 Task: Add a signature Isabelle Ramirez containing With heartfelt thanks and warm wishes, Isabelle Ramirez to email address softage.8@softage.net and add a label Holiday cards
Action: Mouse moved to (1337, 70)
Screenshot: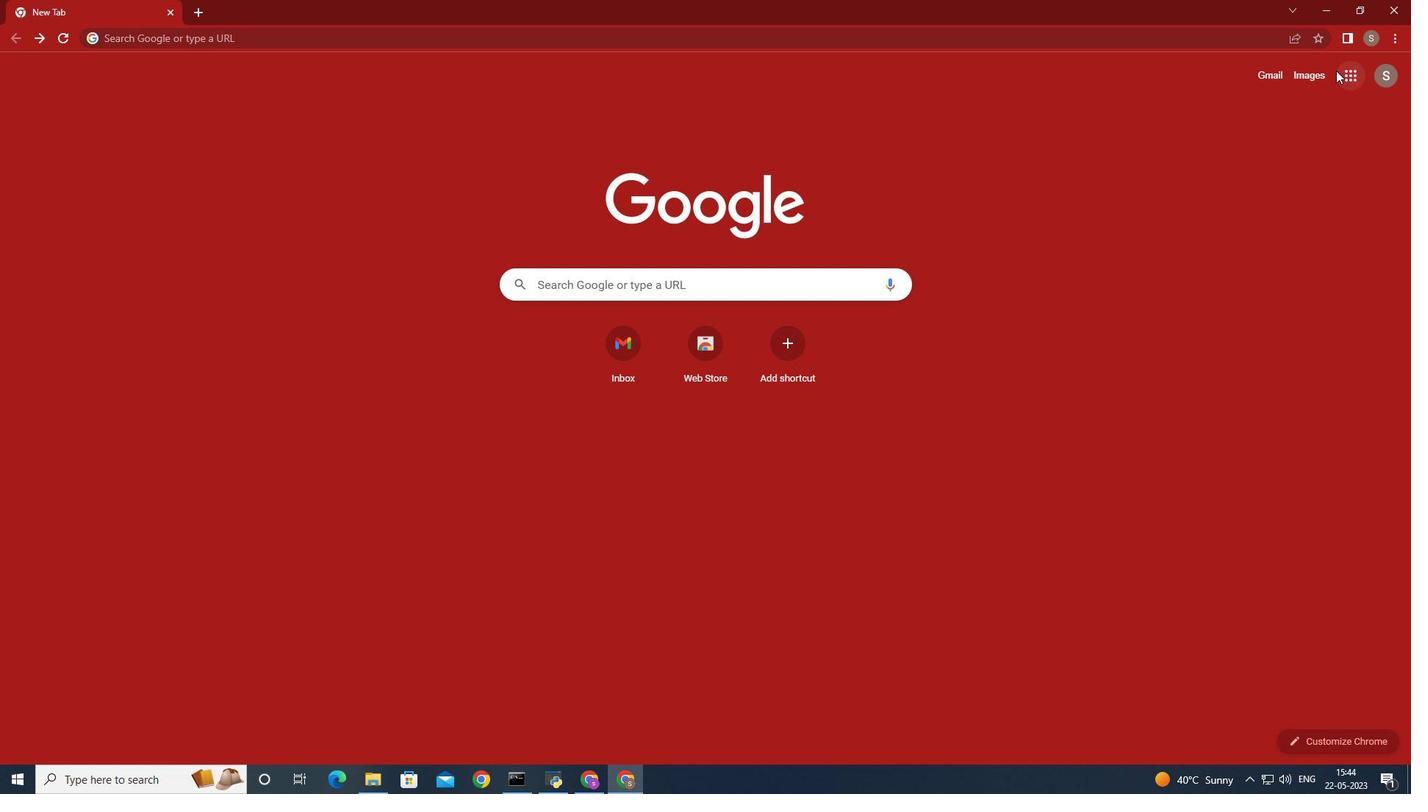 
Action: Mouse pressed left at (1337, 70)
Screenshot: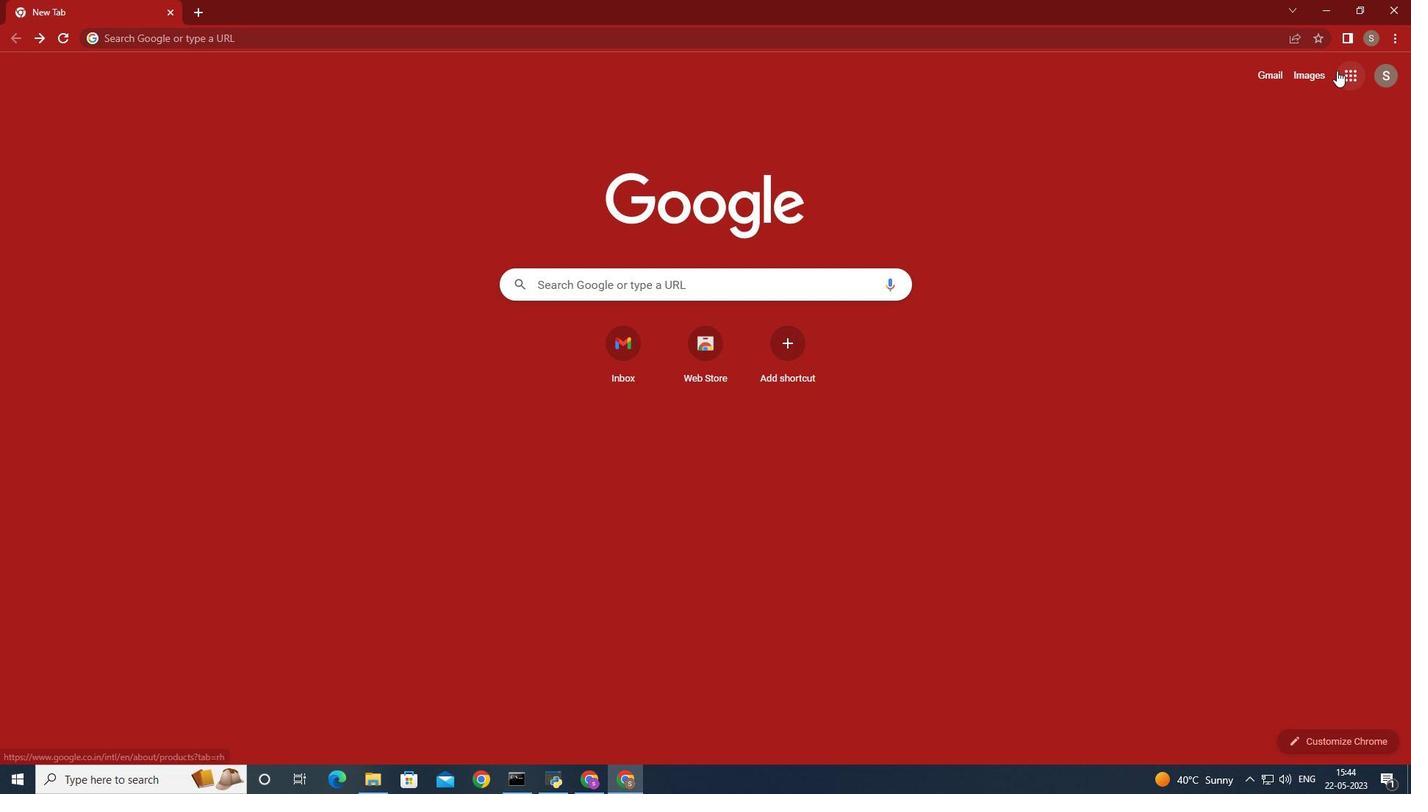 
Action: Mouse moved to (1302, 133)
Screenshot: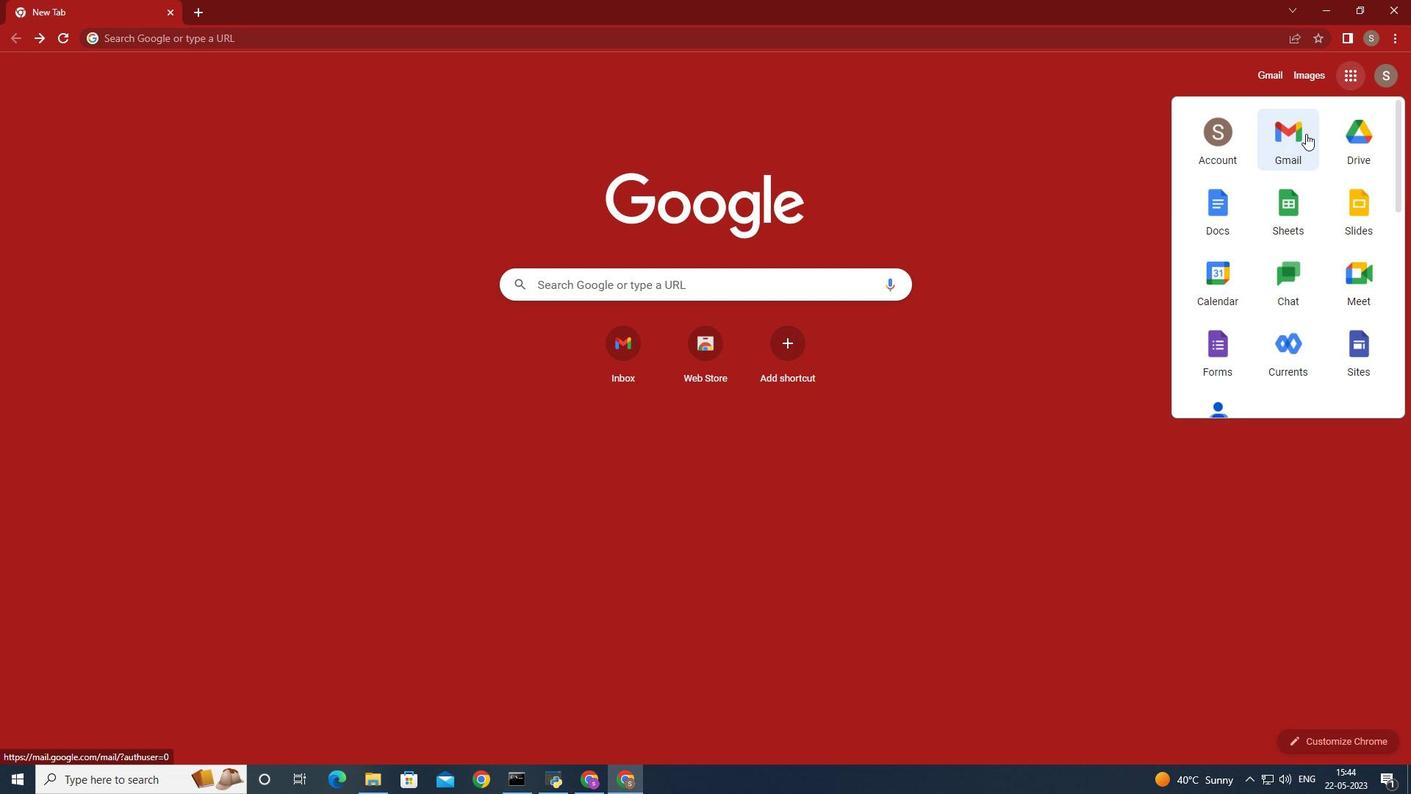 
Action: Mouse pressed left at (1302, 133)
Screenshot: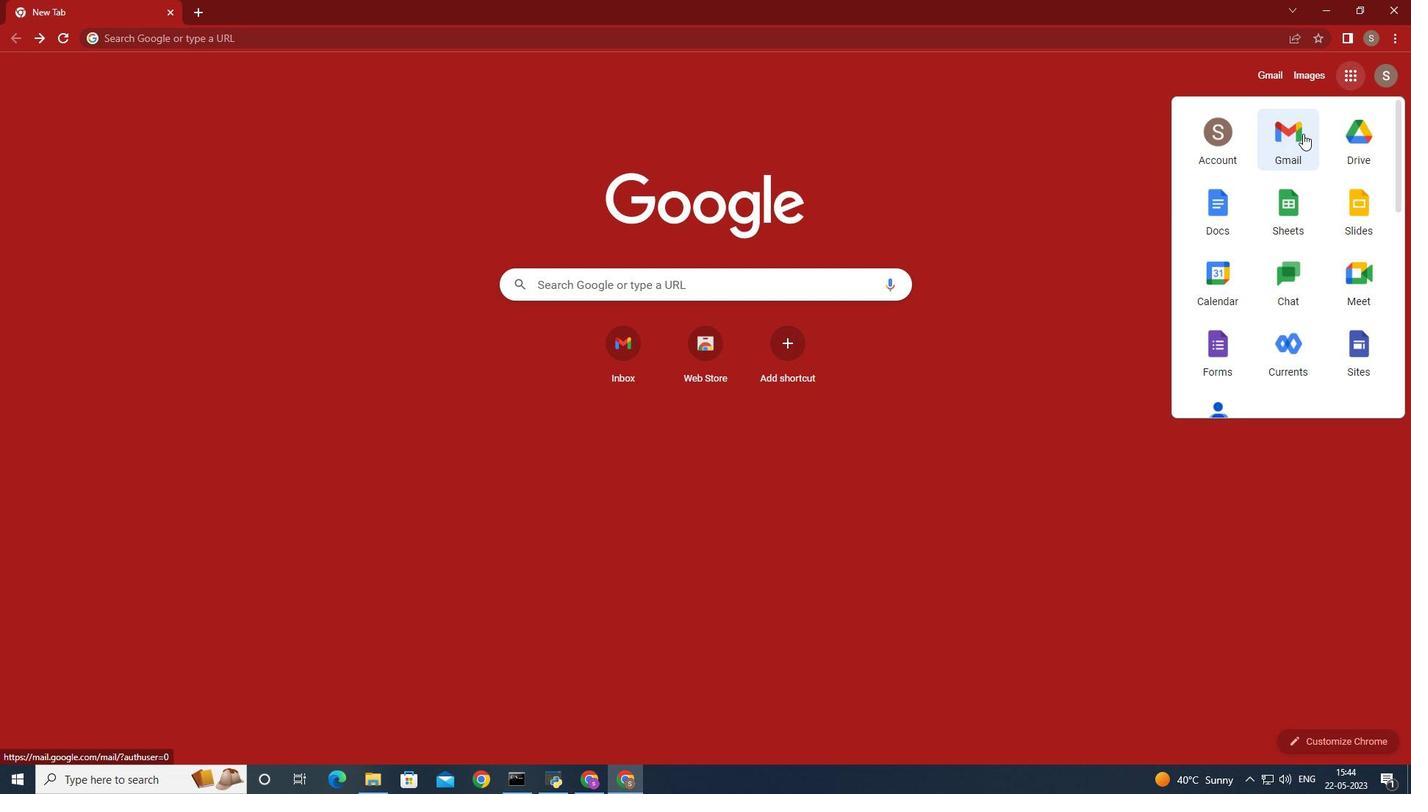 
Action: Mouse moved to (1257, 111)
Screenshot: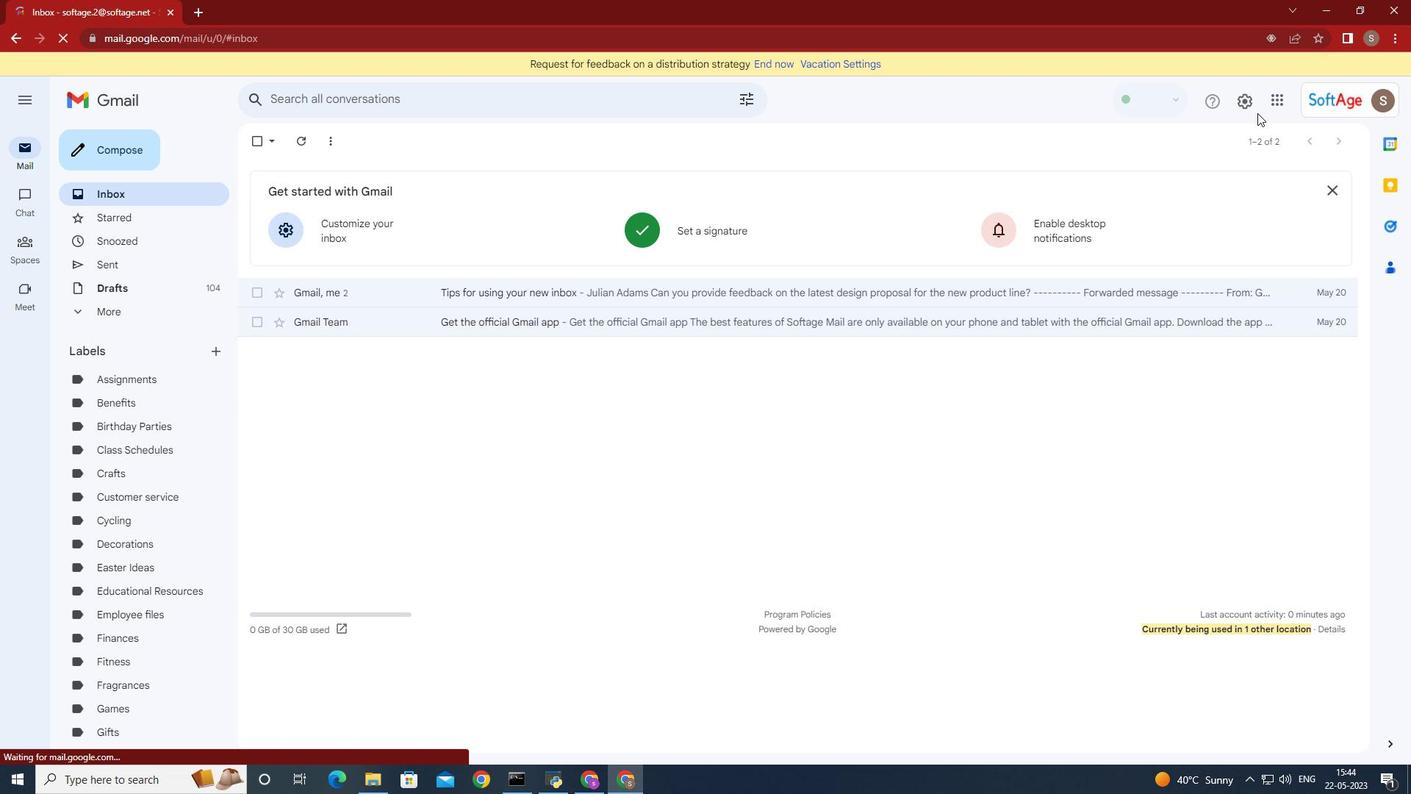 
Action: Mouse pressed left at (1257, 111)
Screenshot: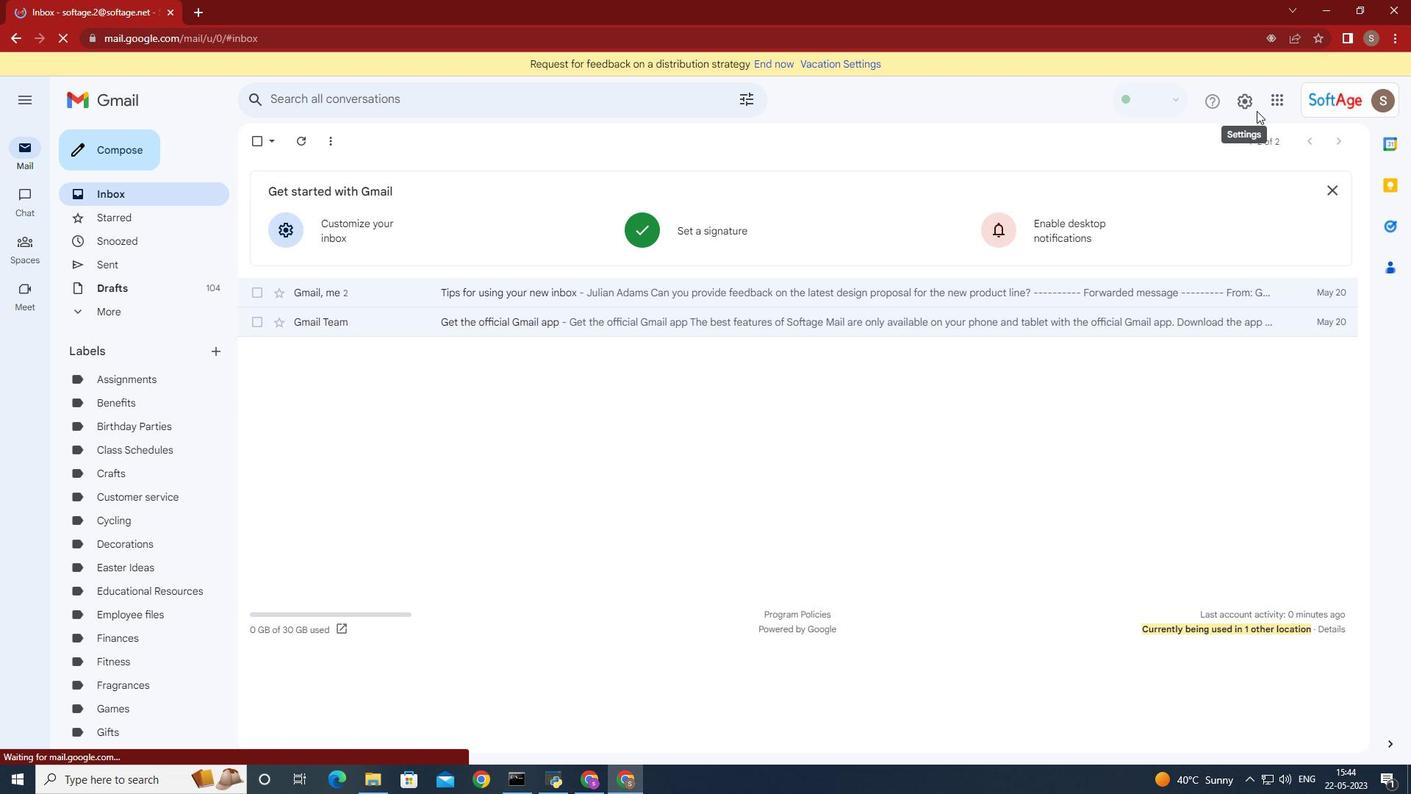 
Action: Mouse moved to (1282, 176)
Screenshot: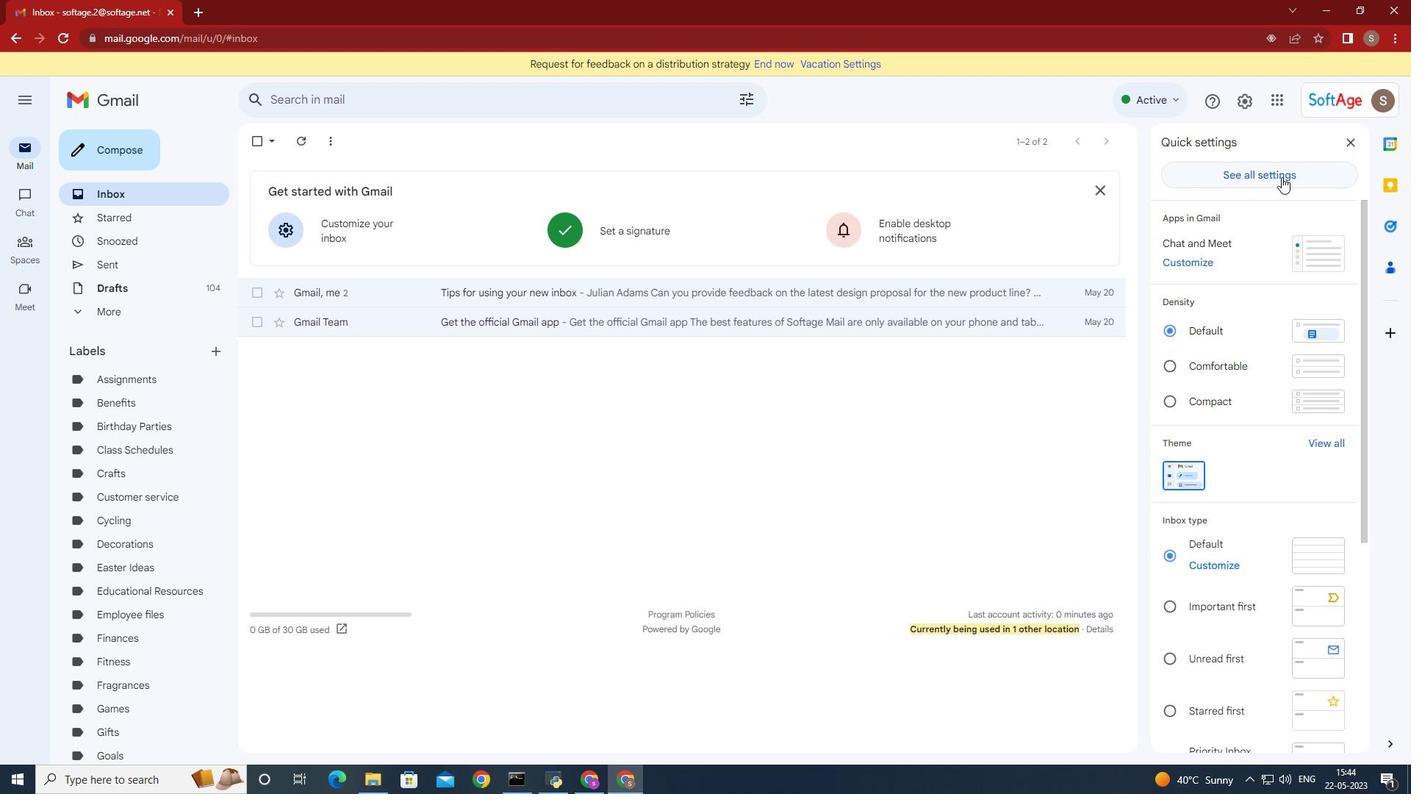 
Action: Mouse pressed left at (1282, 176)
Screenshot: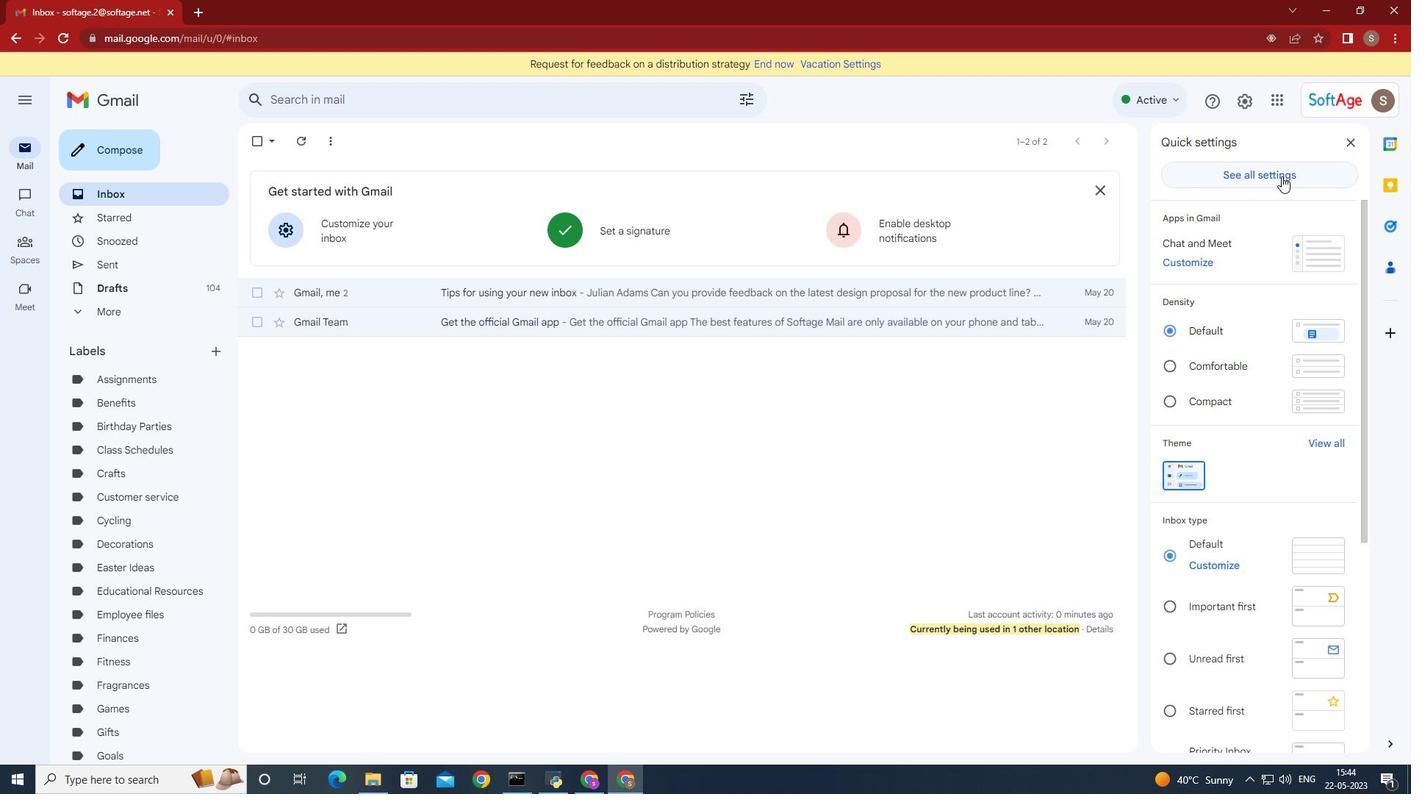
Action: Mouse moved to (989, 302)
Screenshot: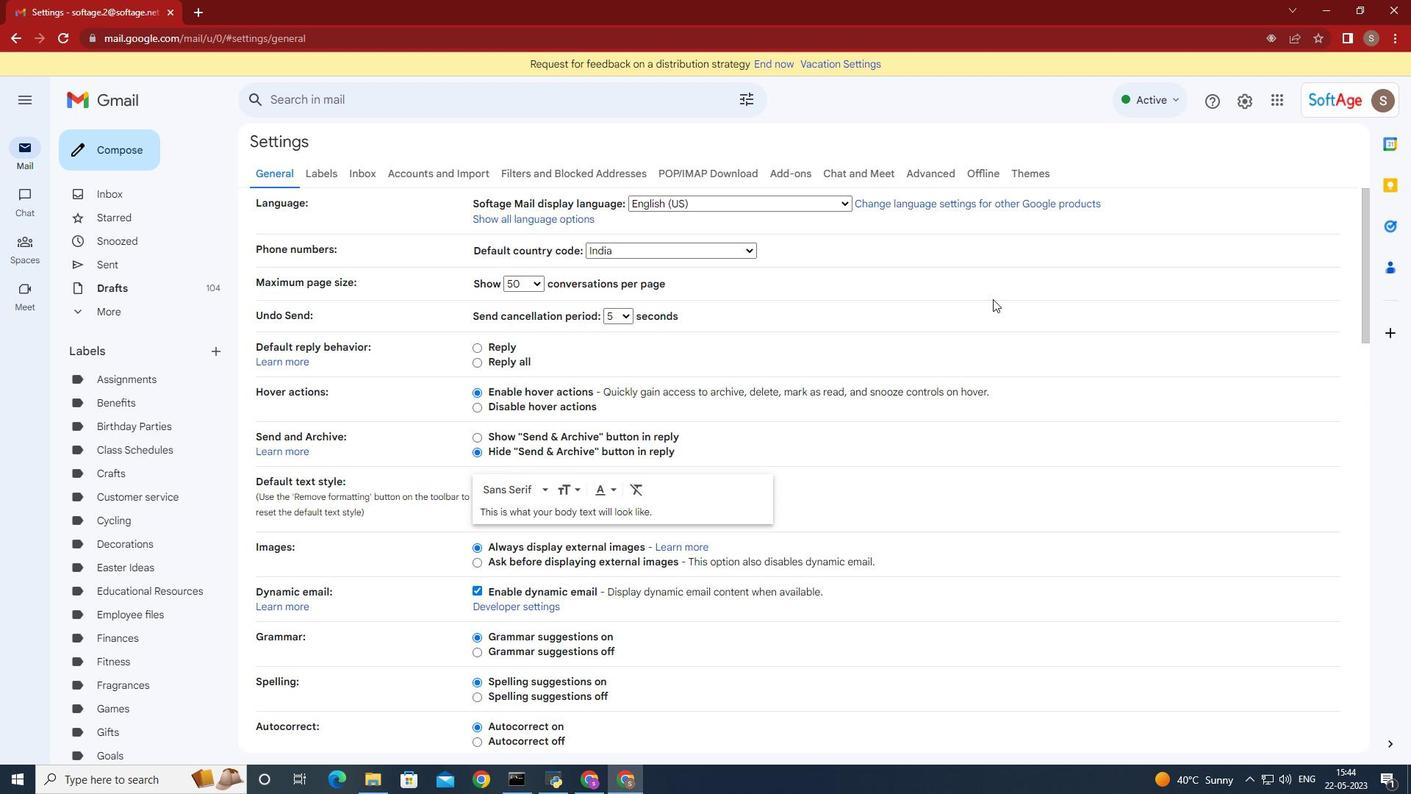 
Action: Mouse scrolled (989, 301) with delta (0, 0)
Screenshot: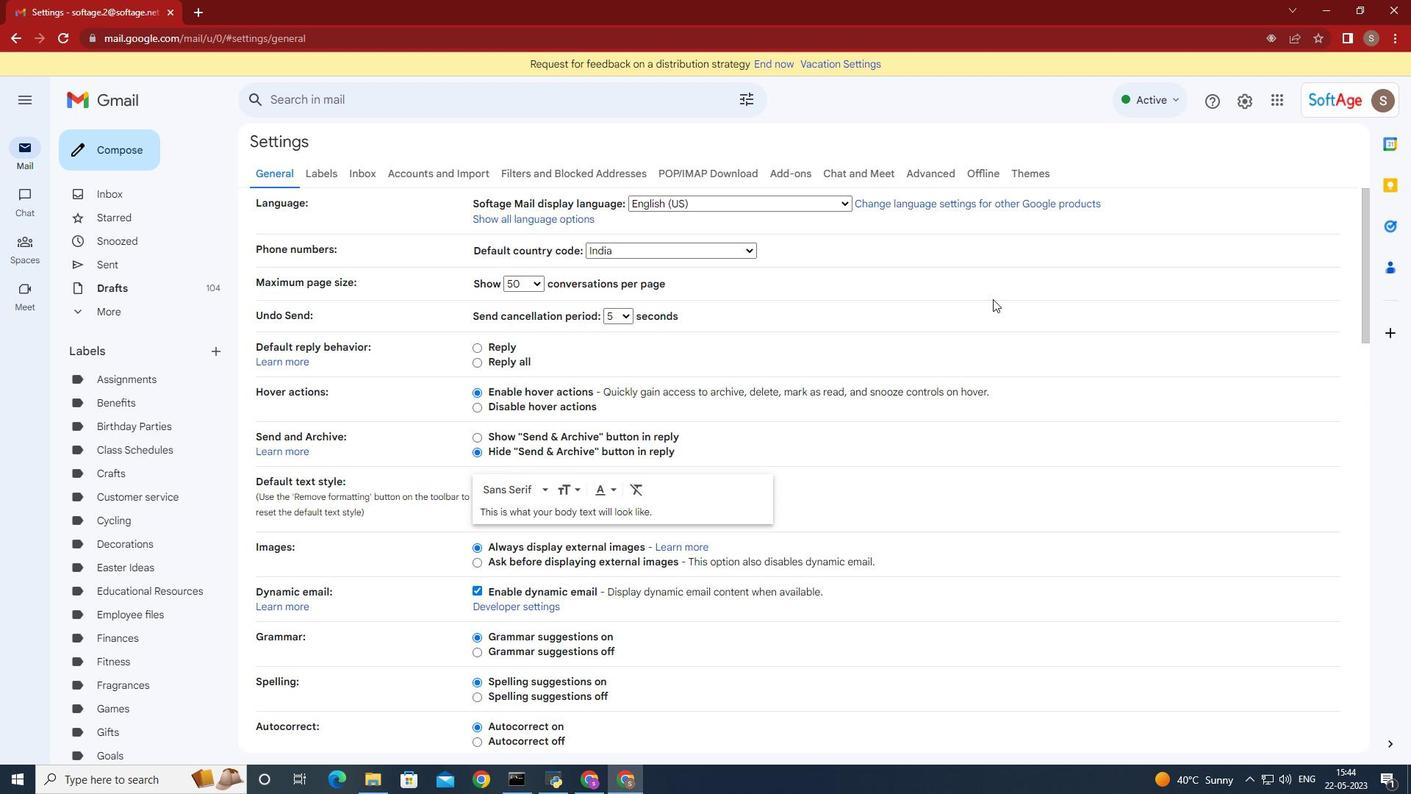 
Action: Mouse moved to (988, 302)
Screenshot: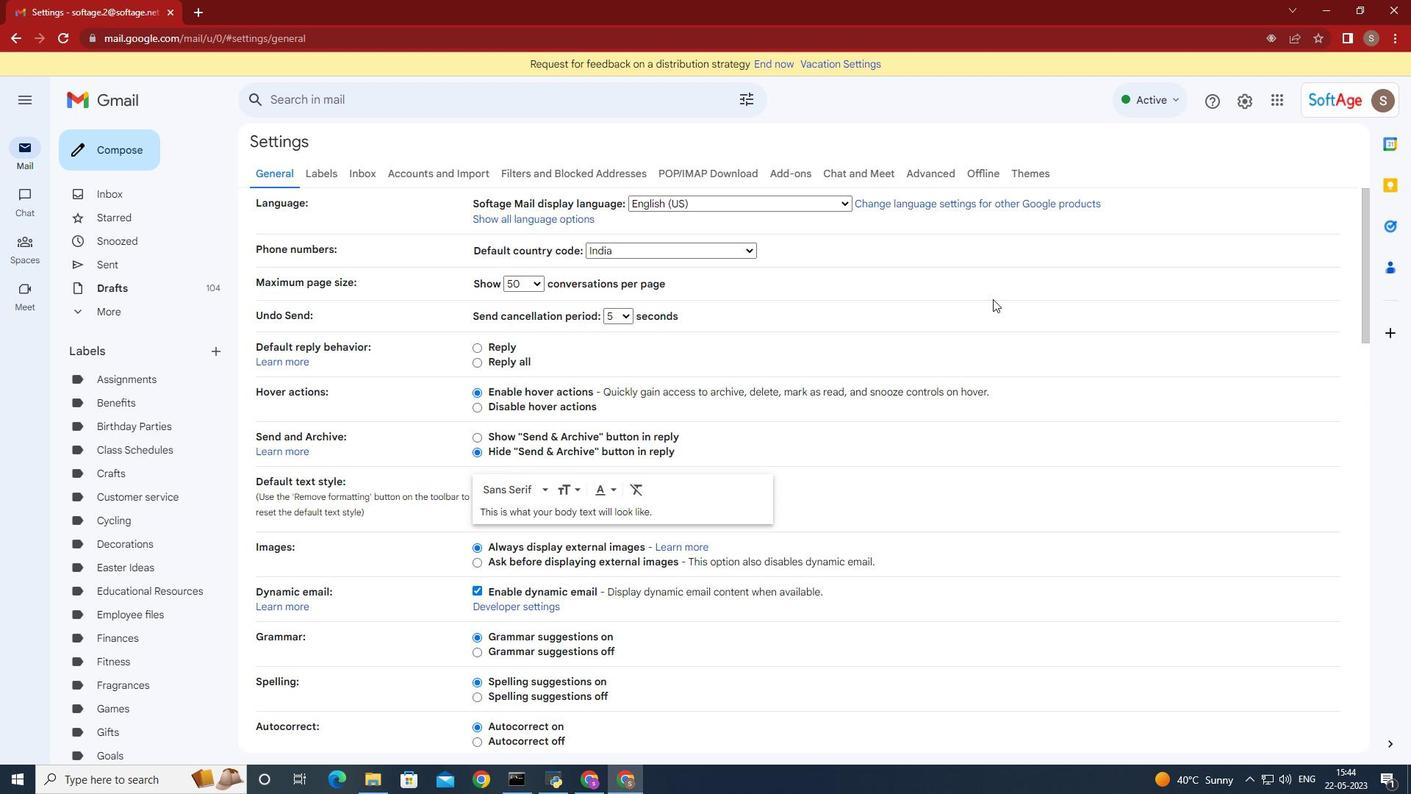 
Action: Mouse scrolled (988, 302) with delta (0, 0)
Screenshot: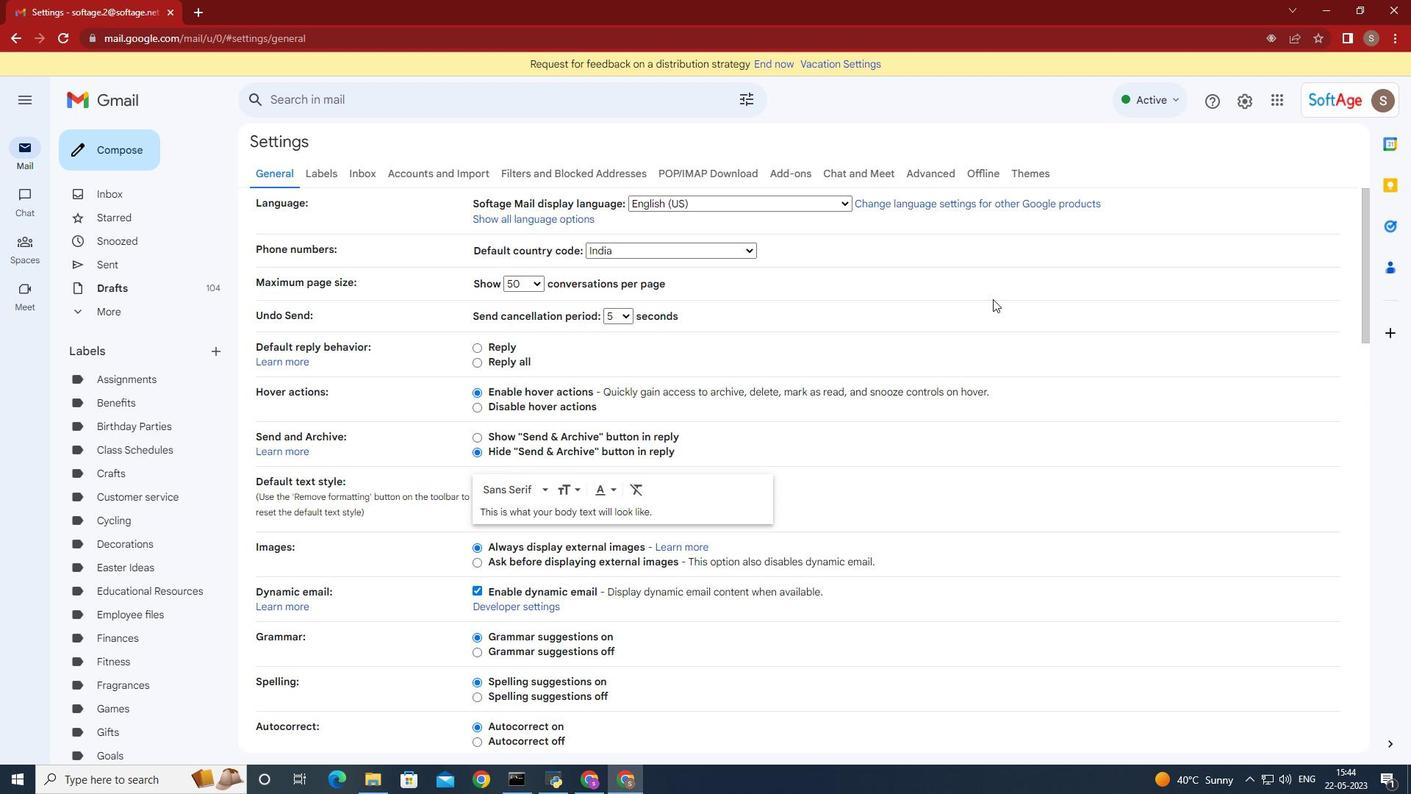 
Action: Mouse moved to (988, 304)
Screenshot: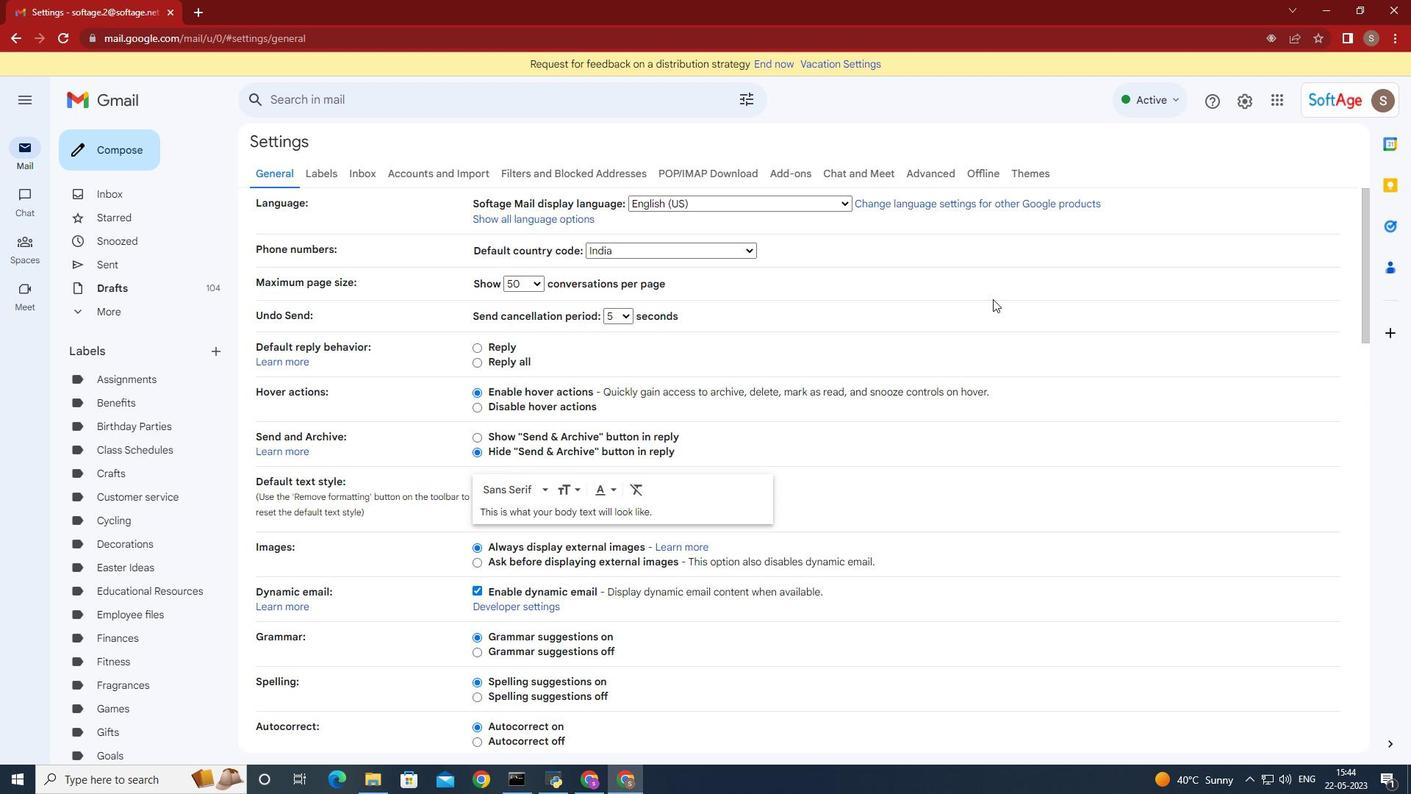 
Action: Mouse scrolled (988, 303) with delta (0, 0)
Screenshot: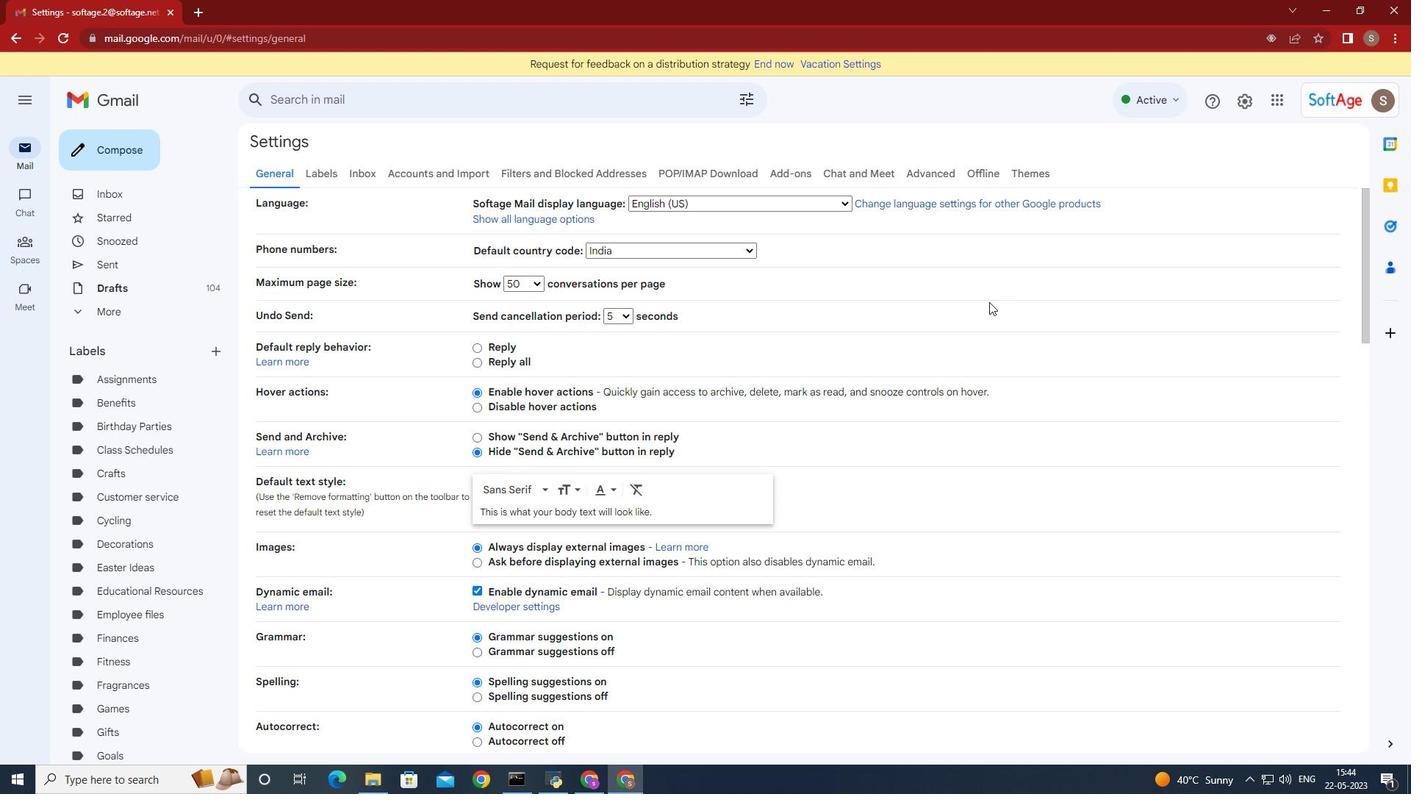 
Action: Mouse moved to (988, 304)
Screenshot: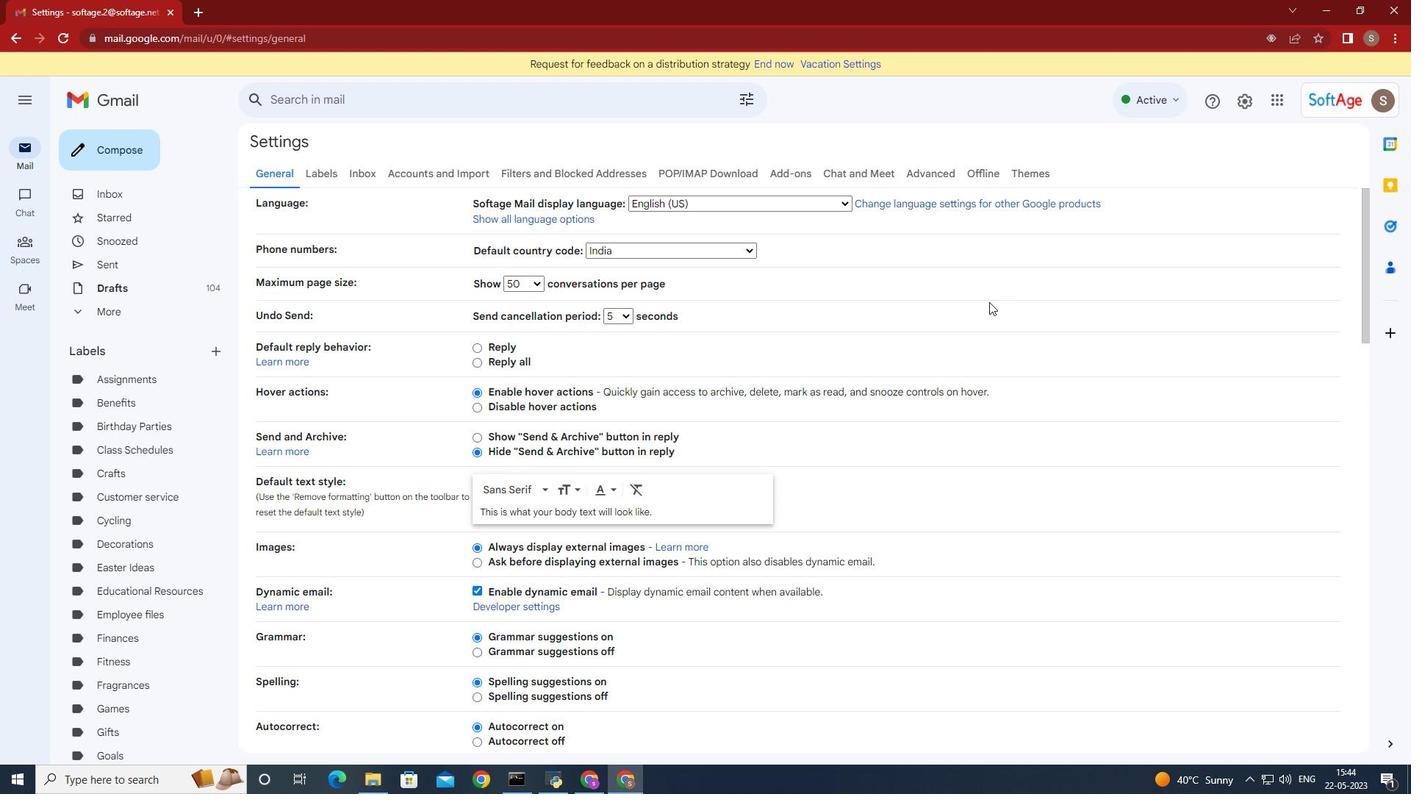 
Action: Mouse scrolled (988, 303) with delta (0, 0)
Screenshot: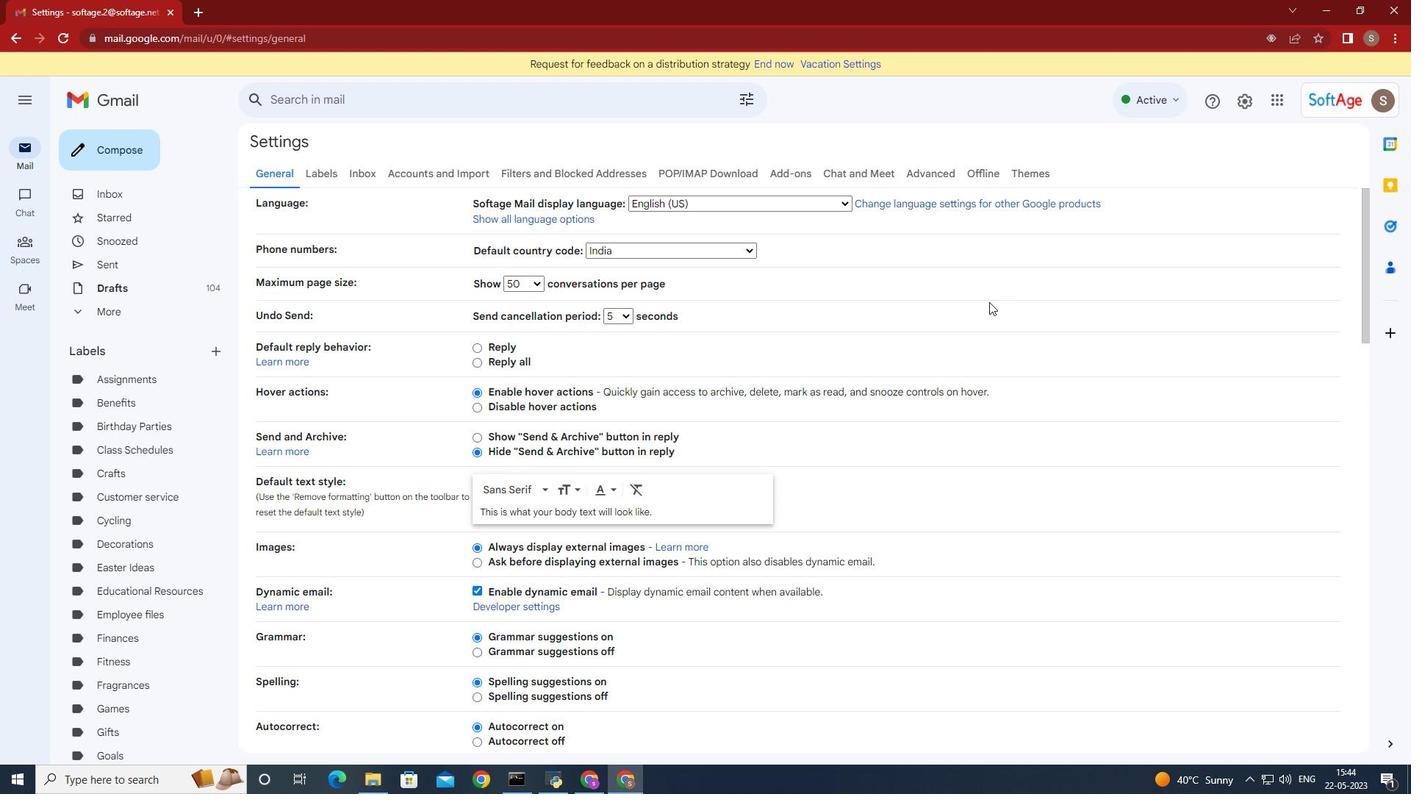 
Action: Mouse scrolled (988, 303) with delta (0, 0)
Screenshot: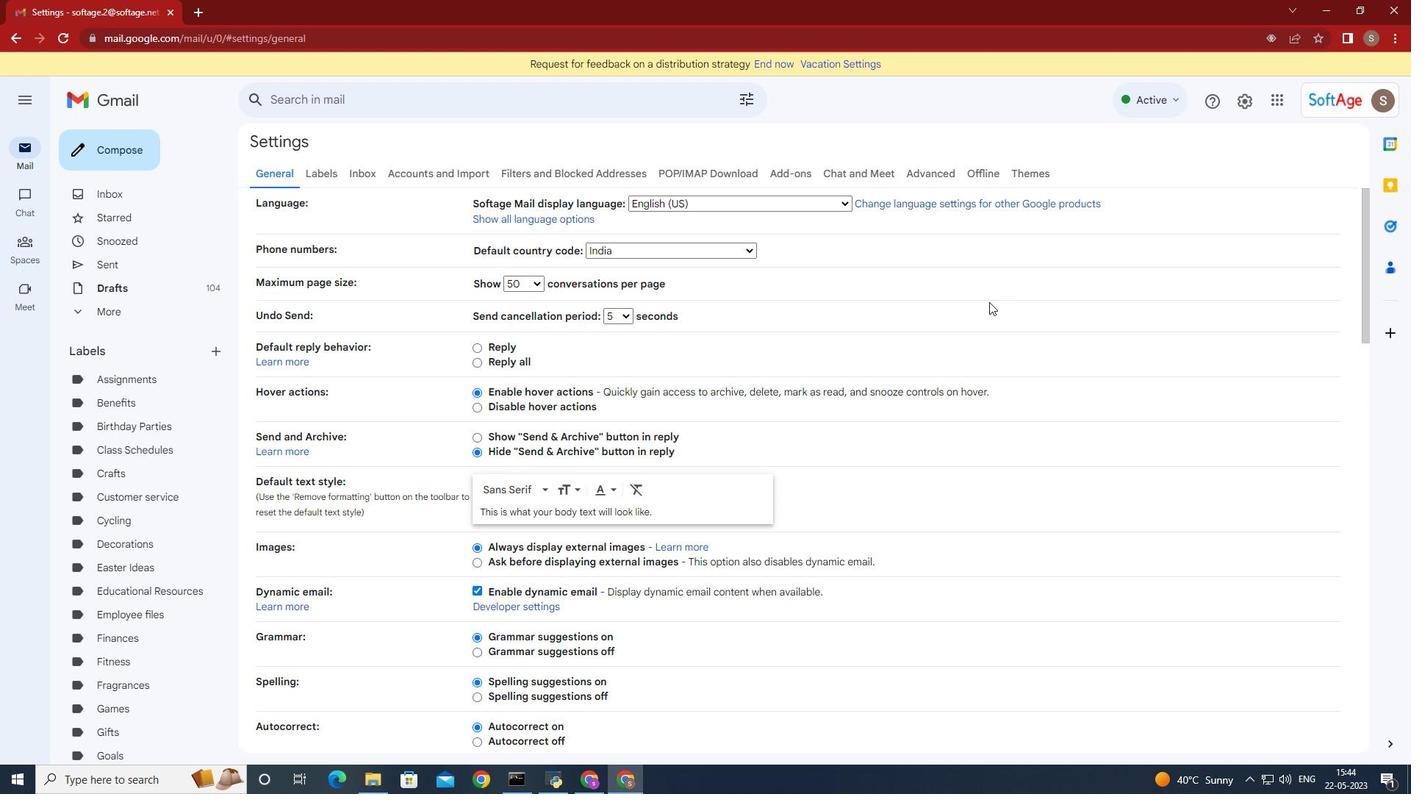 
Action: Mouse scrolled (988, 303) with delta (0, 0)
Screenshot: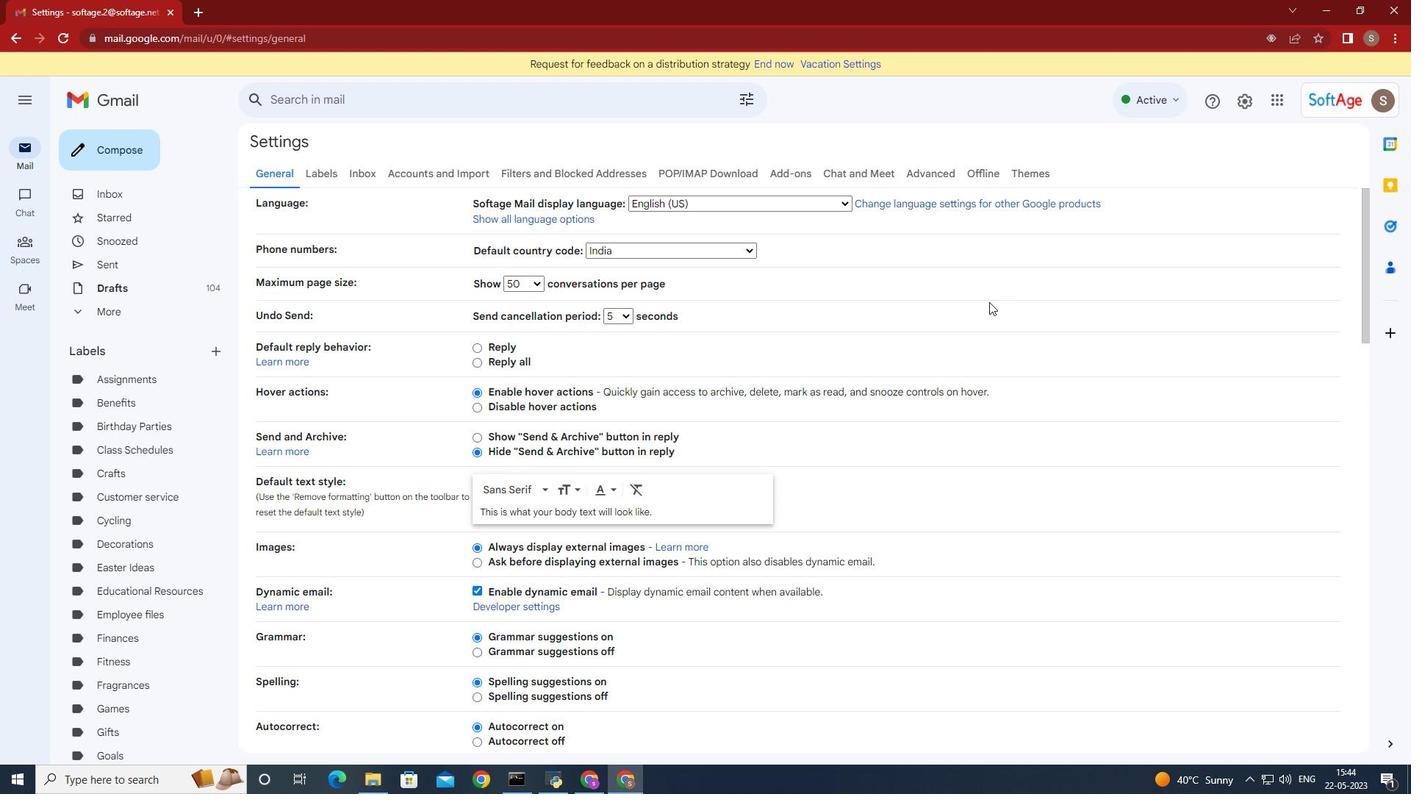 
Action: Mouse moved to (987, 304)
Screenshot: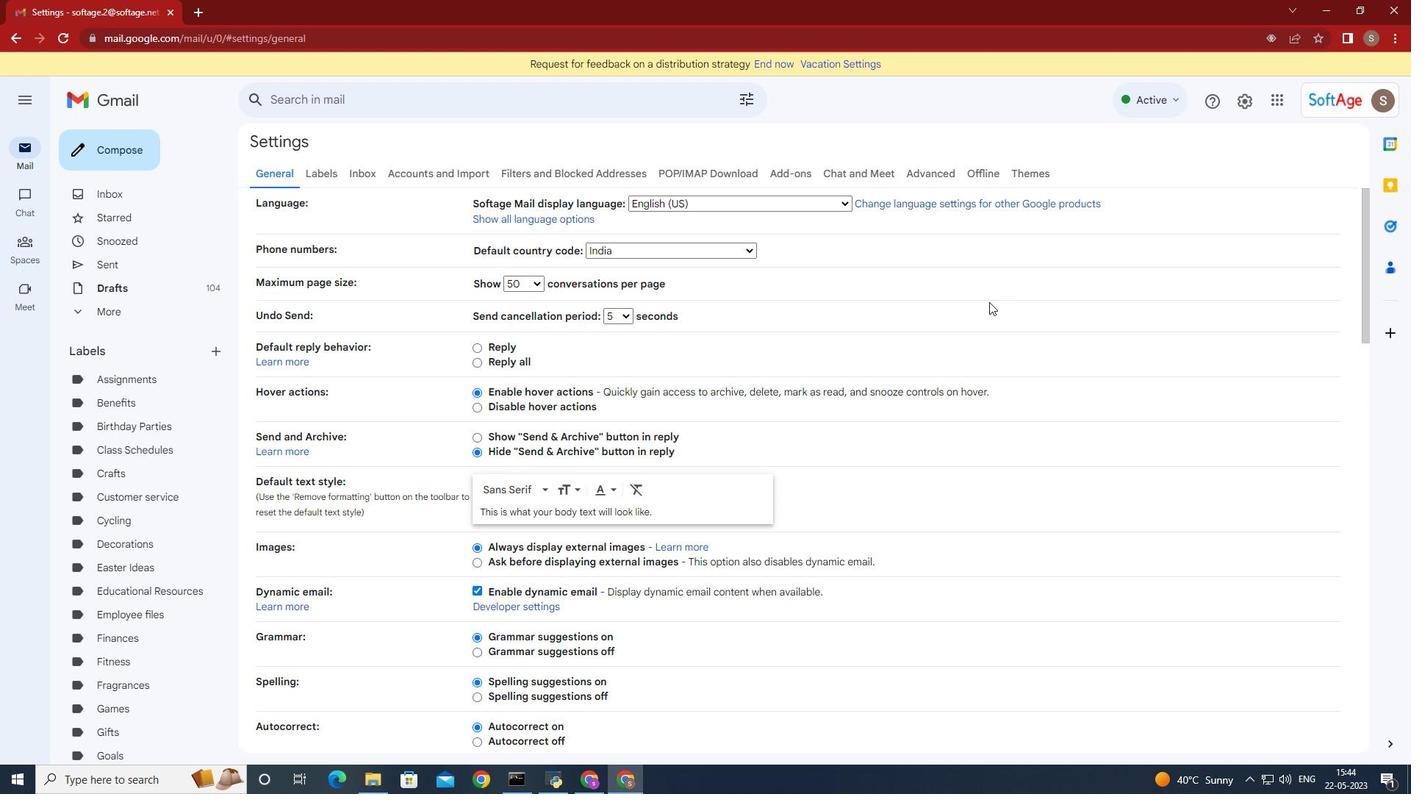 
Action: Mouse scrolled (987, 303) with delta (0, 0)
Screenshot: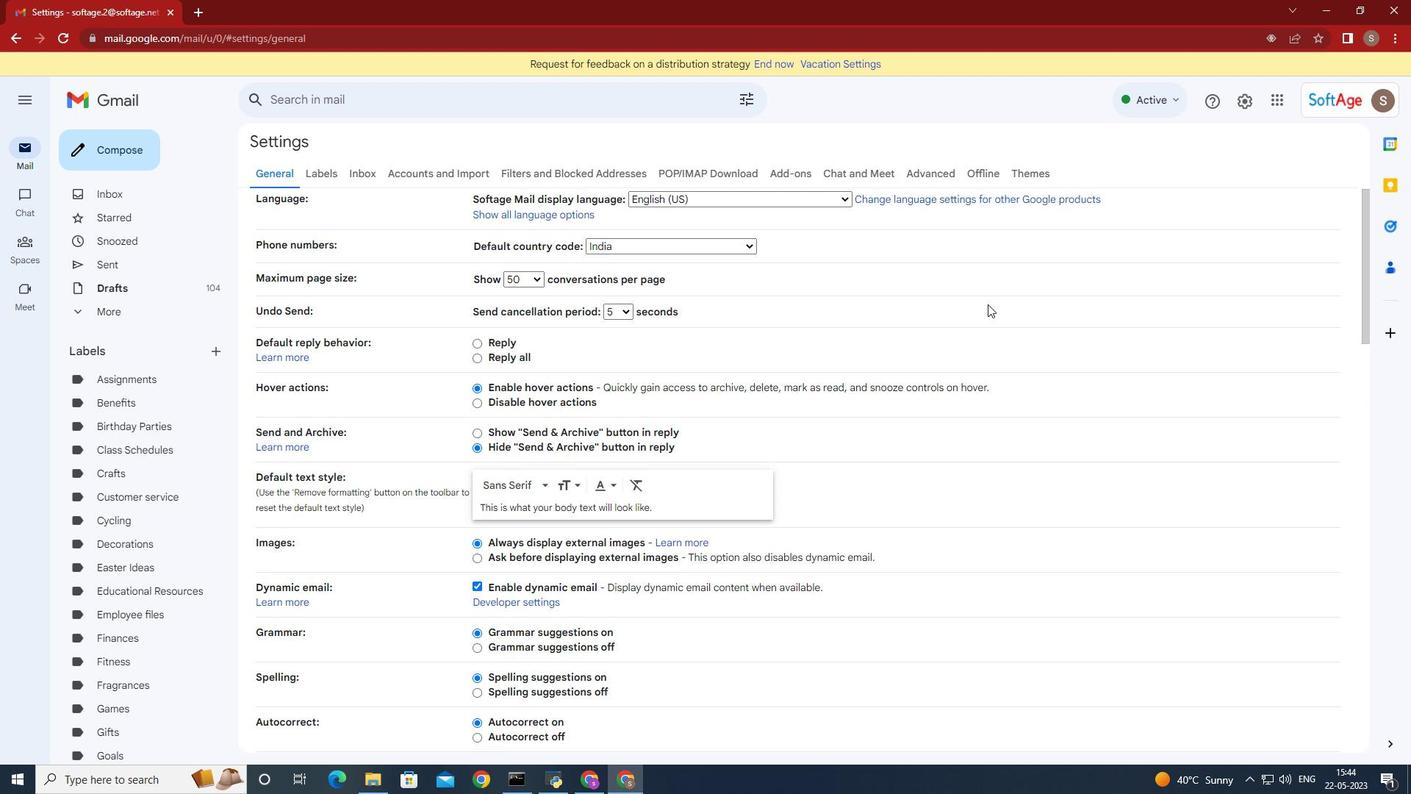 
Action: Mouse moved to (986, 304)
Screenshot: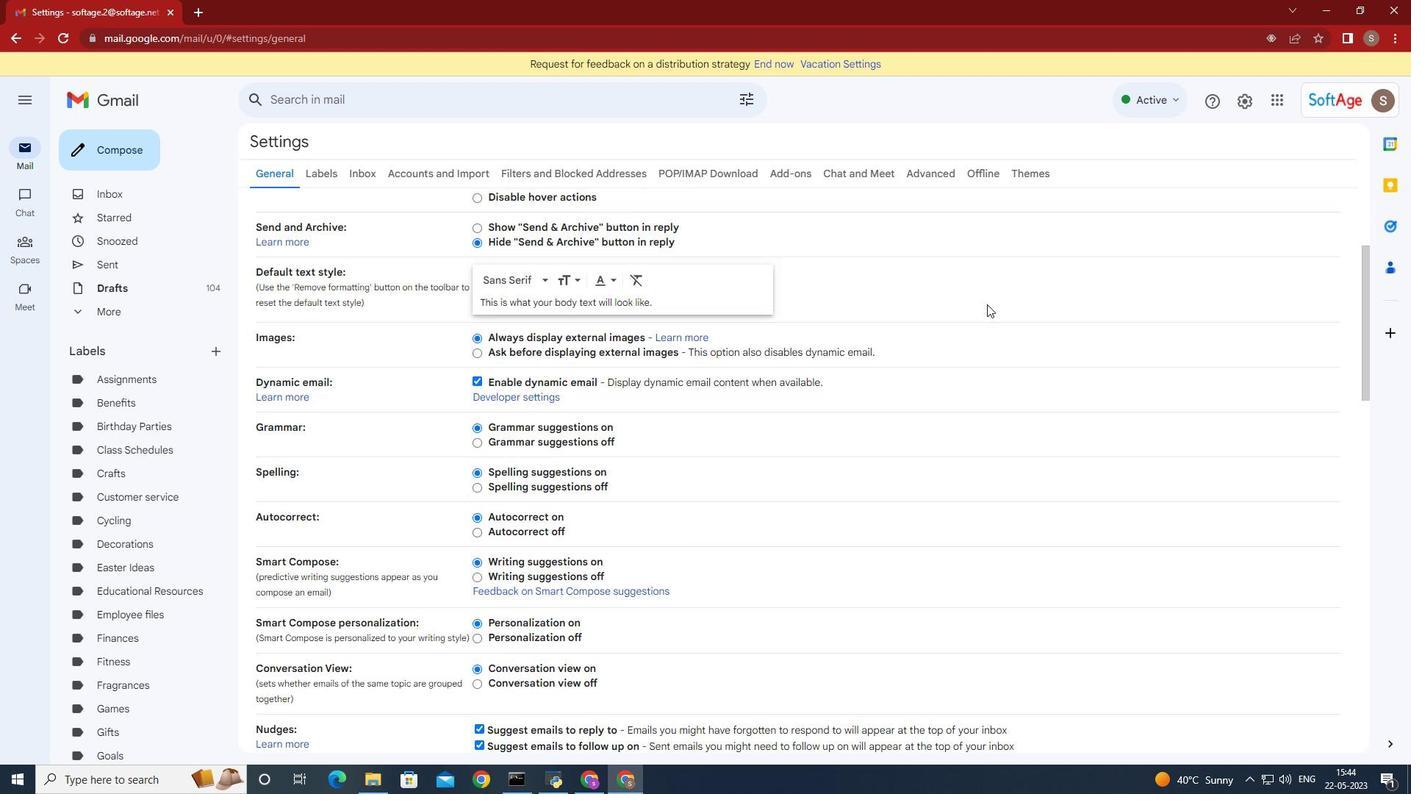 
Action: Mouse scrolled (986, 303) with delta (0, 0)
Screenshot: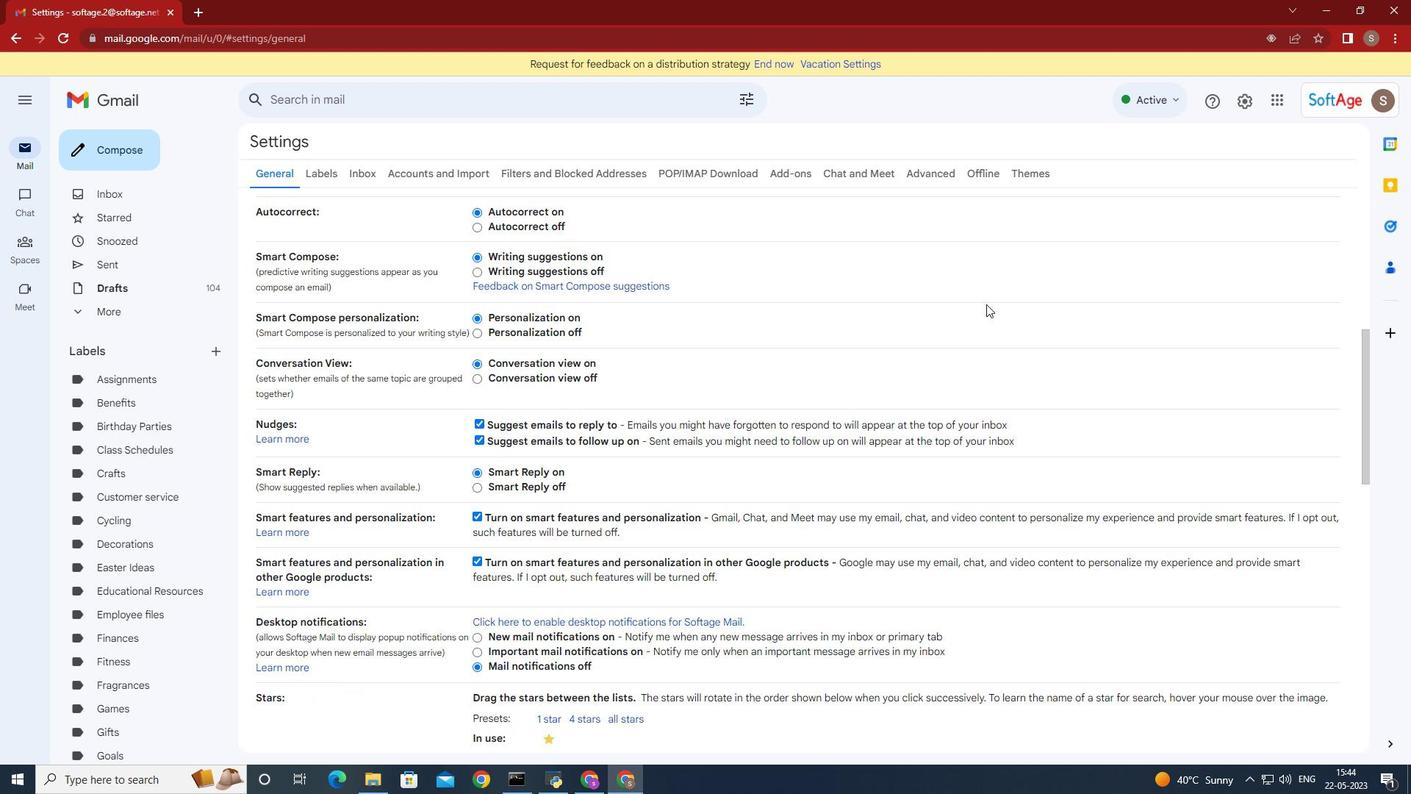 
Action: Mouse moved to (986, 304)
Screenshot: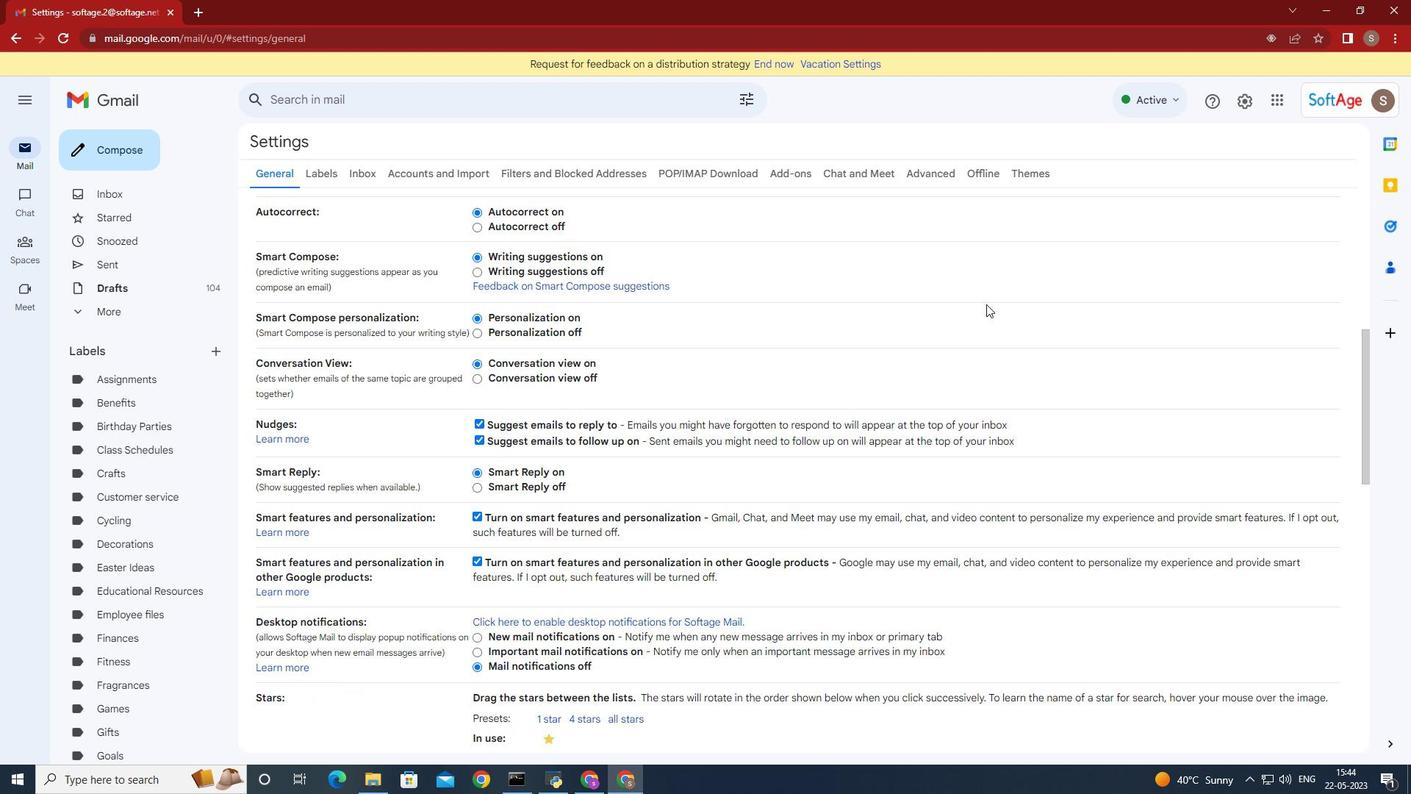 
Action: Mouse scrolled (986, 303) with delta (0, 0)
Screenshot: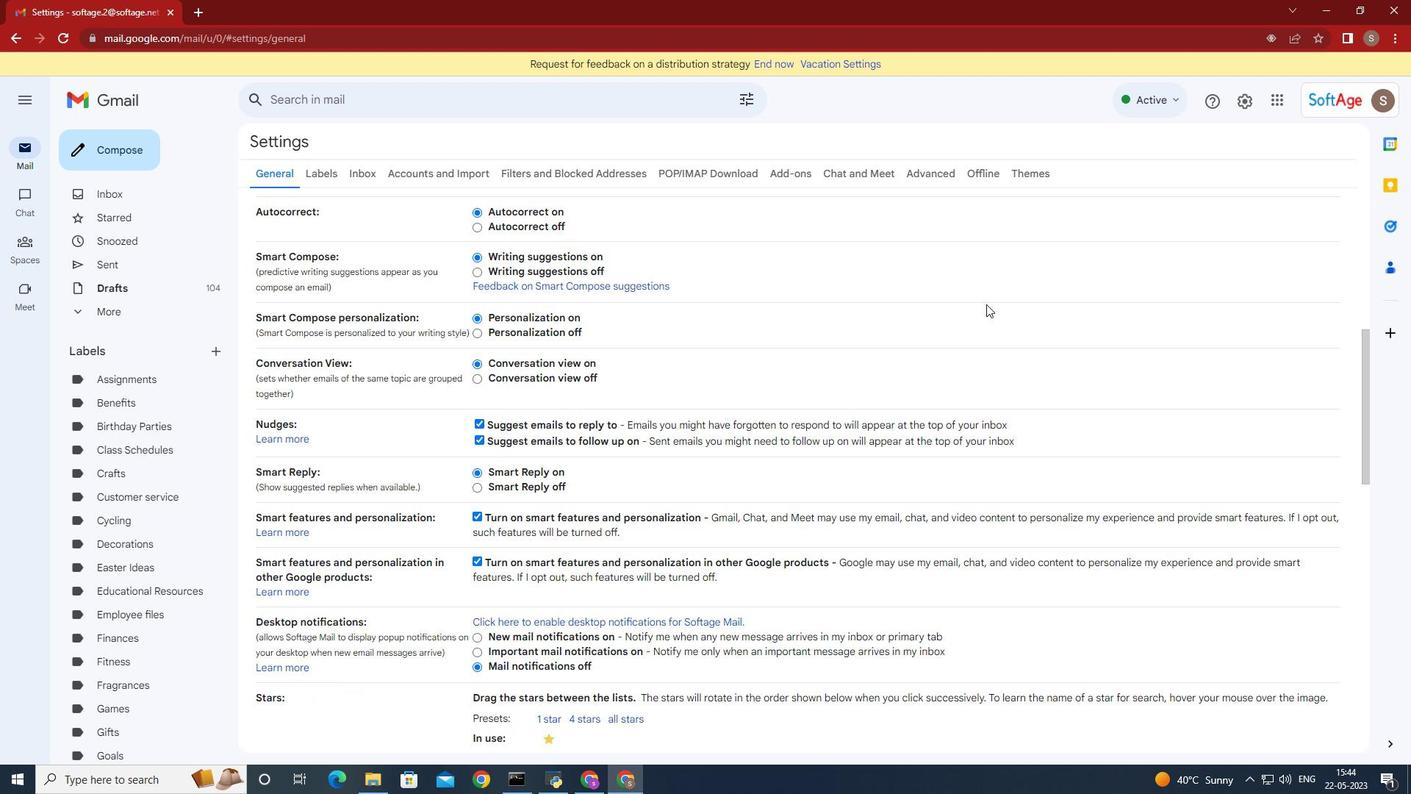 
Action: Mouse moved to (986, 304)
Screenshot: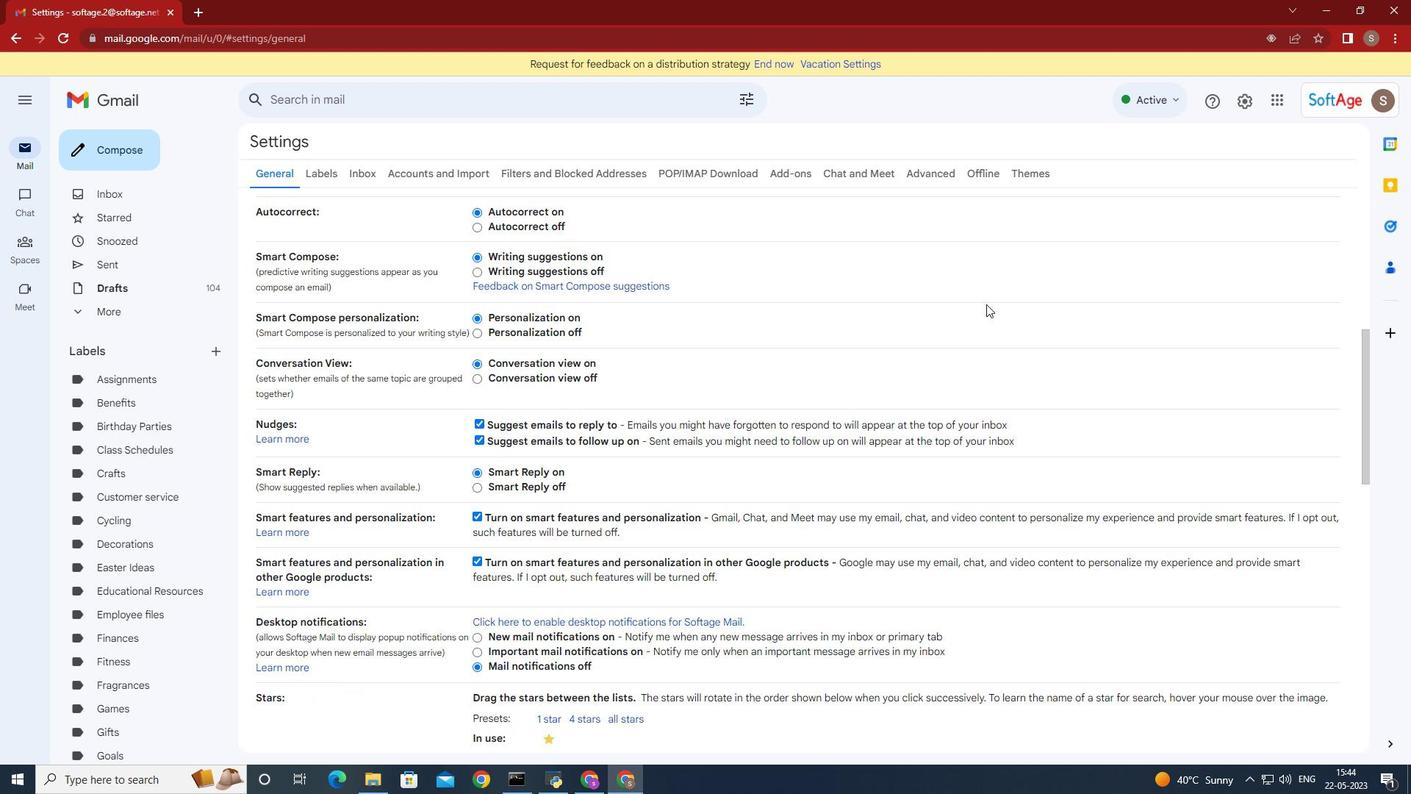 
Action: Mouse scrolled (986, 303) with delta (0, 0)
Screenshot: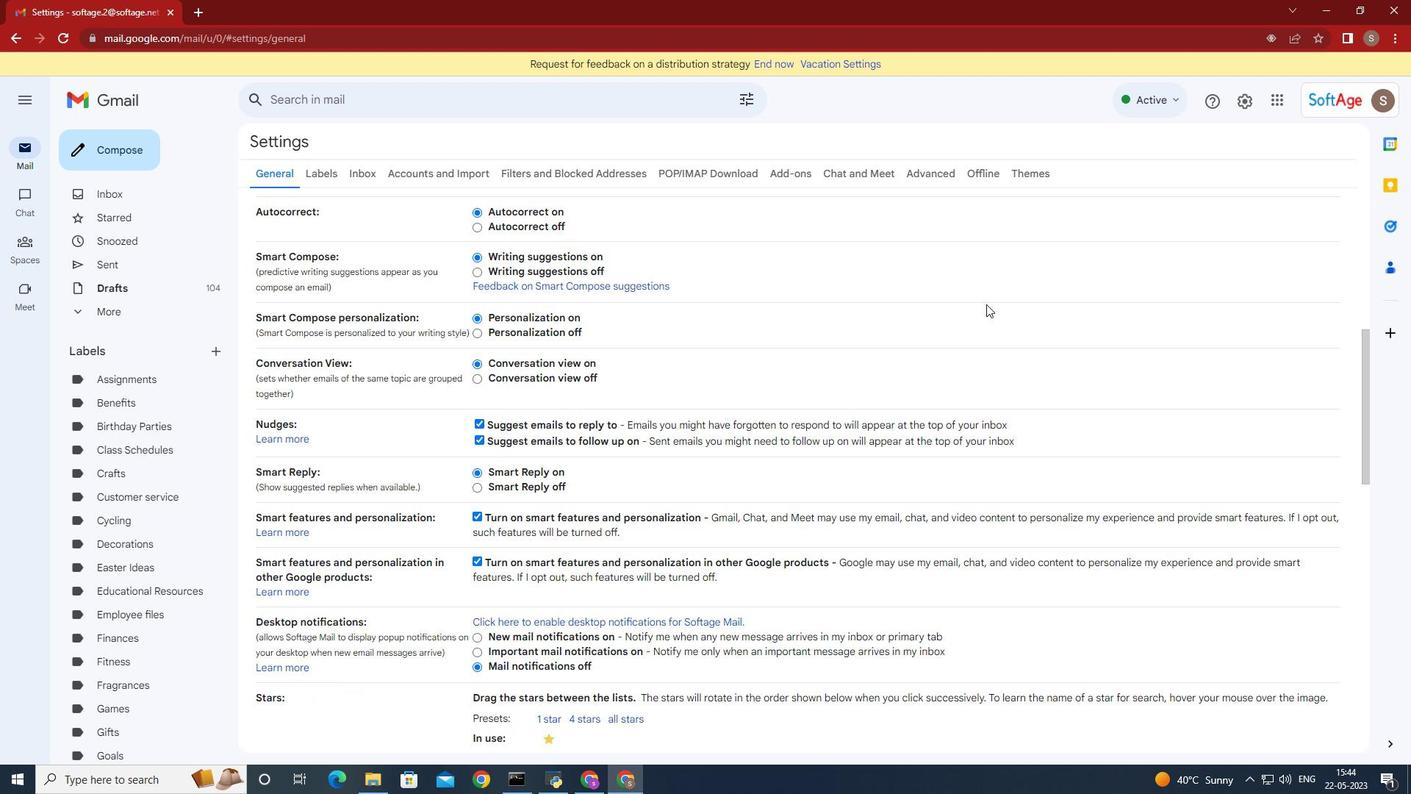 
Action: Mouse moved to (986, 304)
Screenshot: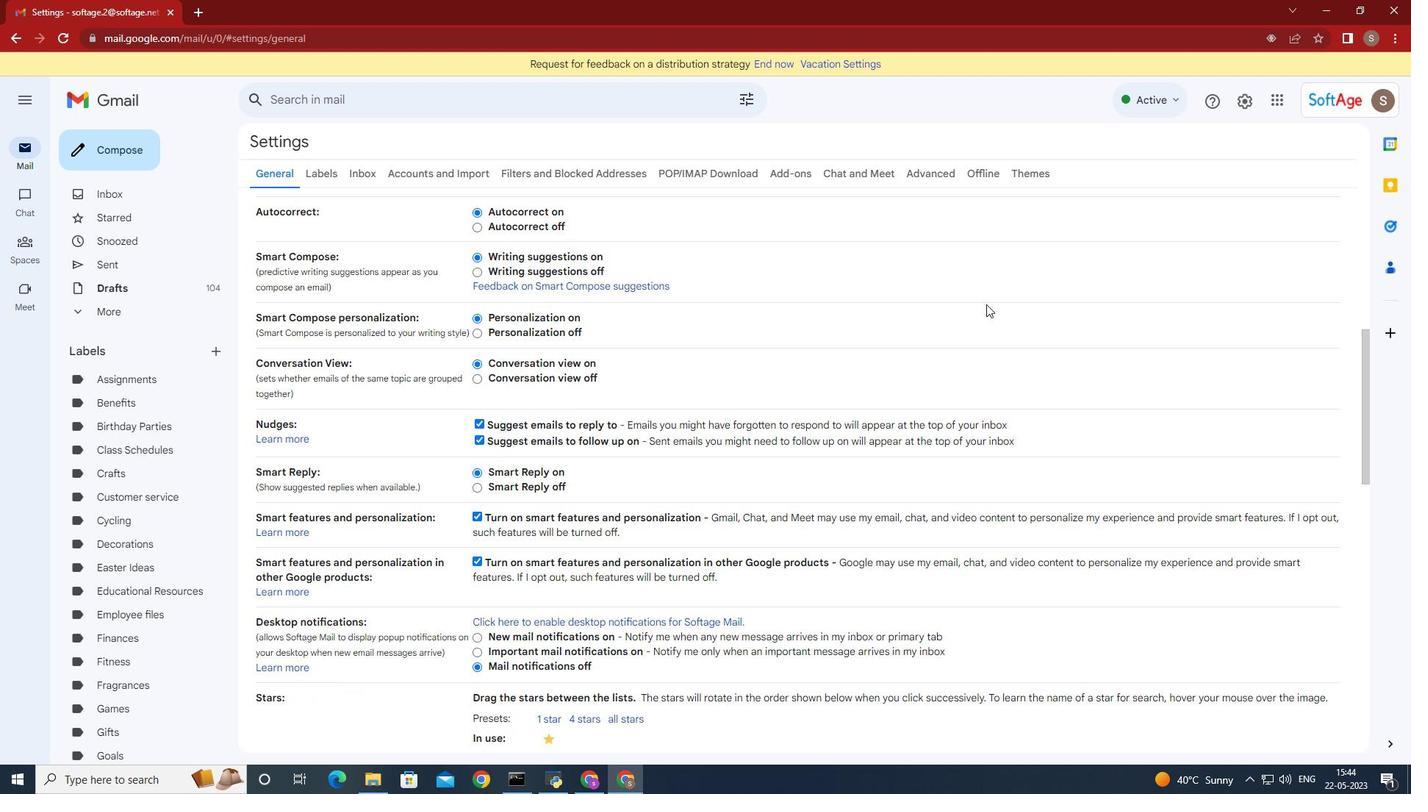 
Action: Mouse scrolled (986, 303) with delta (0, 0)
Screenshot: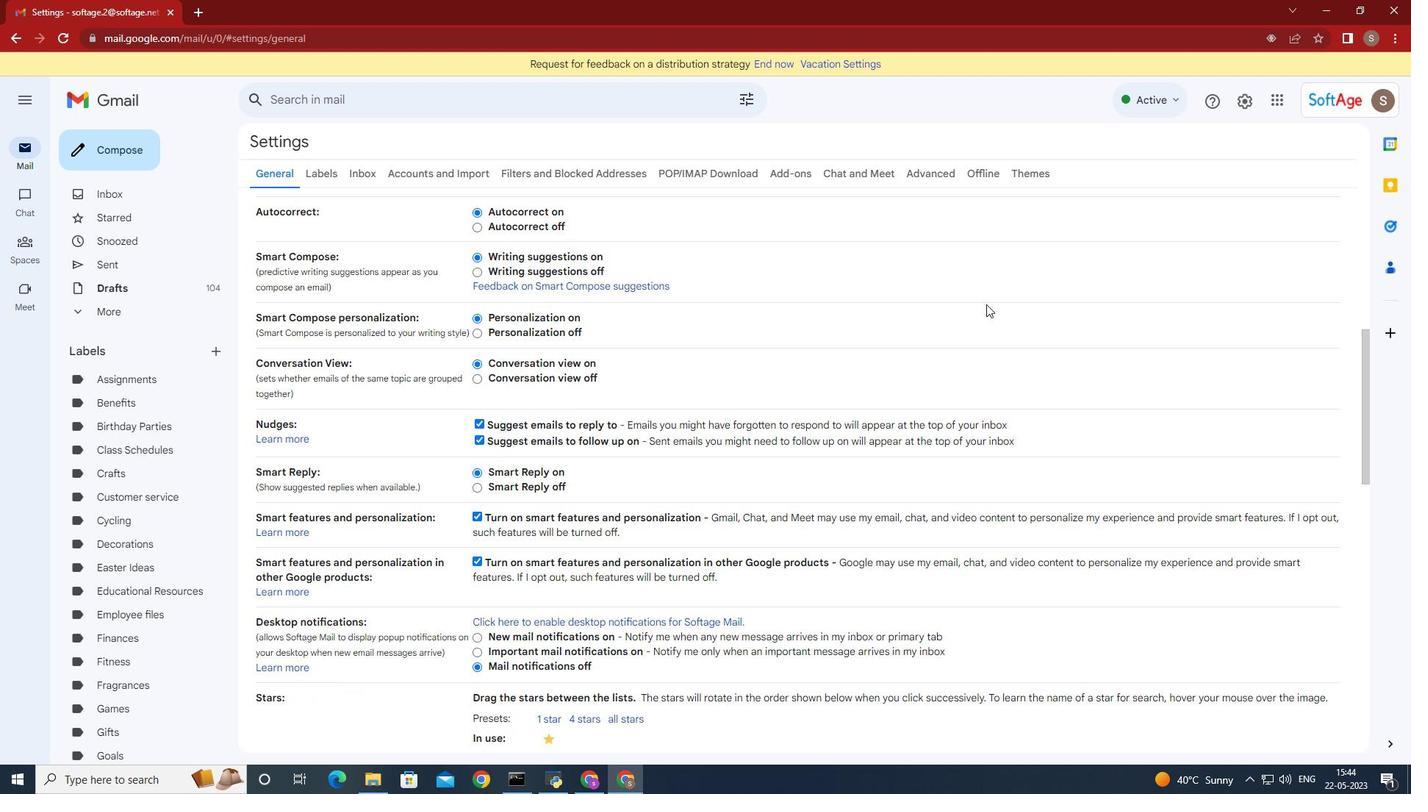 
Action: Mouse moved to (985, 305)
Screenshot: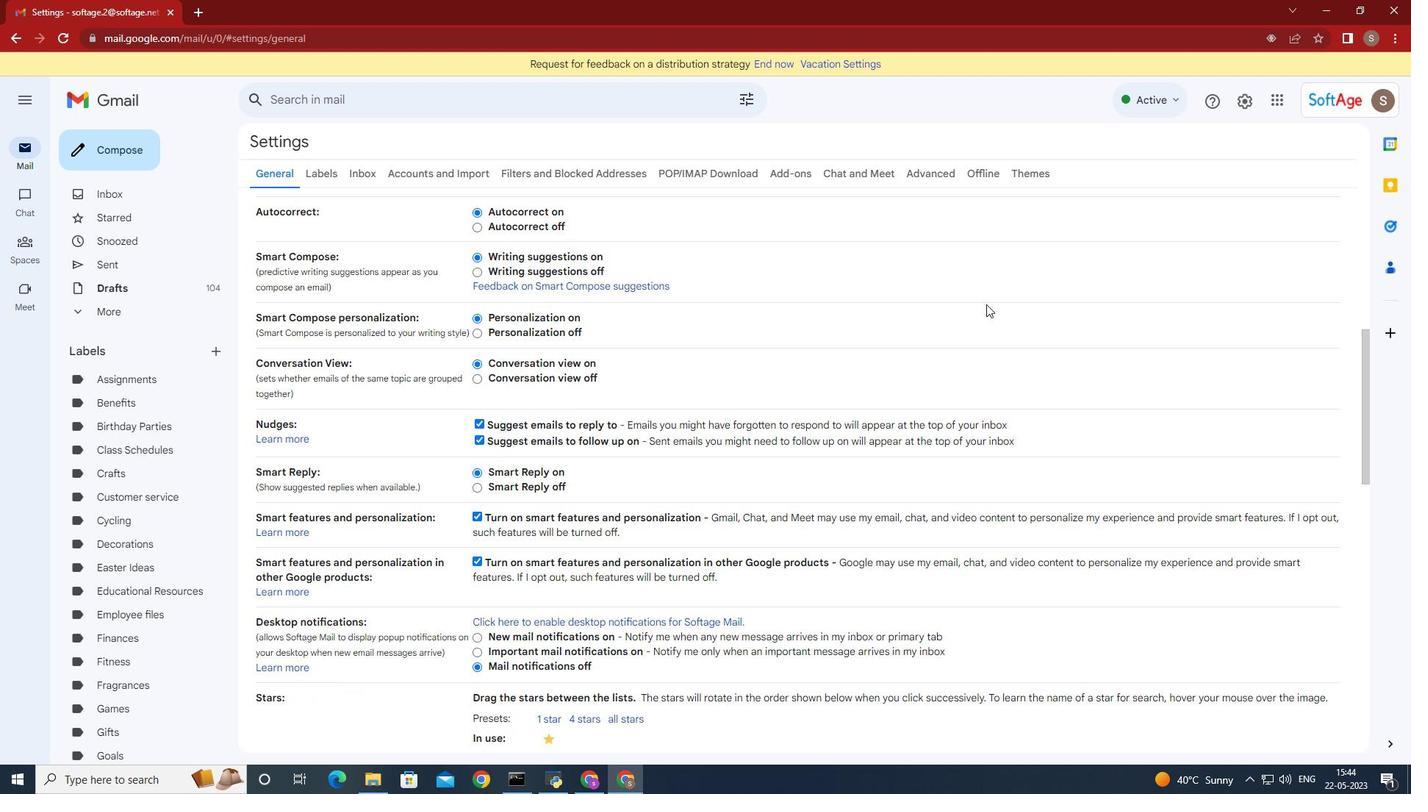 
Action: Mouse scrolled (985, 304) with delta (0, 0)
Screenshot: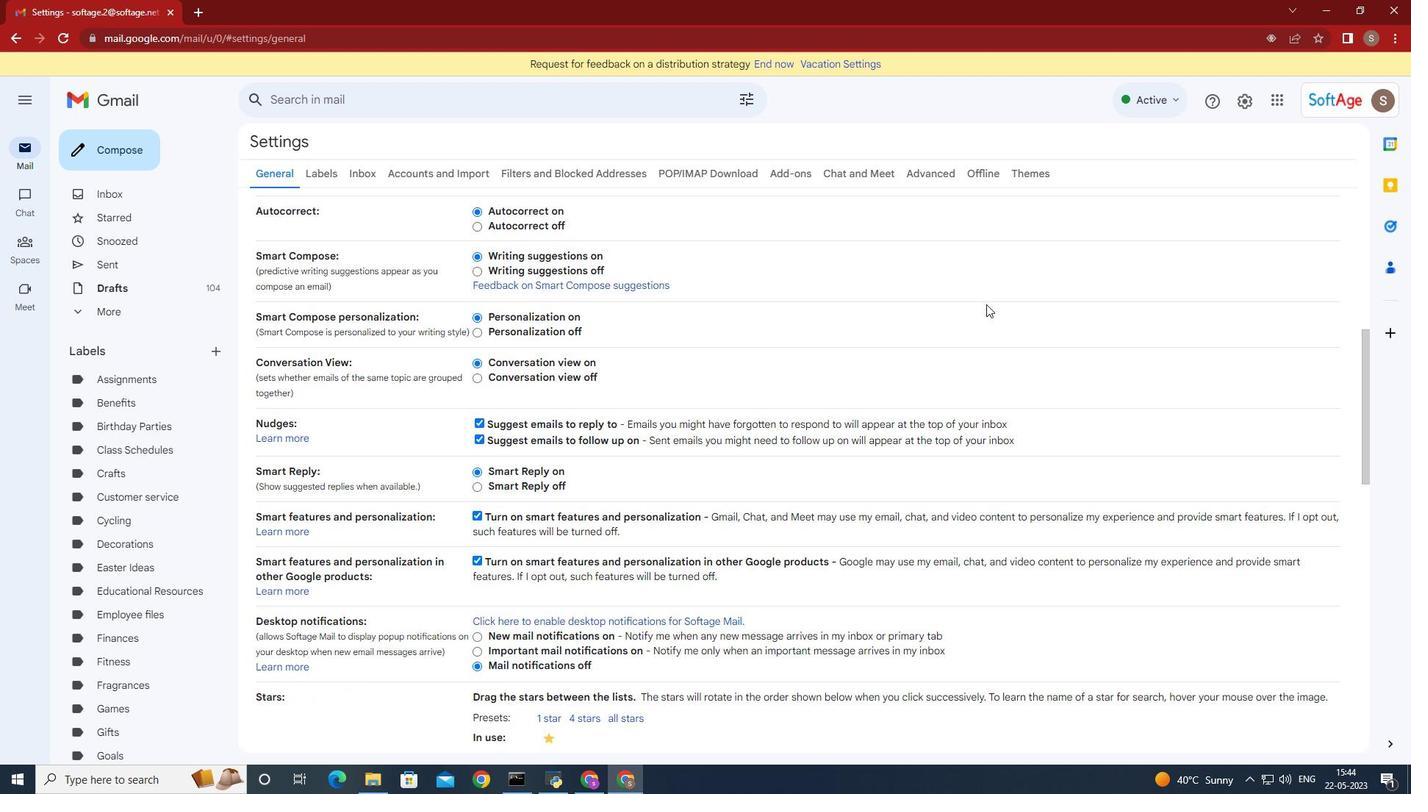 
Action: Mouse moved to (985, 305)
Screenshot: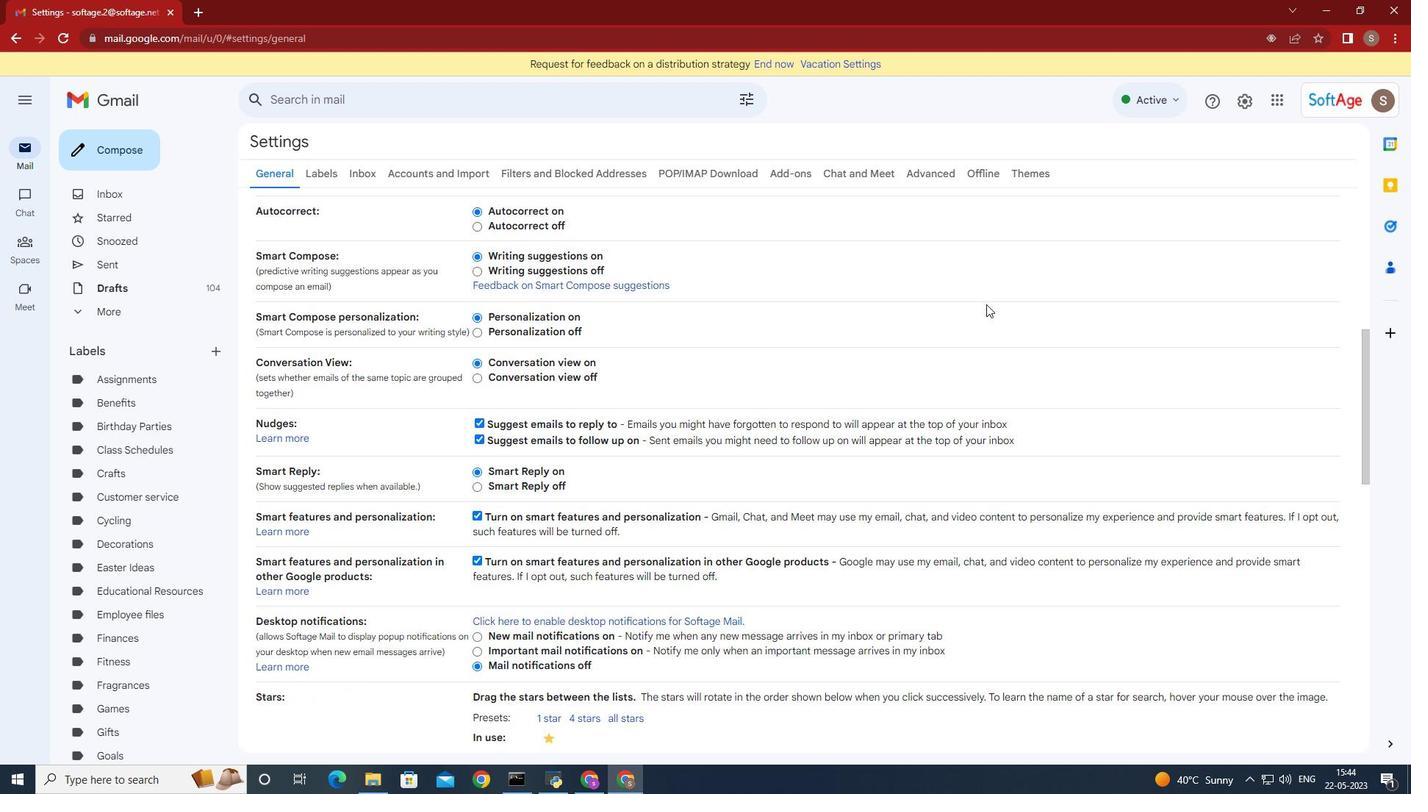 
Action: Mouse scrolled (985, 304) with delta (0, 0)
Screenshot: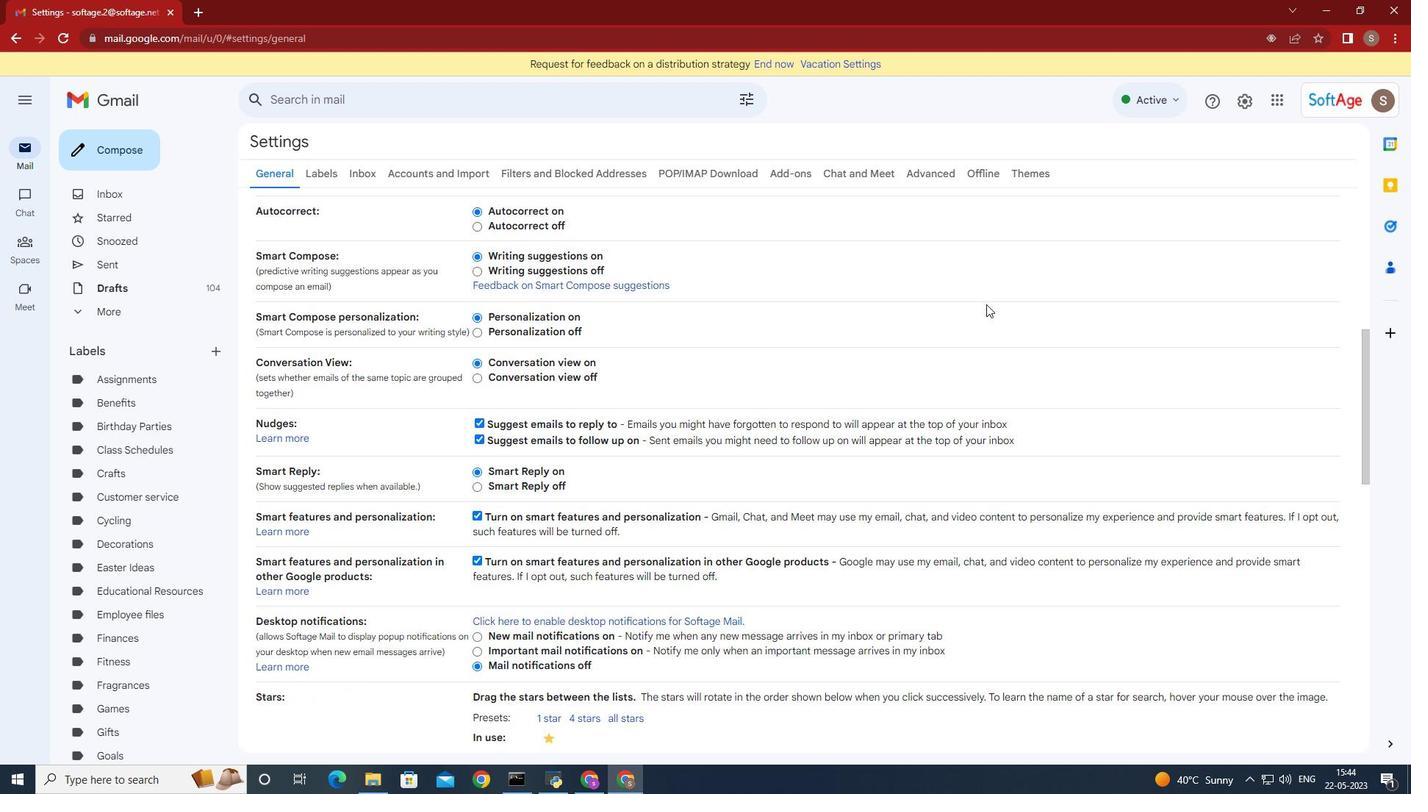 
Action: Mouse moved to (944, 319)
Screenshot: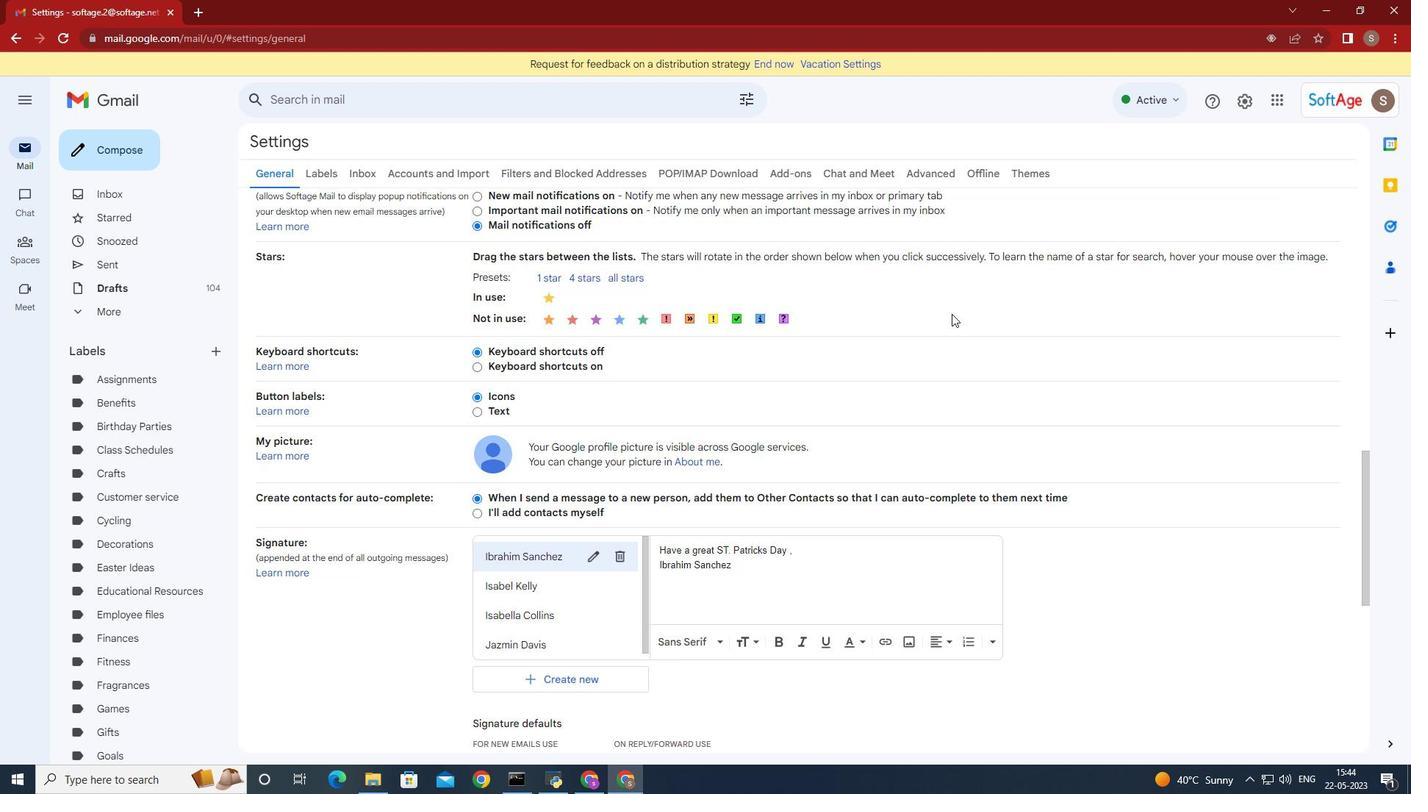 
Action: Mouse scrolled (946, 318) with delta (0, 0)
Screenshot: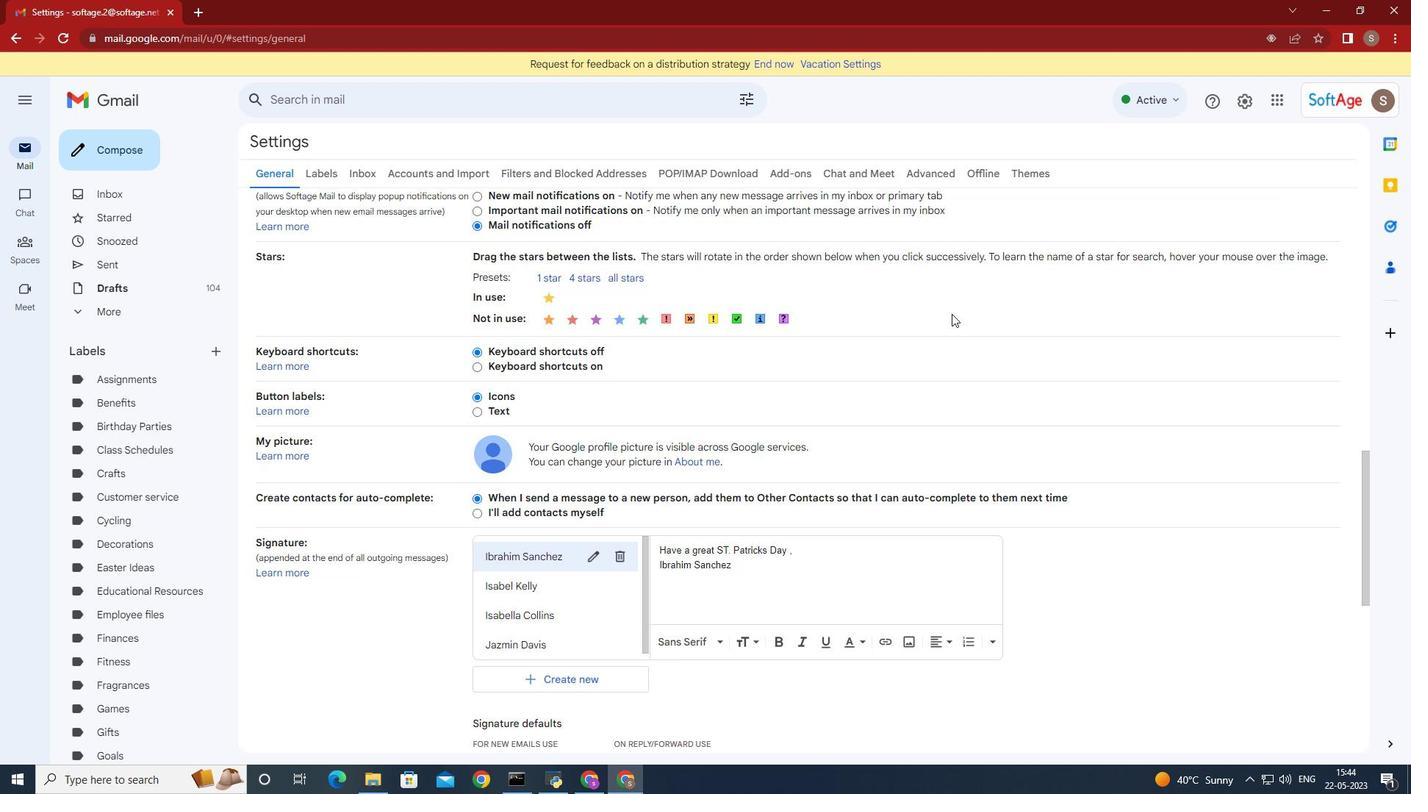 
Action: Mouse scrolled (945, 318) with delta (0, 0)
Screenshot: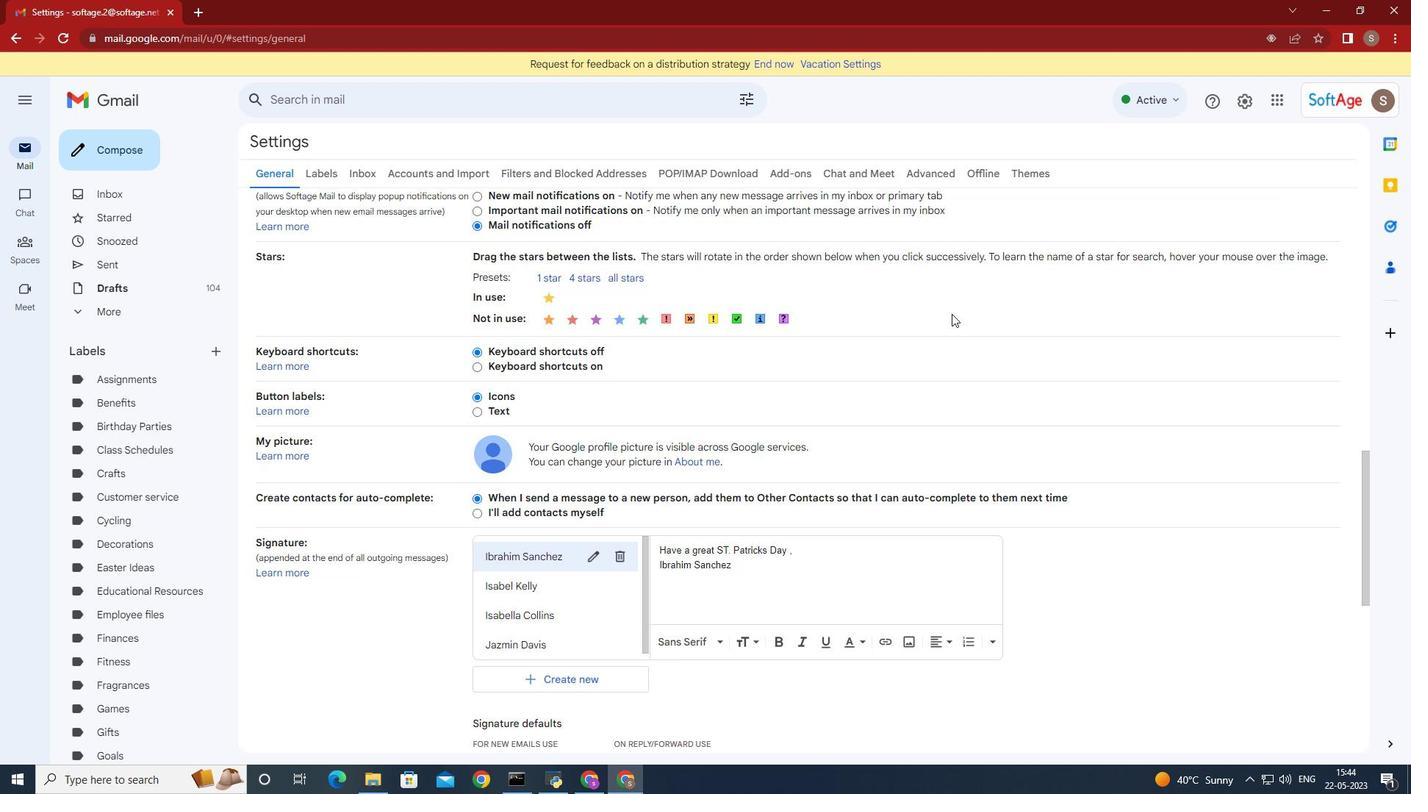 
Action: Mouse moved to (944, 319)
Screenshot: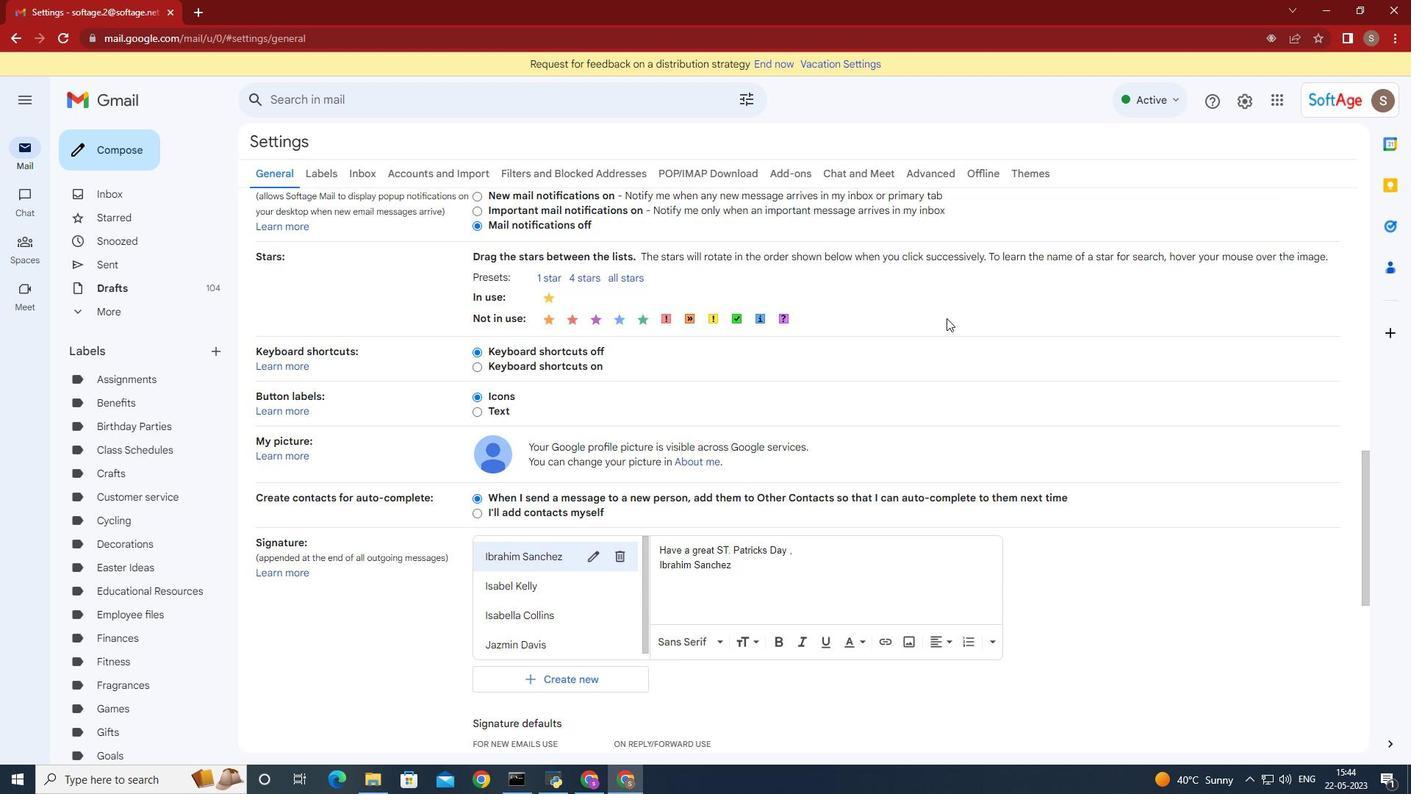 
Action: Mouse scrolled (944, 319) with delta (0, 0)
Screenshot: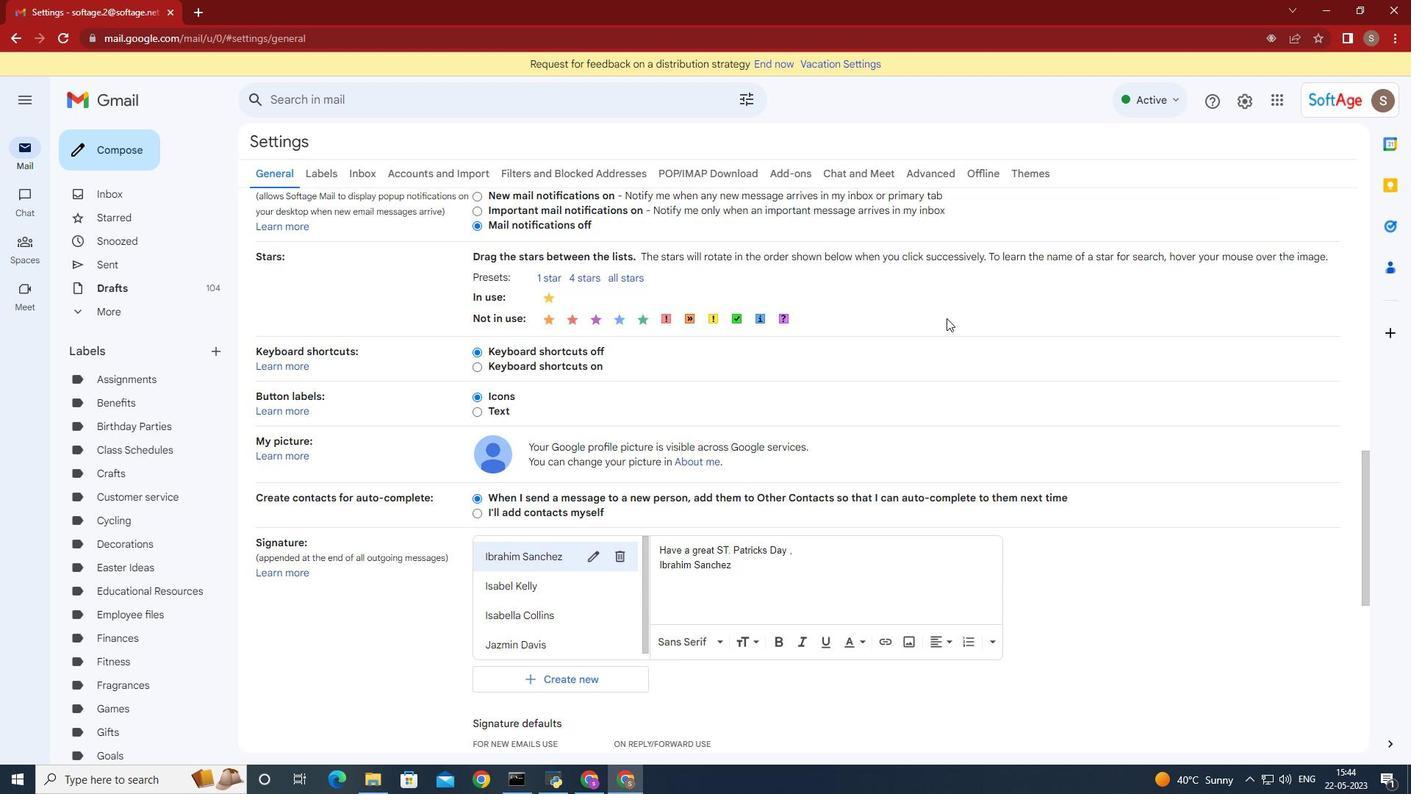 
Action: Mouse moved to (943, 319)
Screenshot: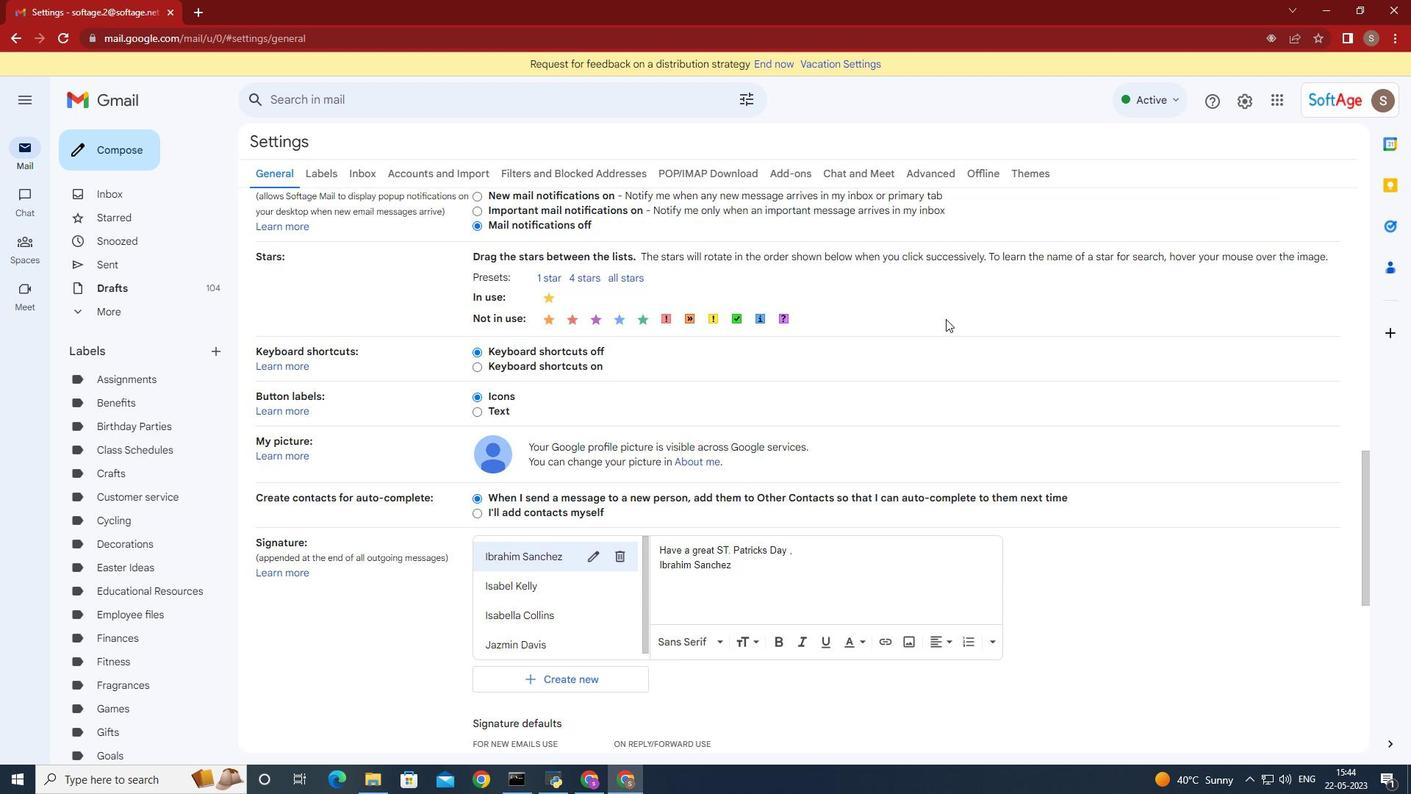 
Action: Mouse scrolled (943, 319) with delta (0, 0)
Screenshot: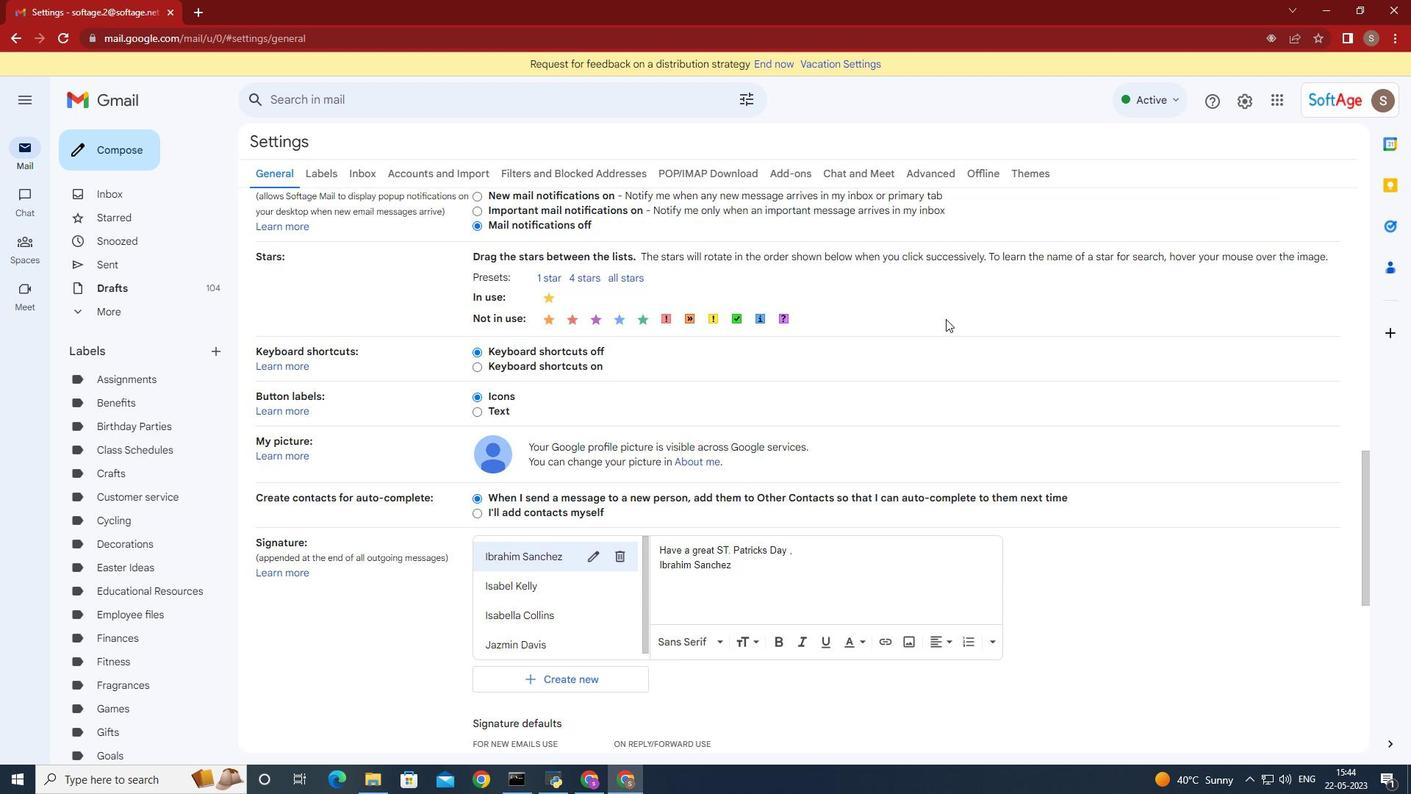 
Action: Mouse moved to (599, 383)
Screenshot: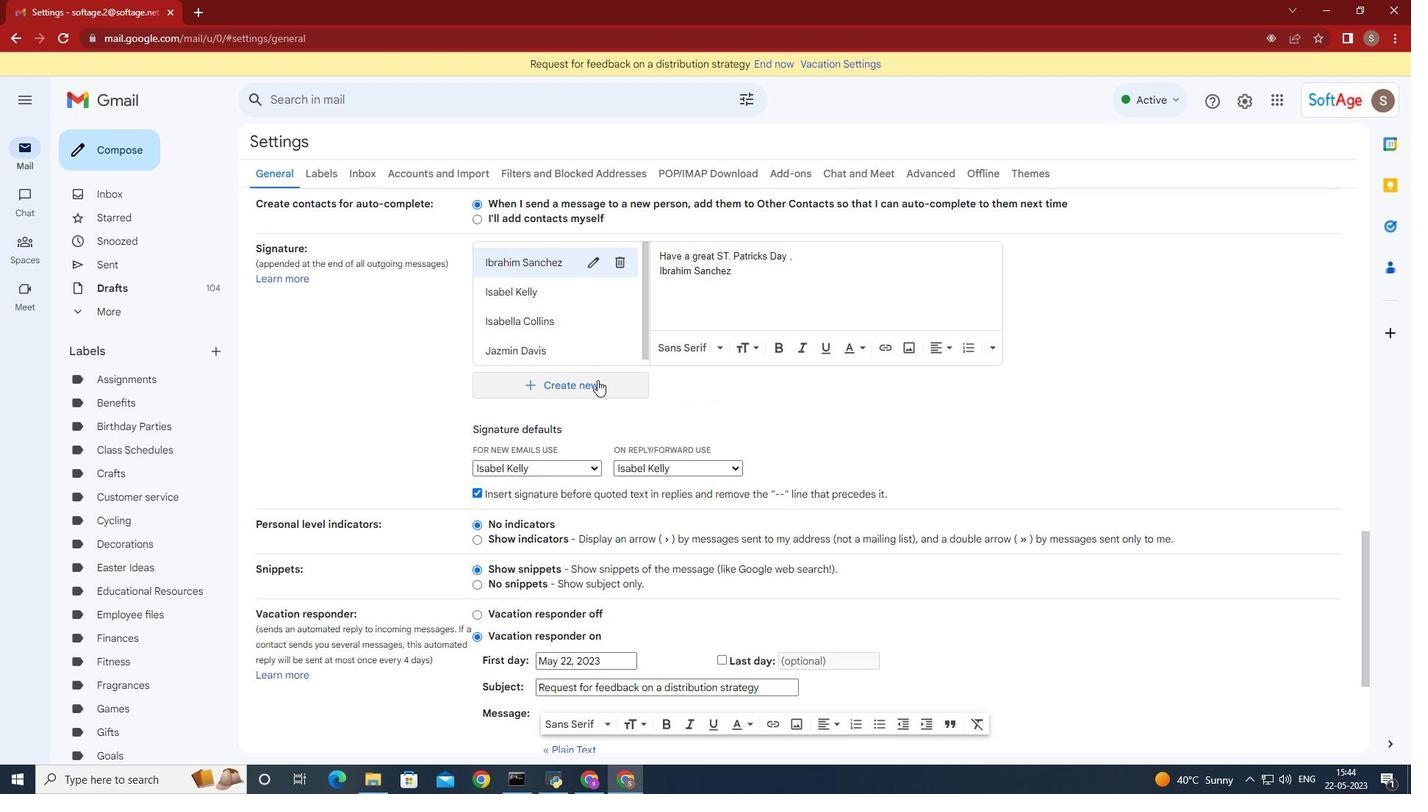 
Action: Mouse pressed left at (599, 383)
Screenshot: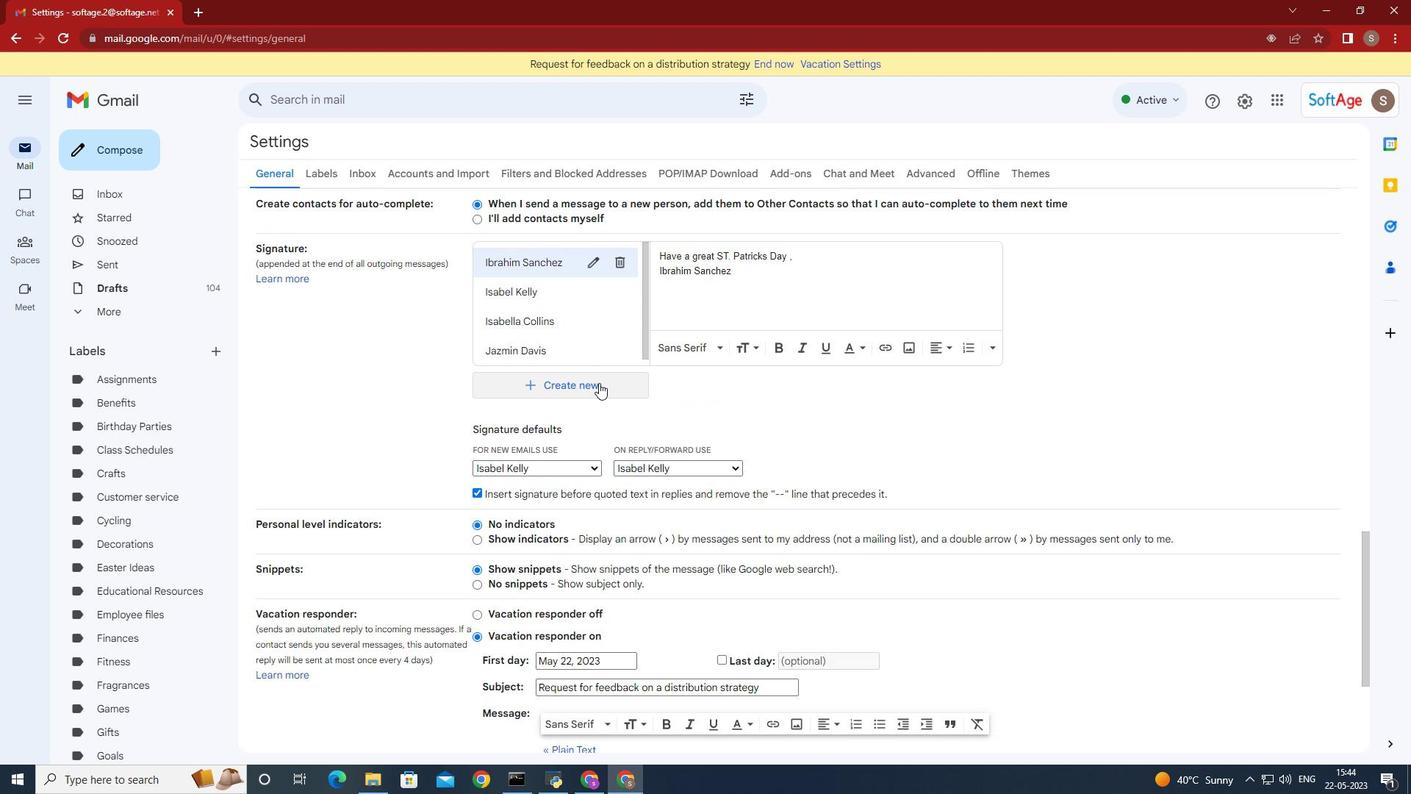 
Action: Mouse moved to (692, 355)
Screenshot: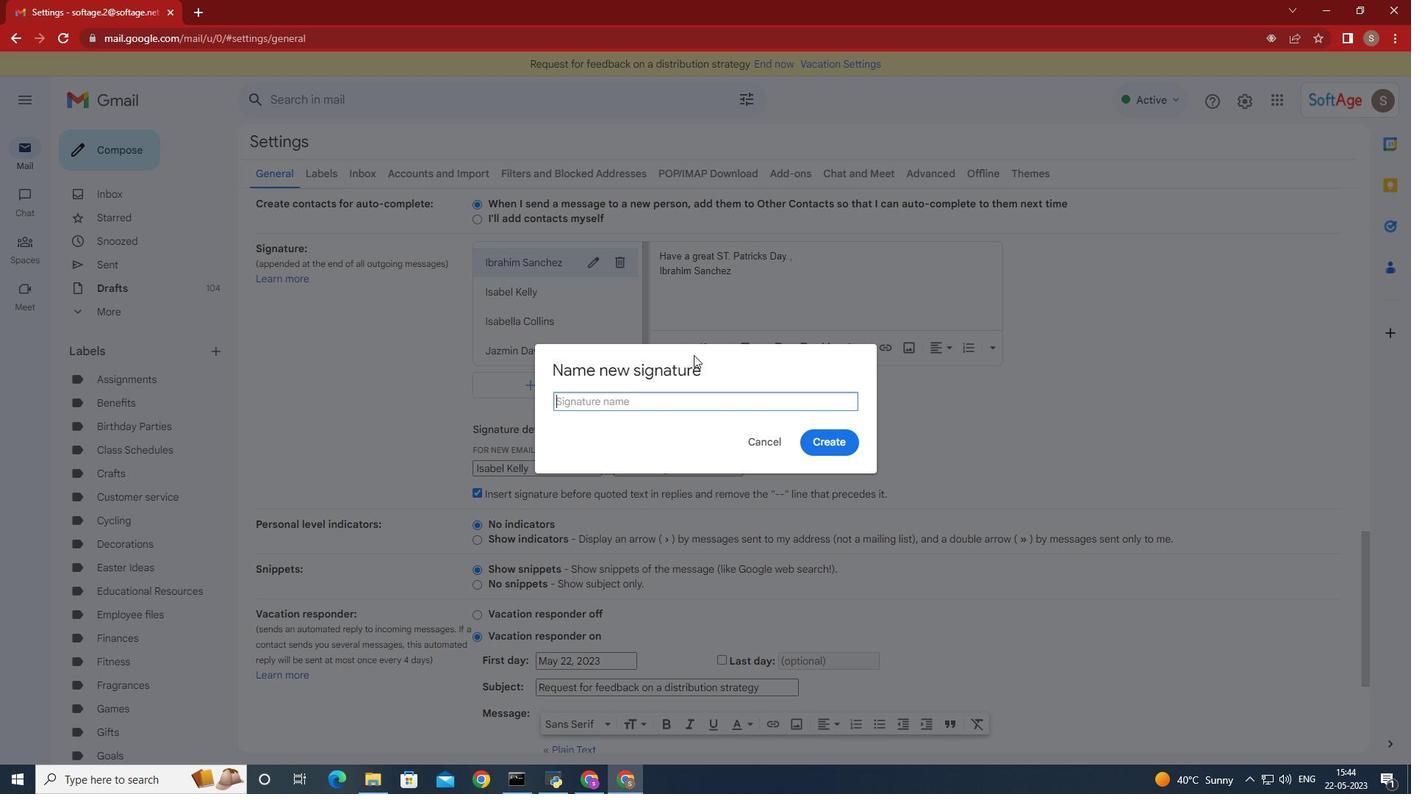 
Action: Key pressed <Key.shift>Isabelle<Key.space><Key.shift>Ramirez
Screenshot: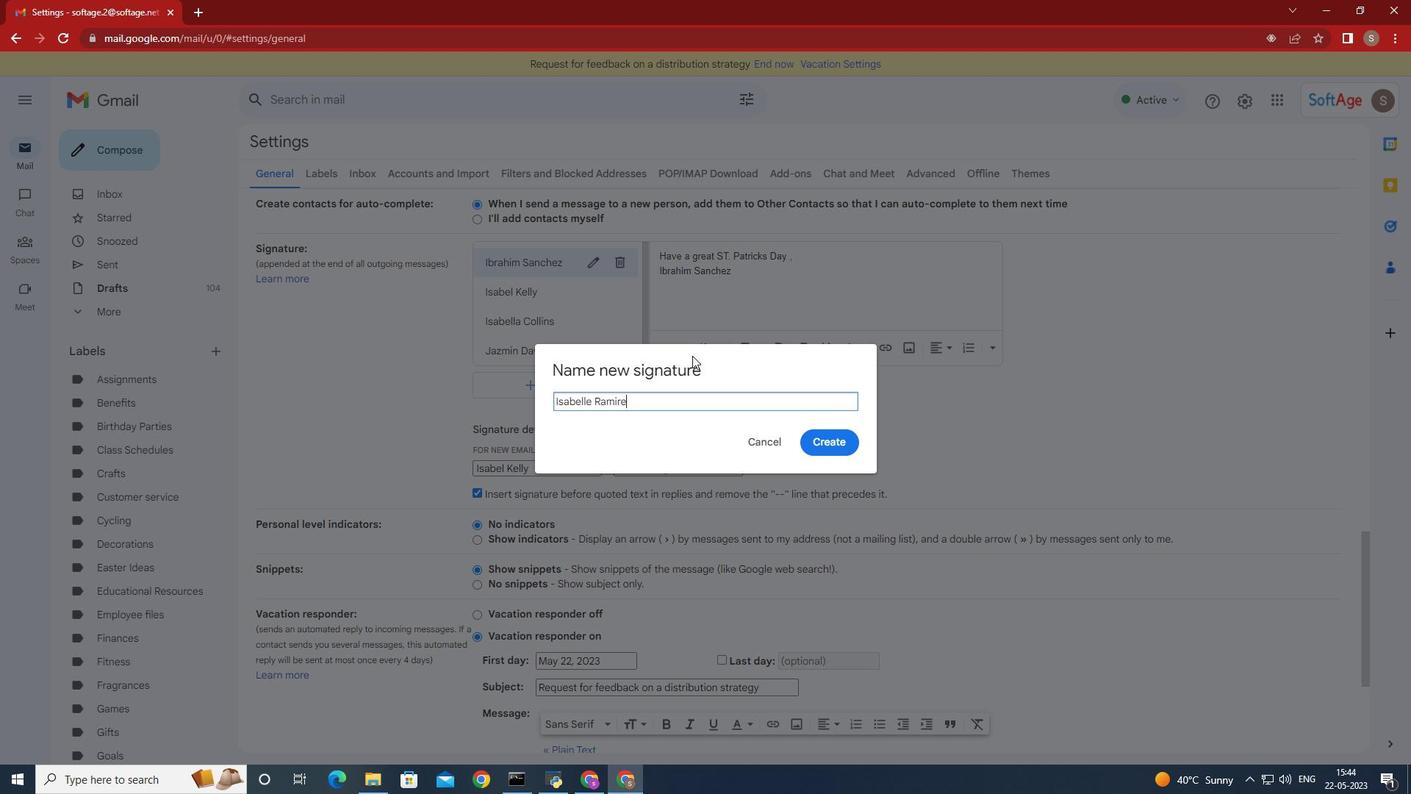 
Action: Mouse moved to (825, 435)
Screenshot: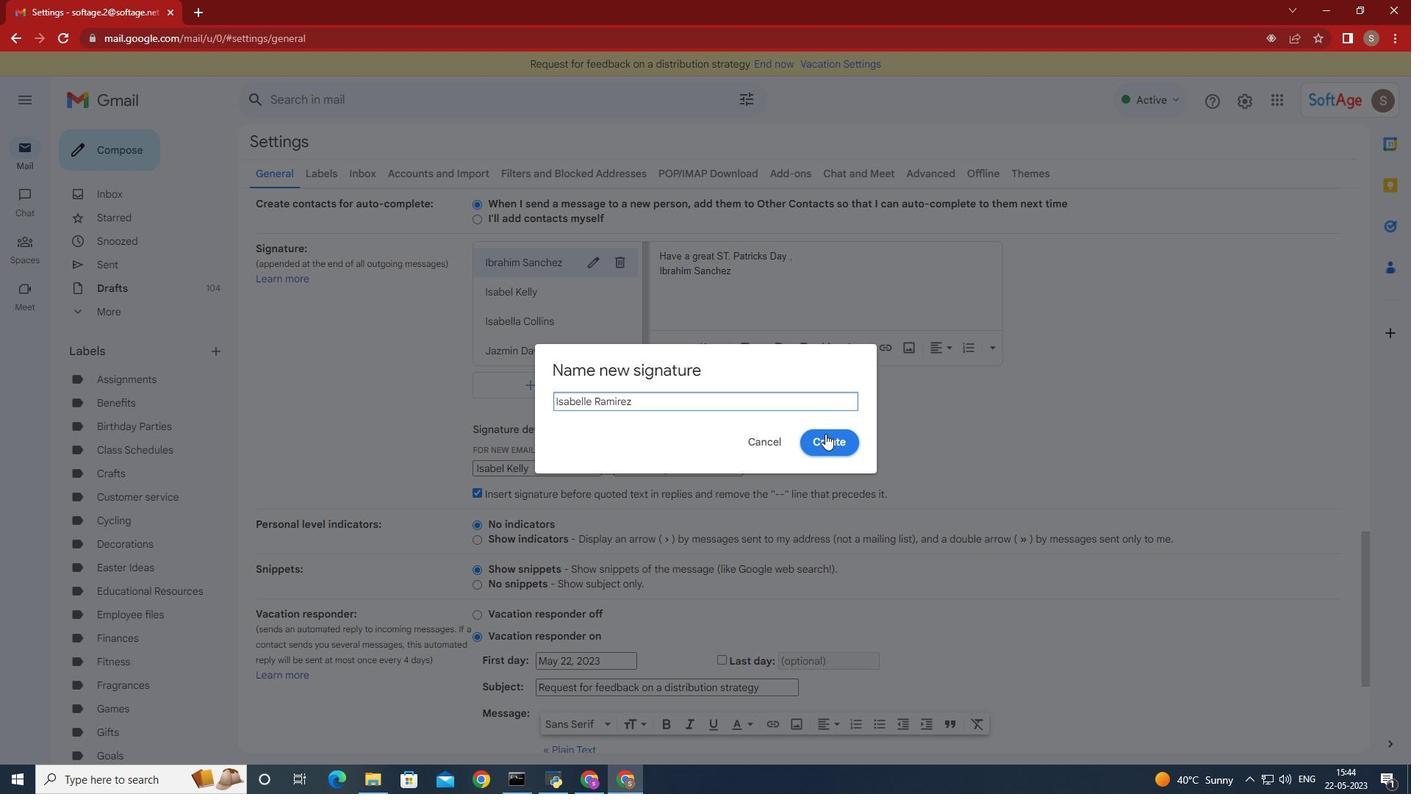 
Action: Mouse pressed left at (825, 435)
Screenshot: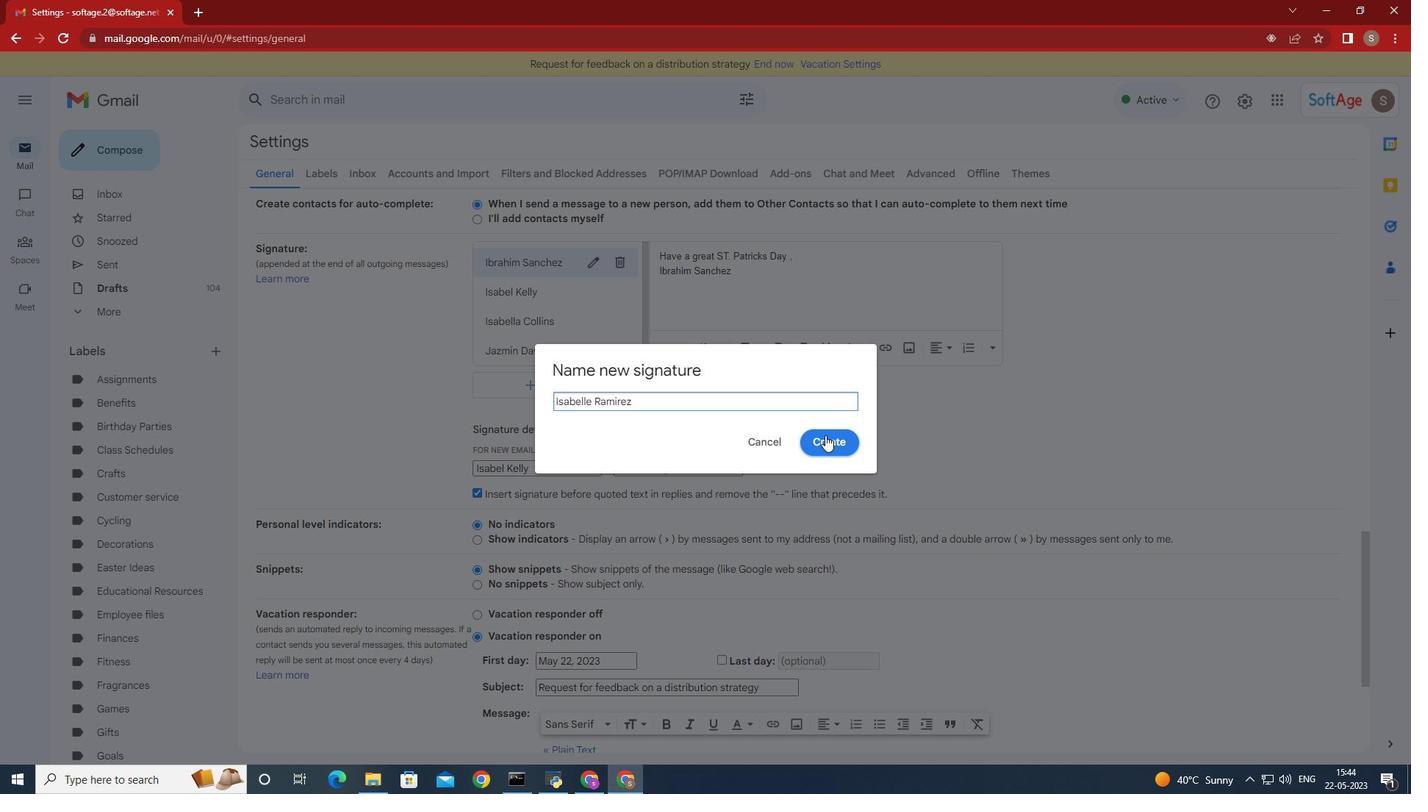 
Action: Key pressed <Key.shift>Heartfelt<Key.space>thanks<Key.space>and<Key.space>warm<Key.space>wishes,<Key.enter><Key.shift><Key.shift><Key.shift>Isabelle<Key.space><Key.shift>Ramirez
Screenshot: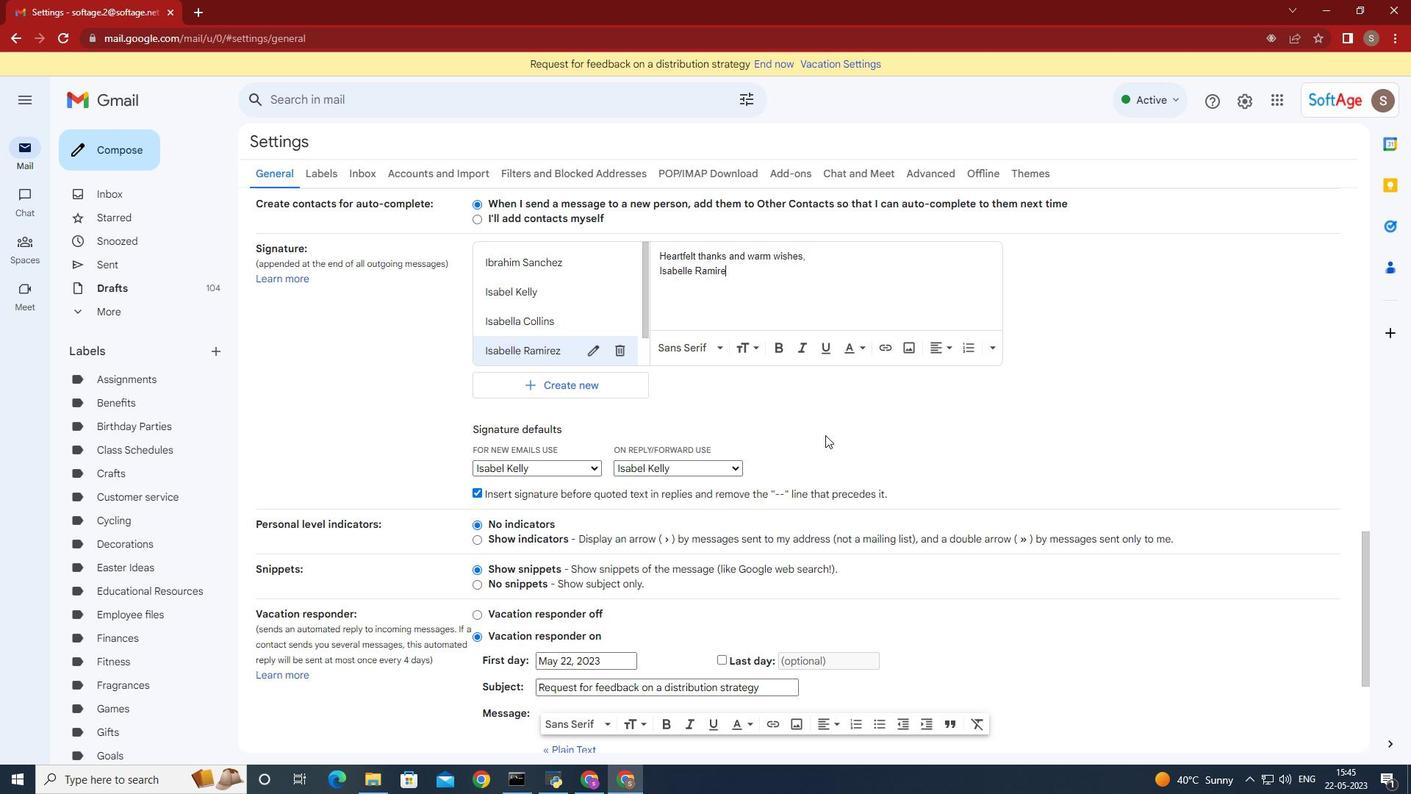 
Action: Mouse moved to (588, 465)
Screenshot: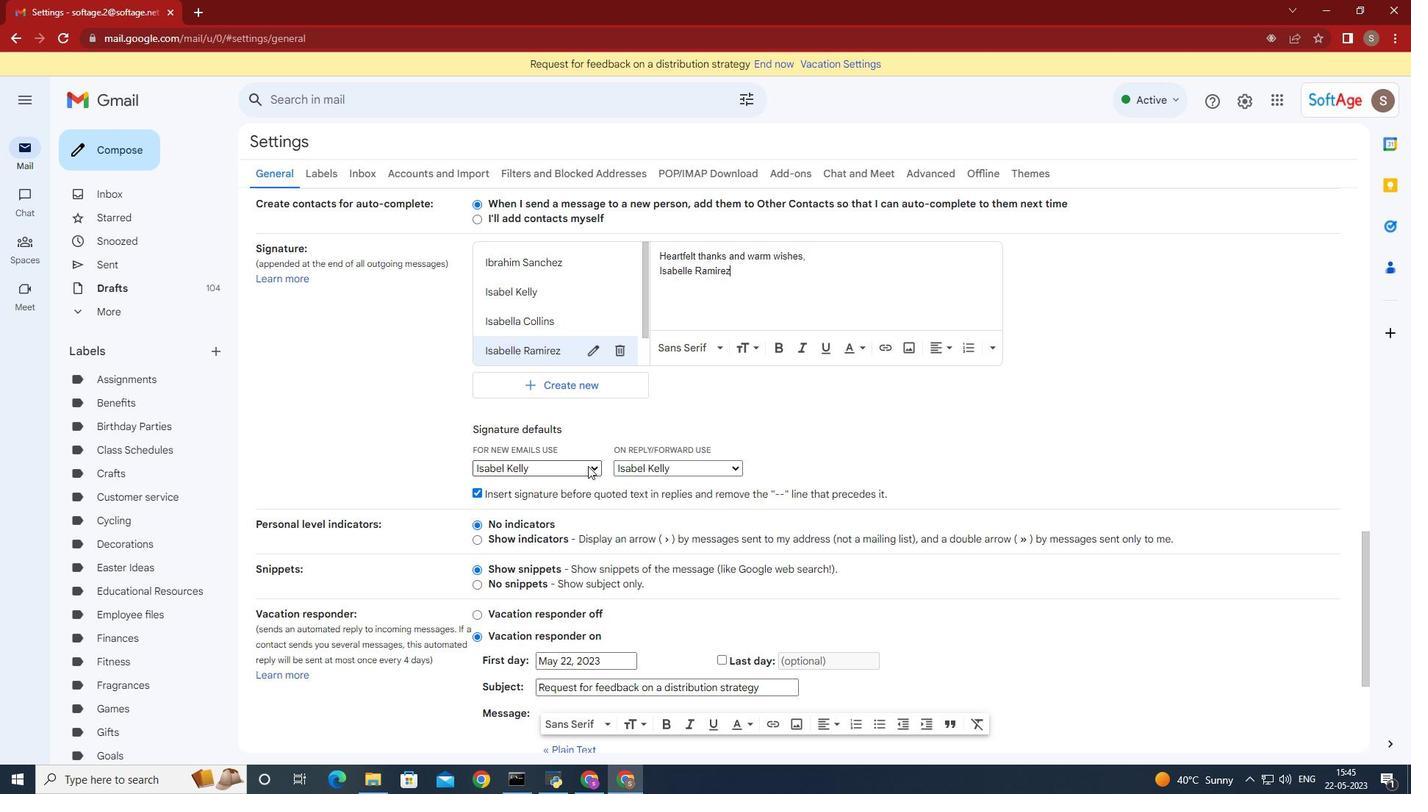 
Action: Mouse pressed left at (588, 465)
Screenshot: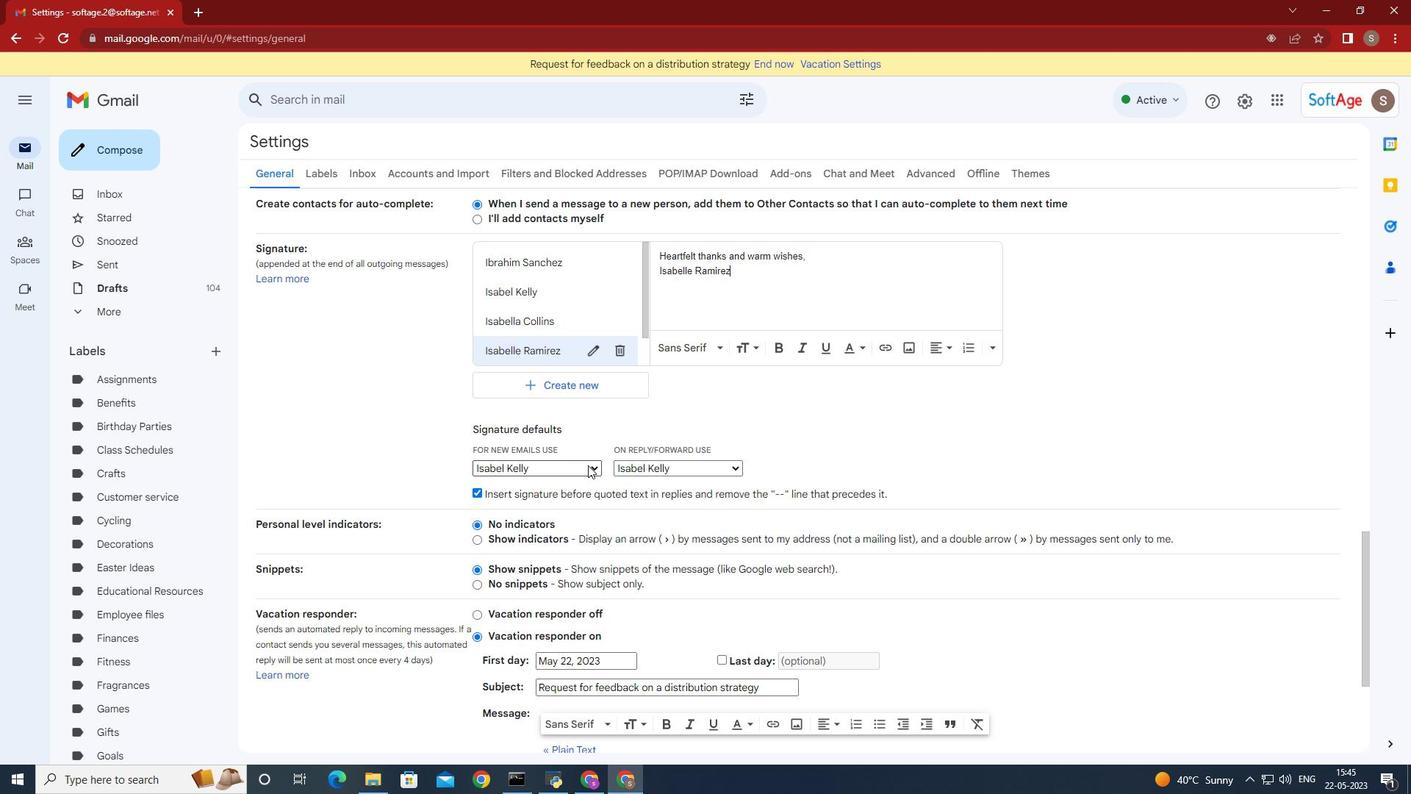 
Action: Mouse moved to (565, 537)
Screenshot: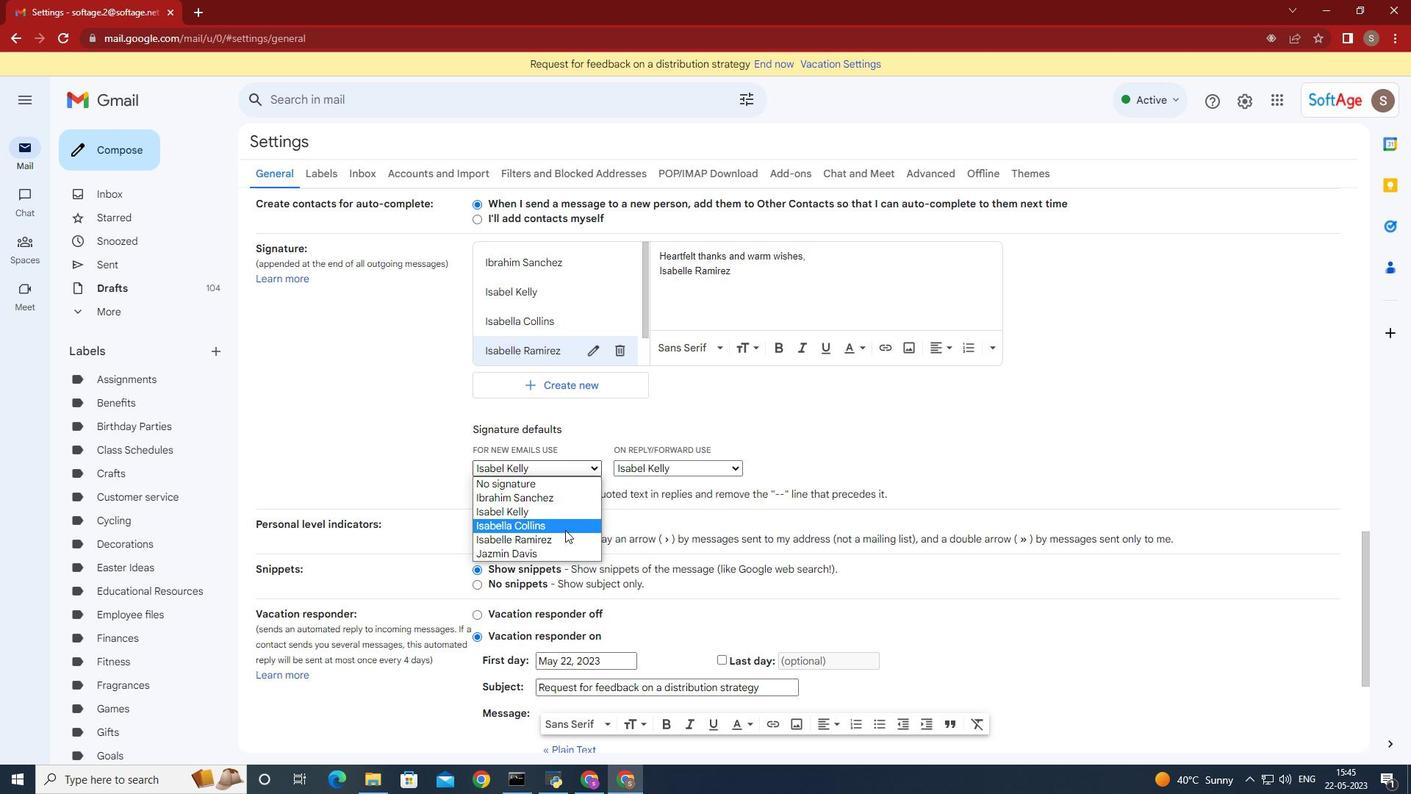
Action: Mouse pressed left at (565, 537)
Screenshot: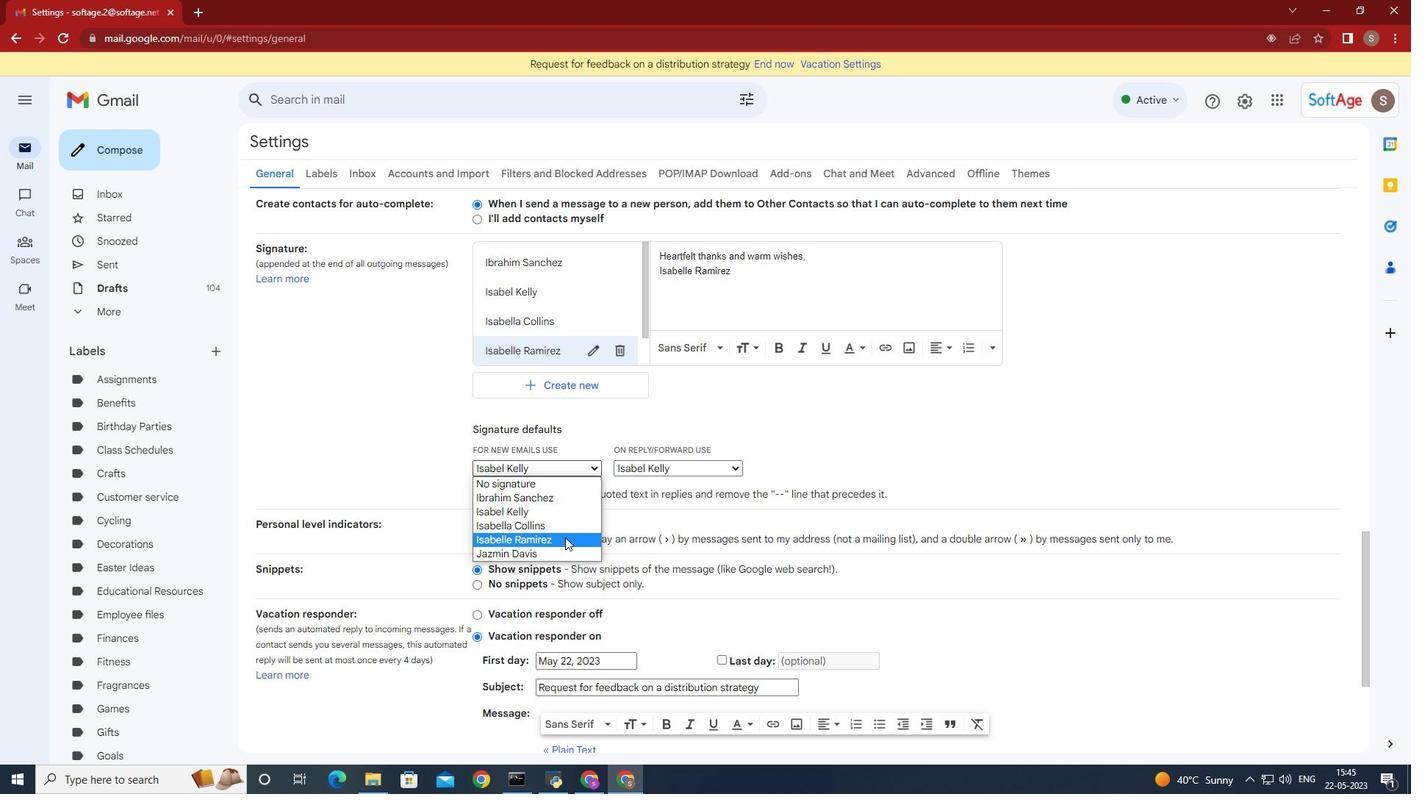 
Action: Mouse moved to (717, 464)
Screenshot: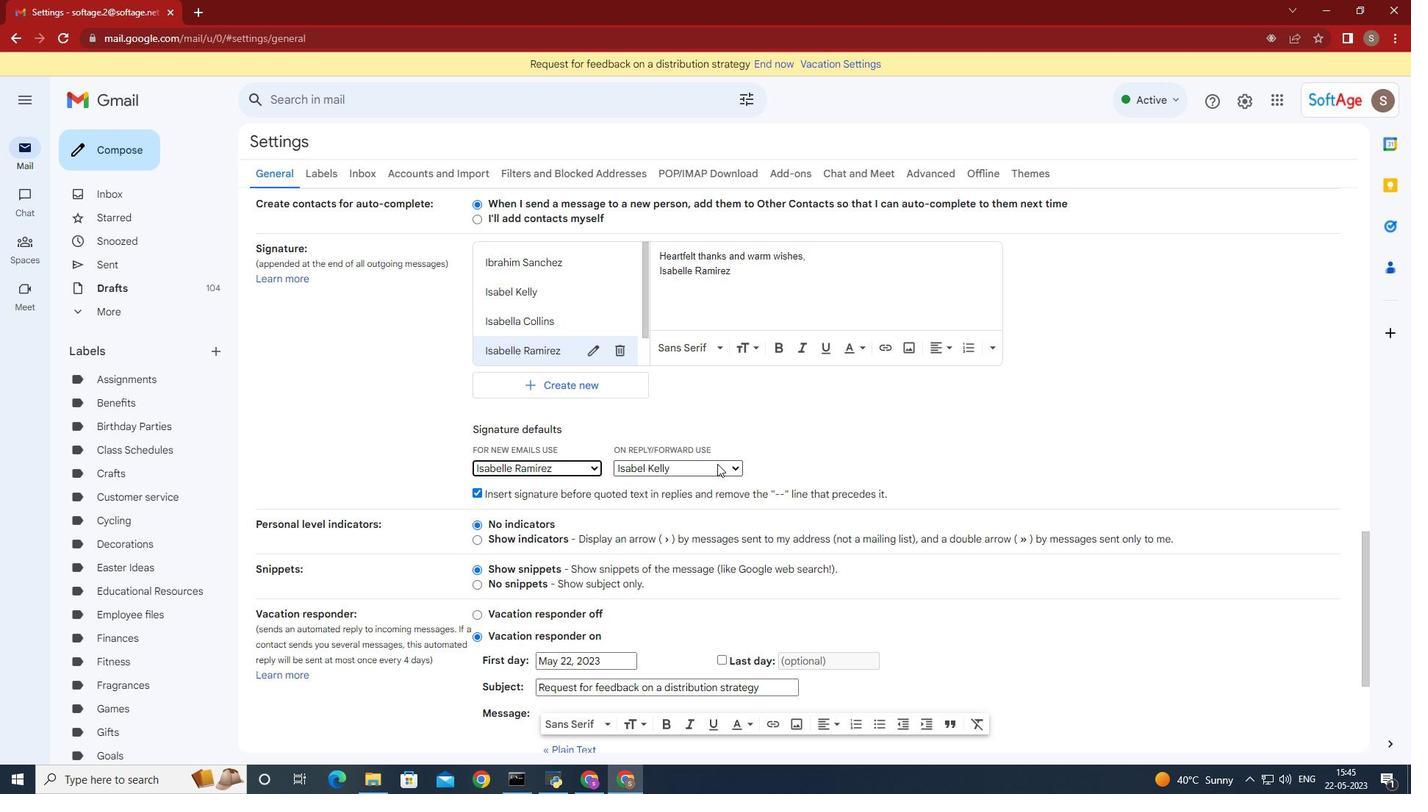 
Action: Mouse pressed left at (717, 464)
Screenshot: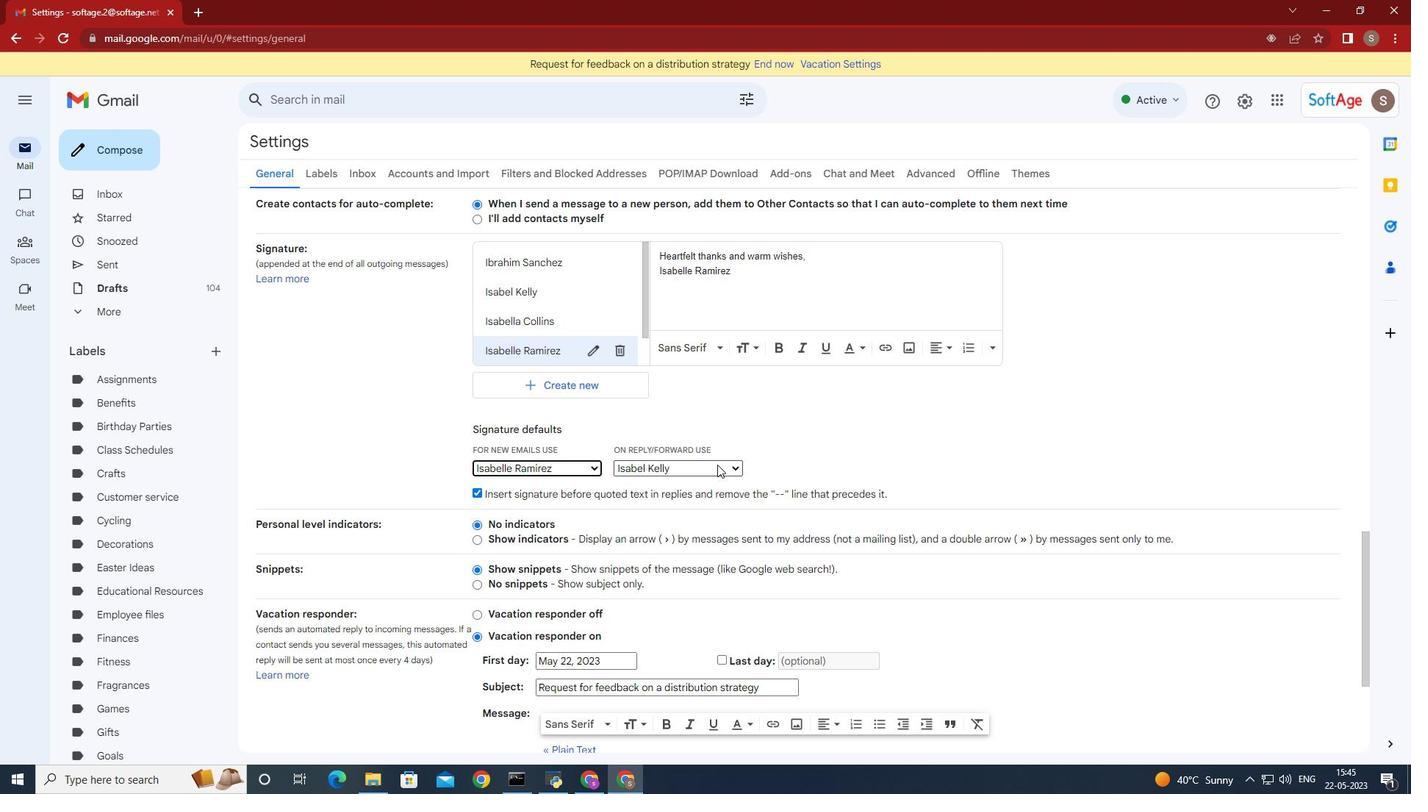 
Action: Mouse moved to (708, 536)
Screenshot: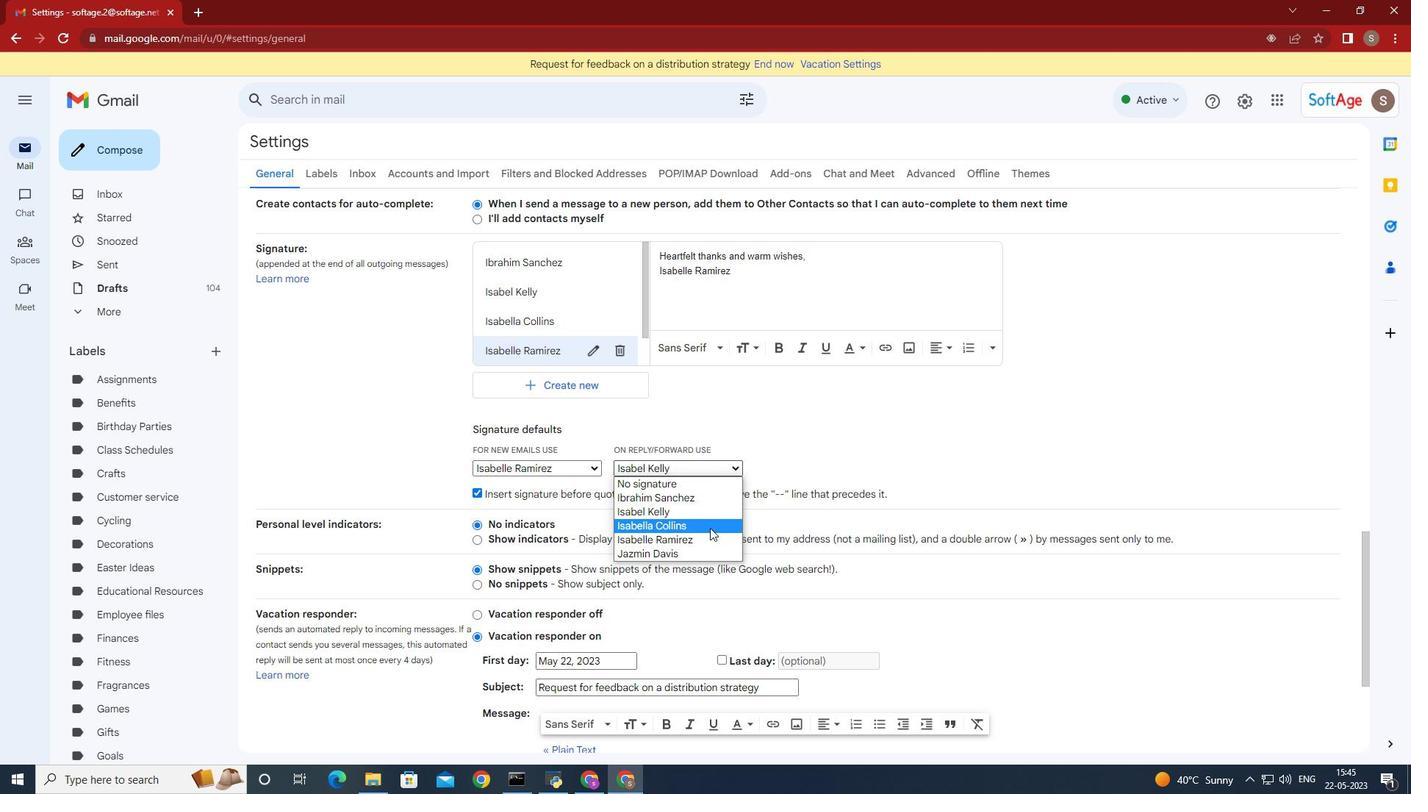 
Action: Mouse pressed left at (708, 536)
Screenshot: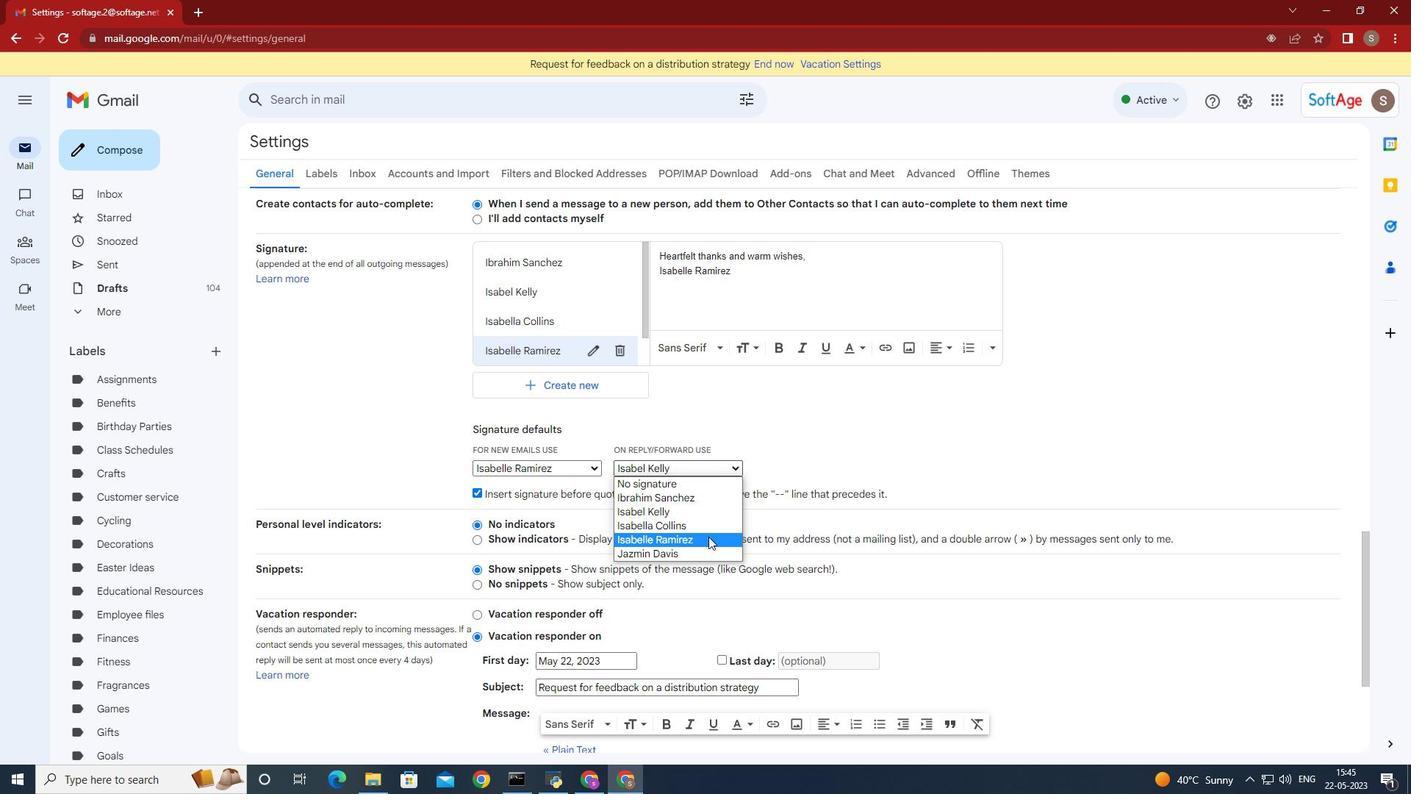 
Action: Mouse moved to (1017, 529)
Screenshot: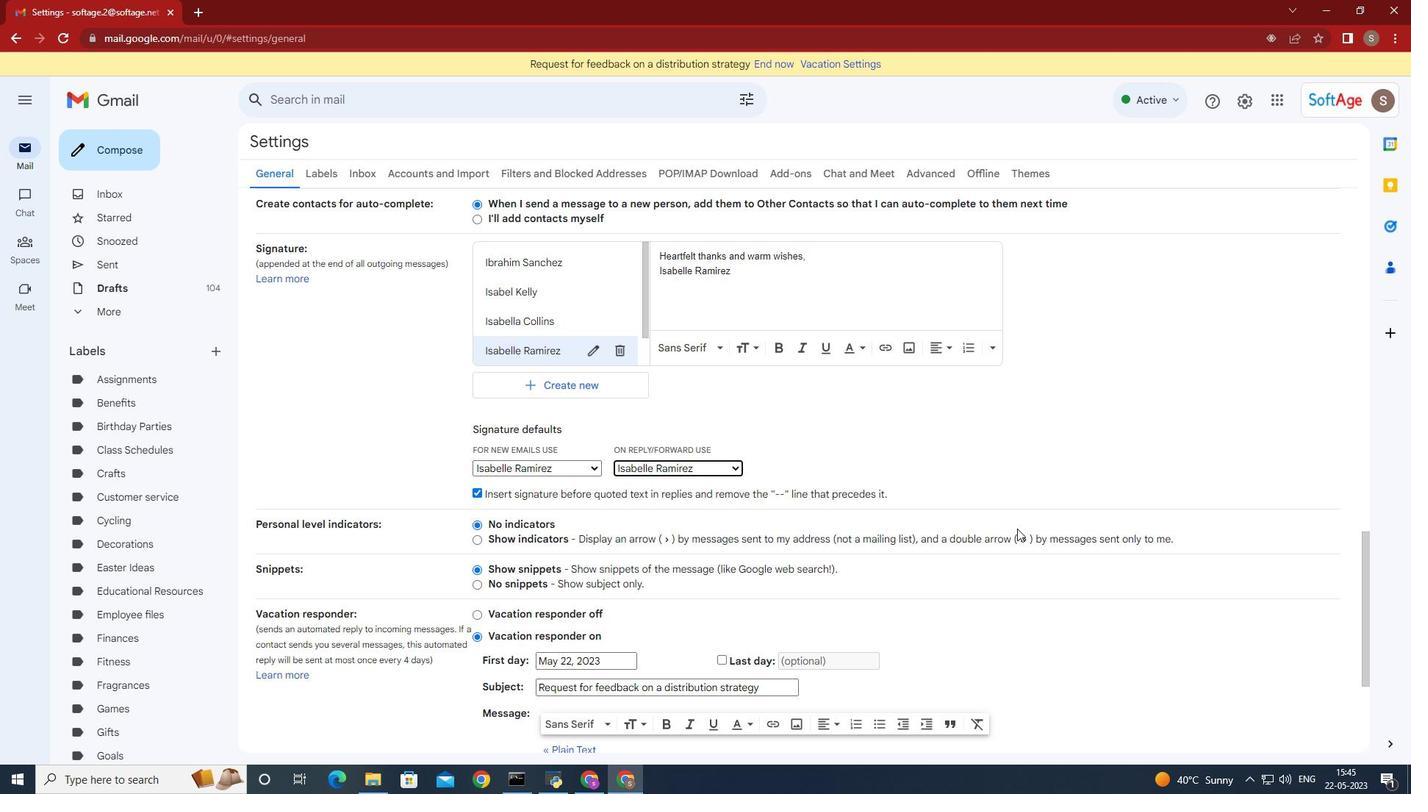 
Action: Mouse scrolled (1017, 528) with delta (0, 0)
Screenshot: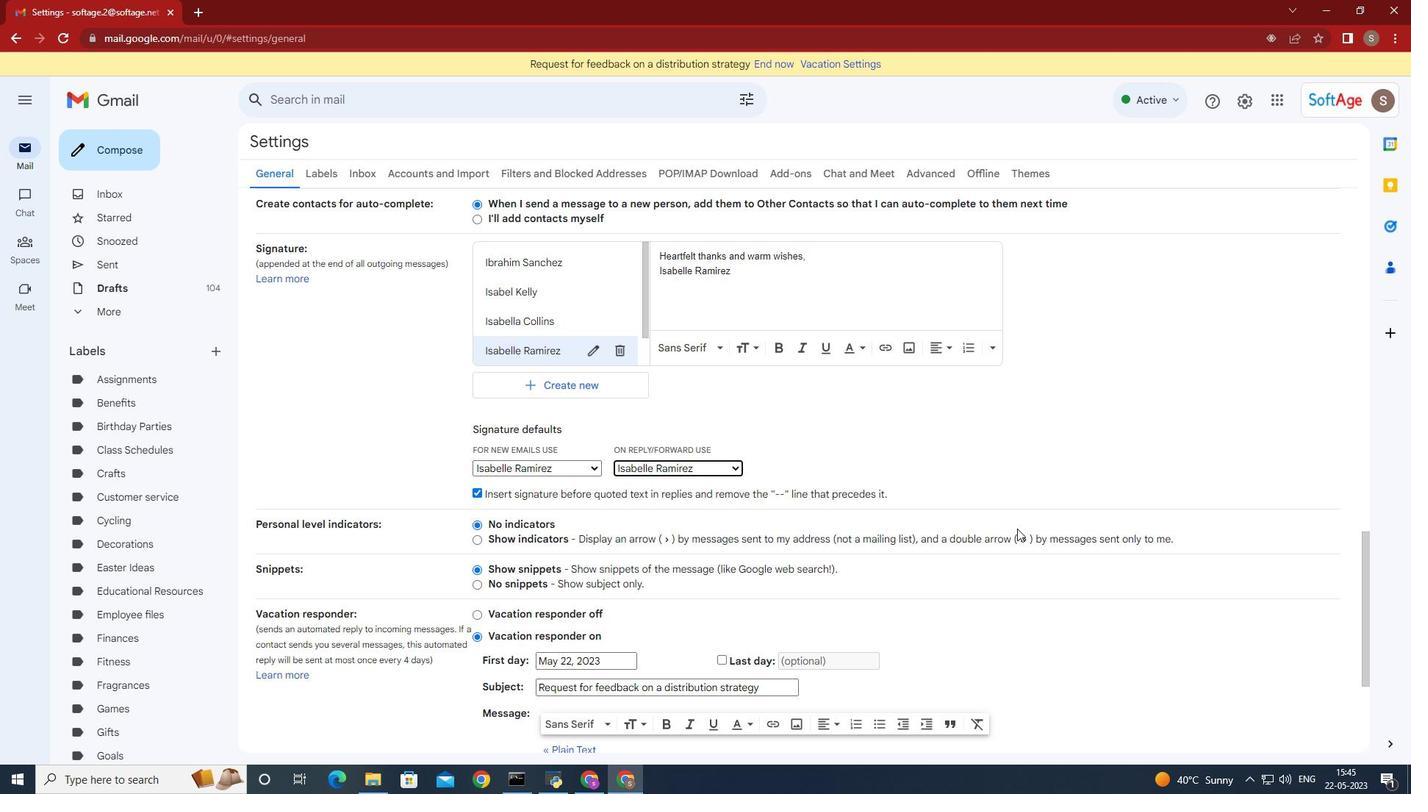 
Action: Mouse scrolled (1017, 528) with delta (0, 0)
Screenshot: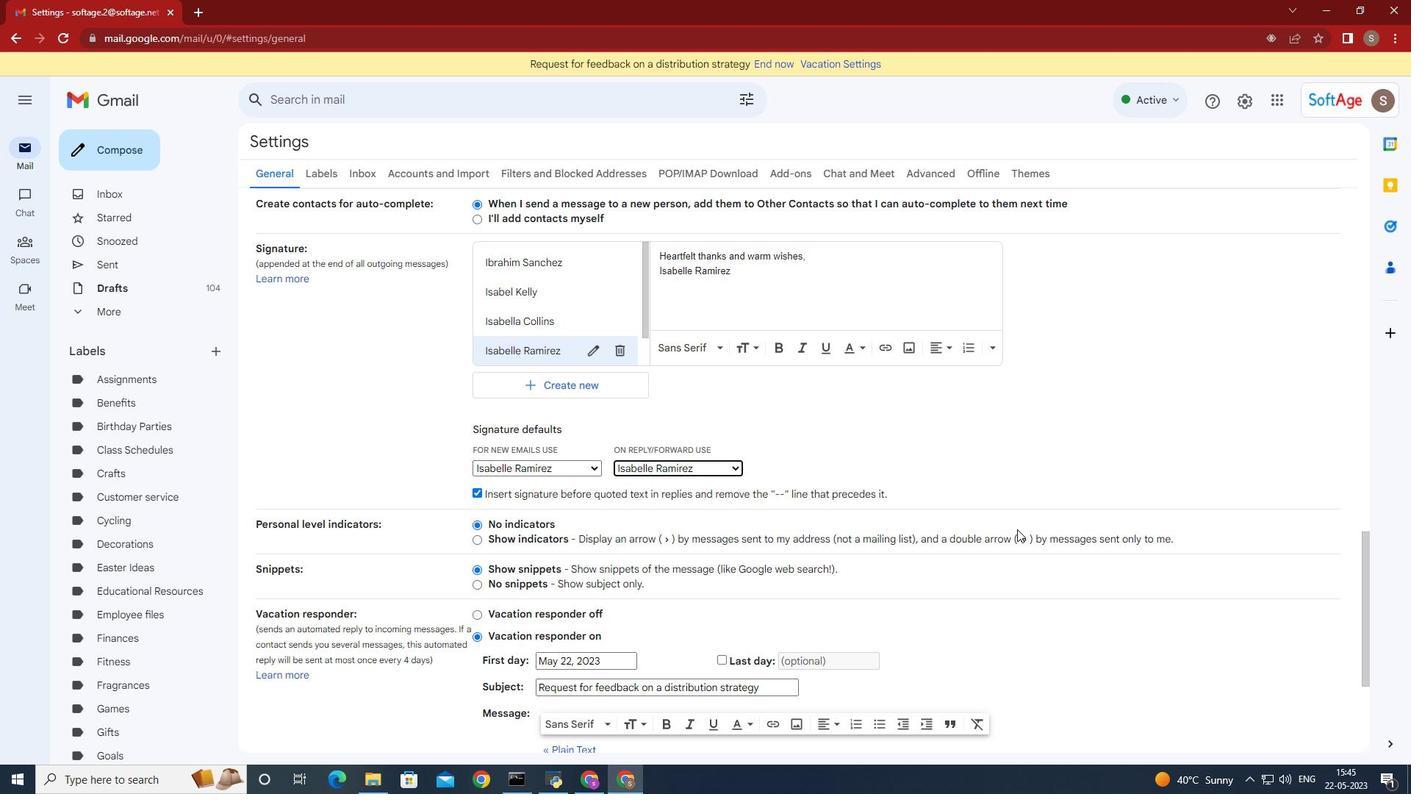 
Action: Mouse moved to (1016, 529)
Screenshot: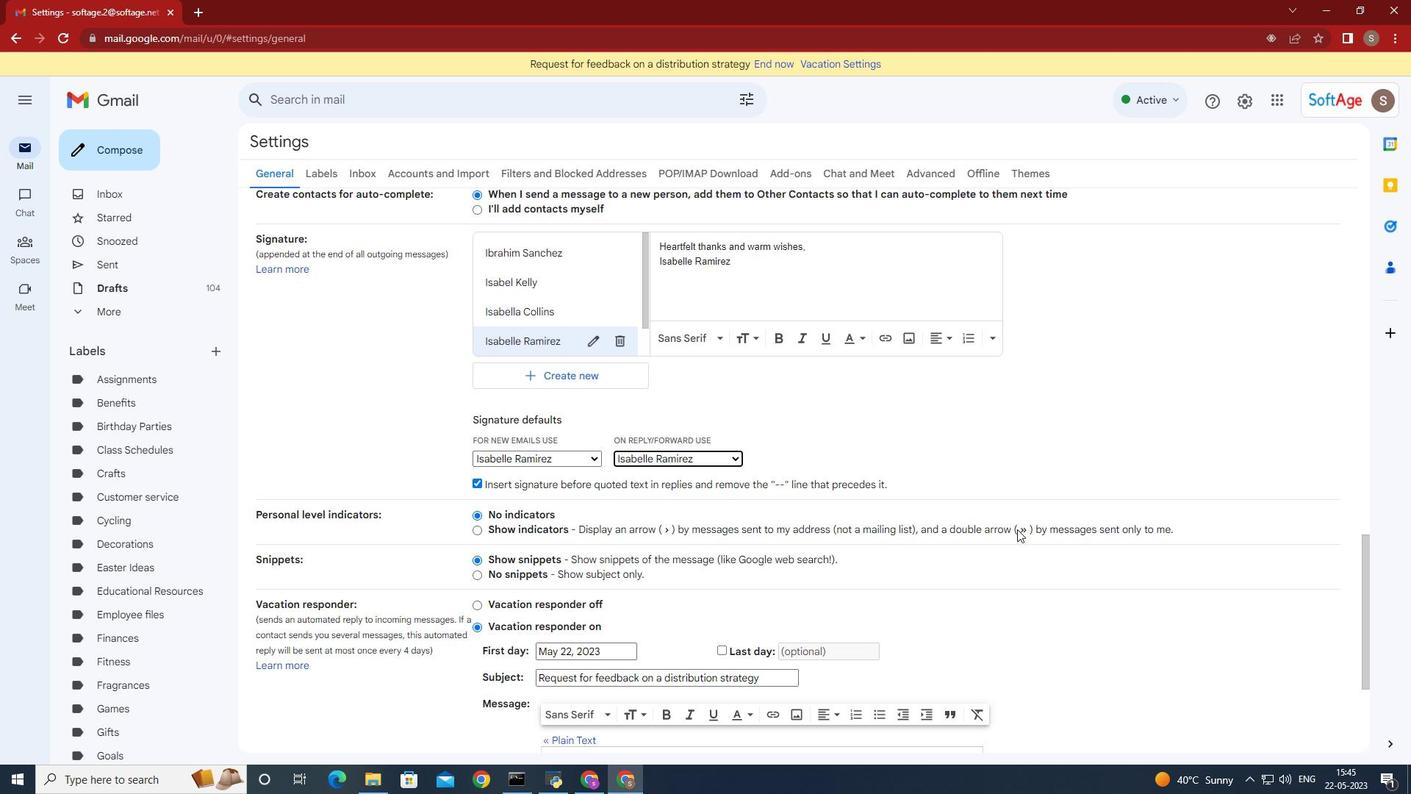 
Action: Mouse scrolled (1016, 528) with delta (0, 0)
Screenshot: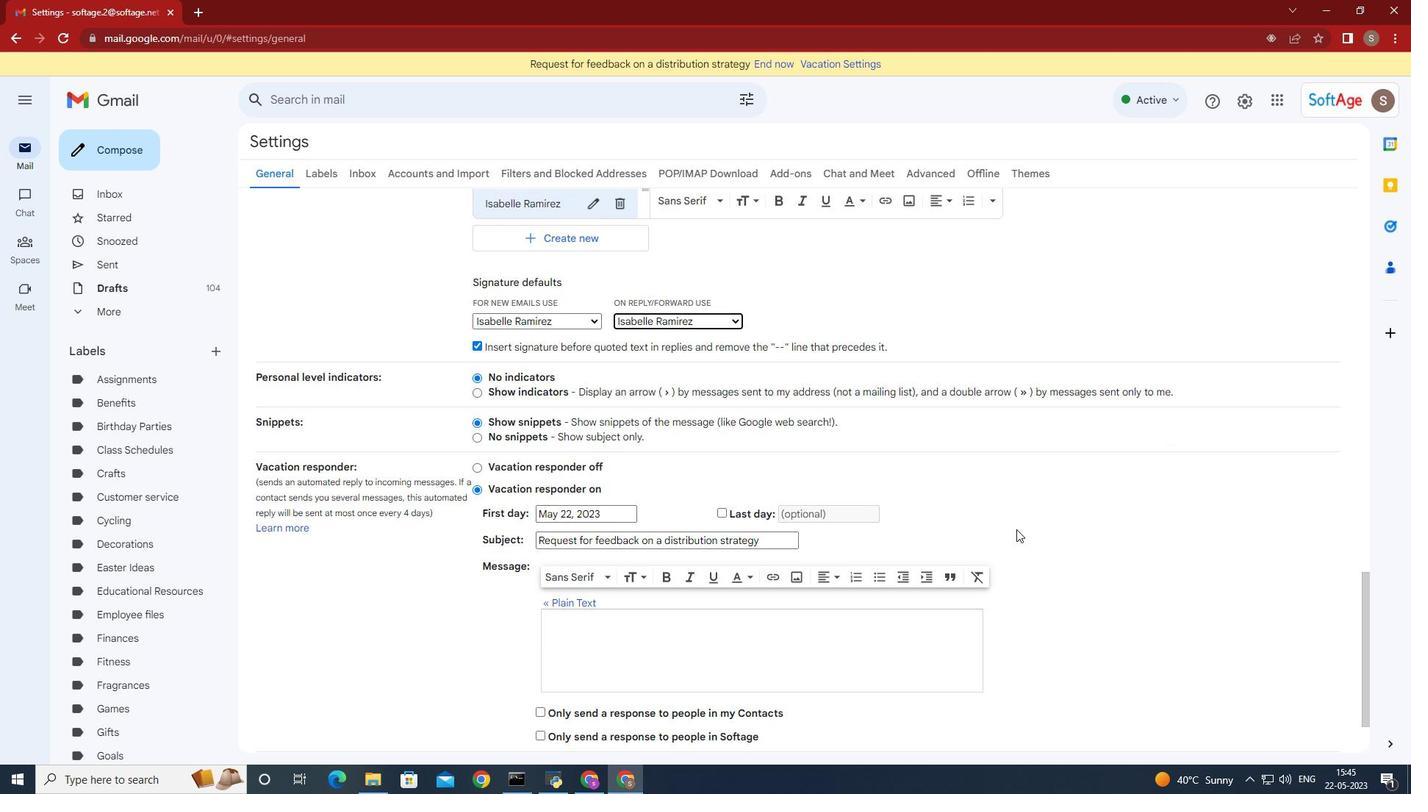 
Action: Mouse scrolled (1016, 528) with delta (0, 0)
Screenshot: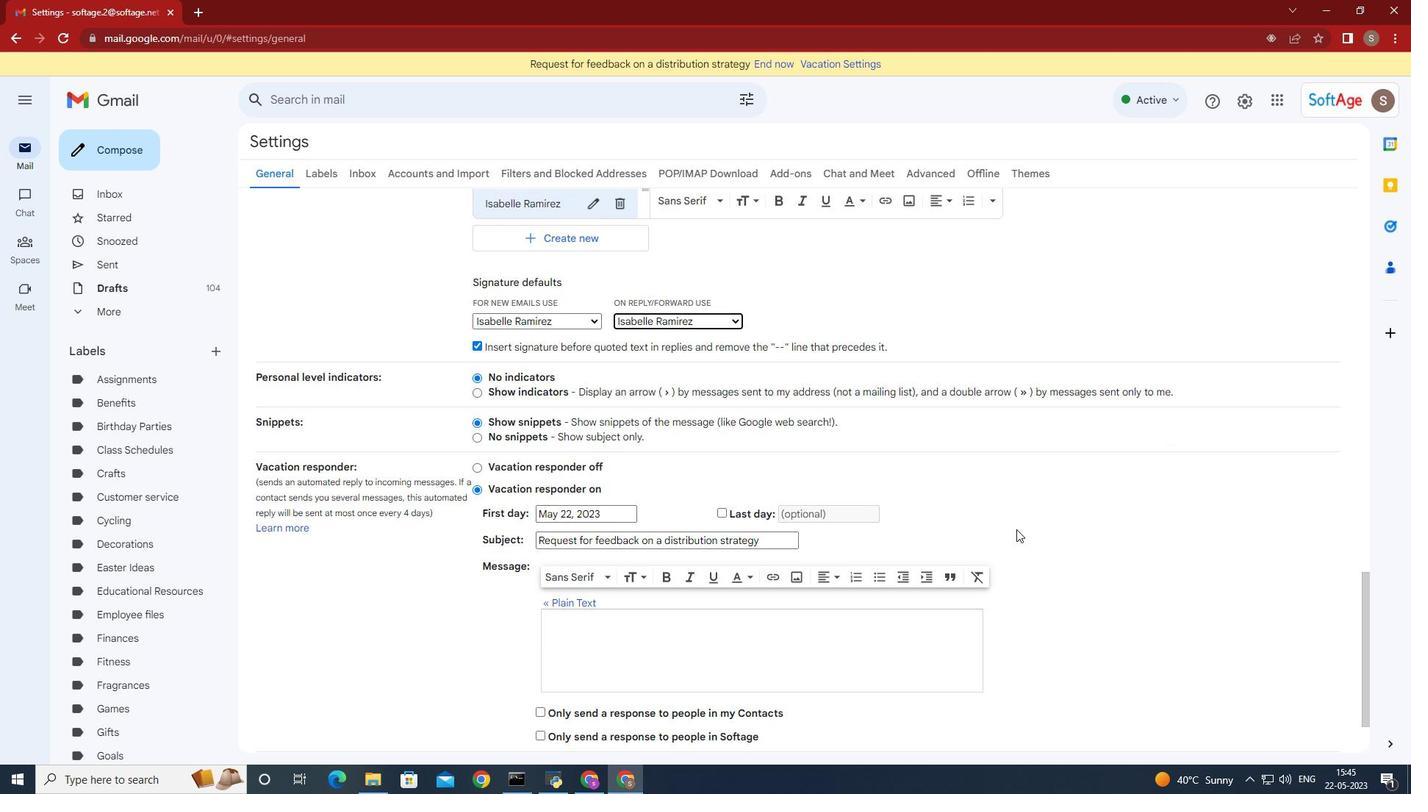 
Action: Mouse scrolled (1016, 528) with delta (0, 0)
Screenshot: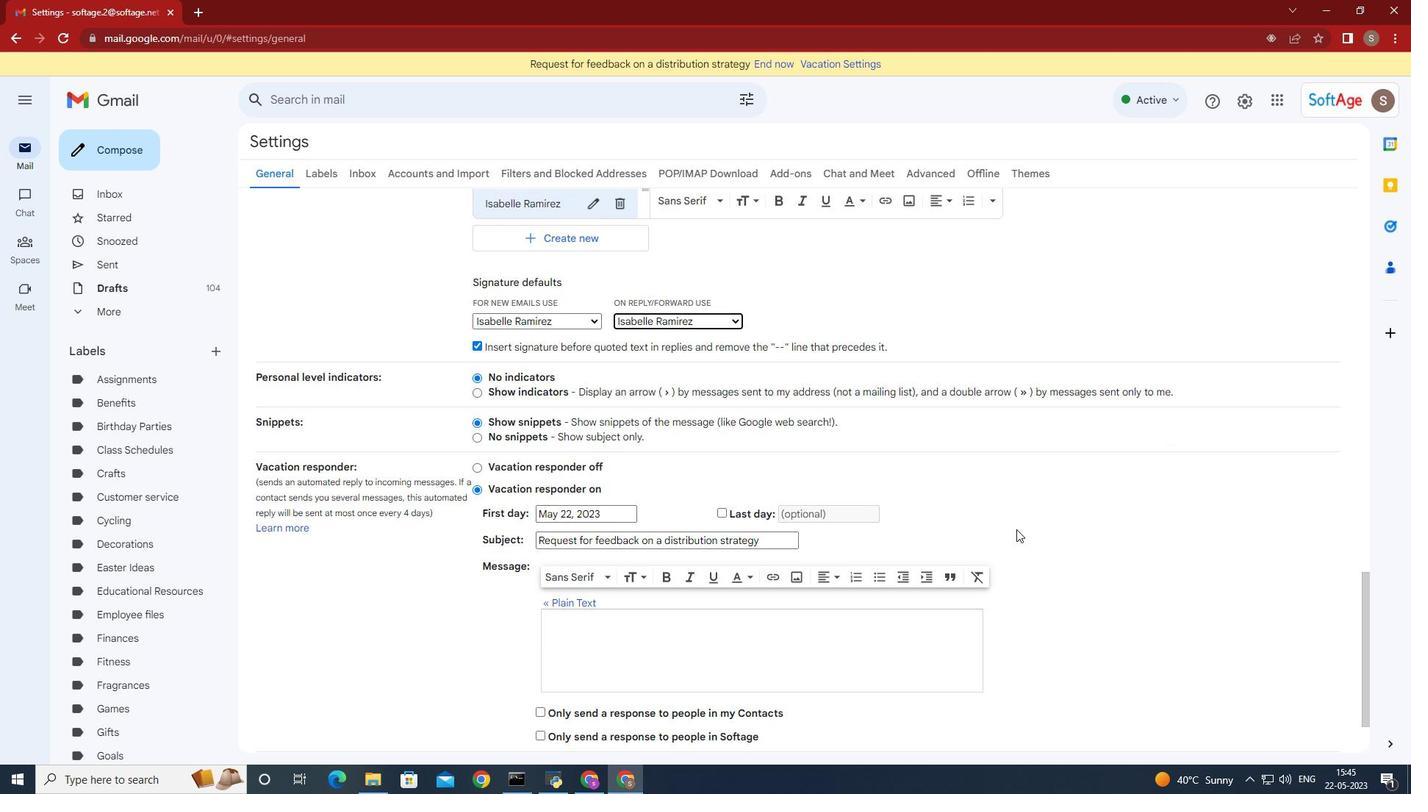 
Action: Mouse moved to (758, 677)
Screenshot: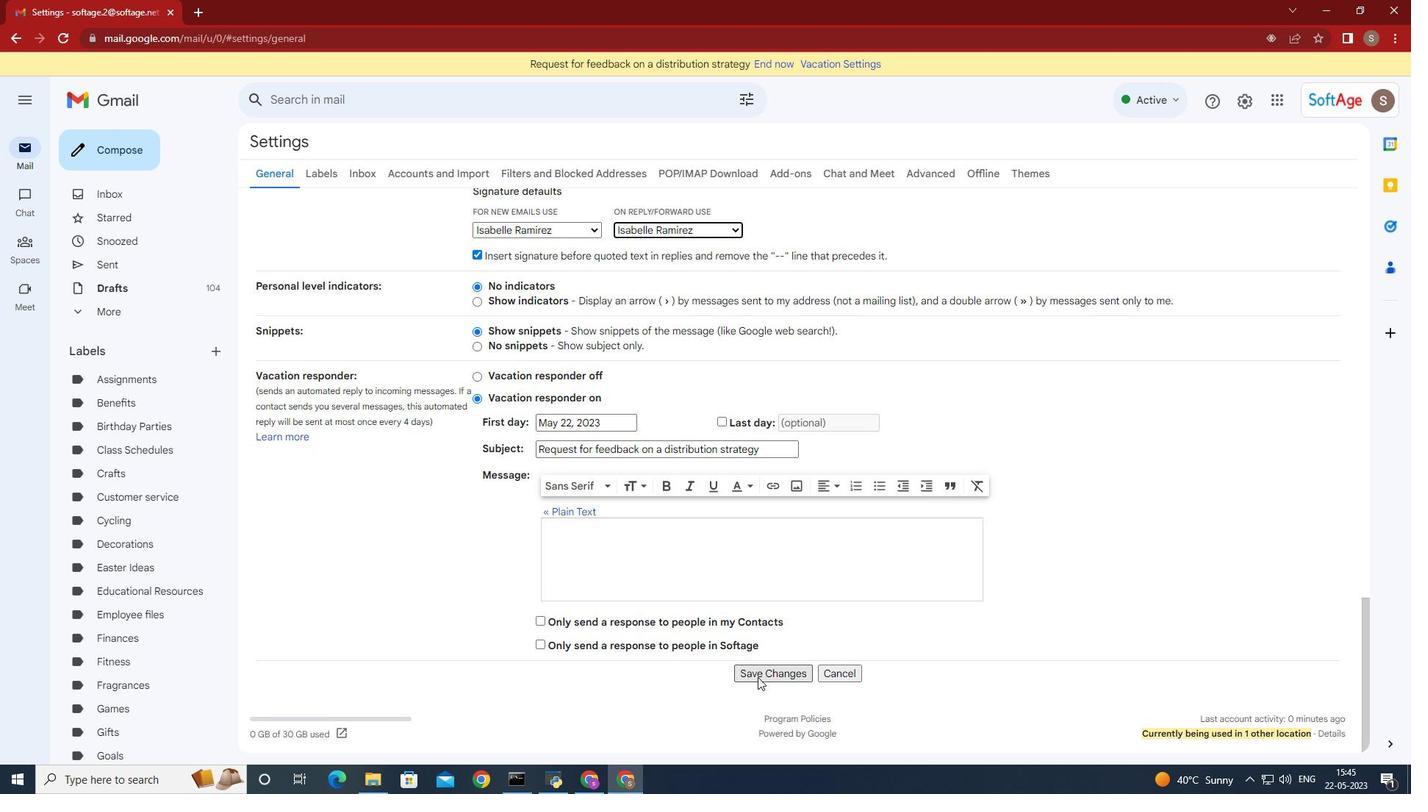 
Action: Mouse pressed left at (758, 677)
Screenshot: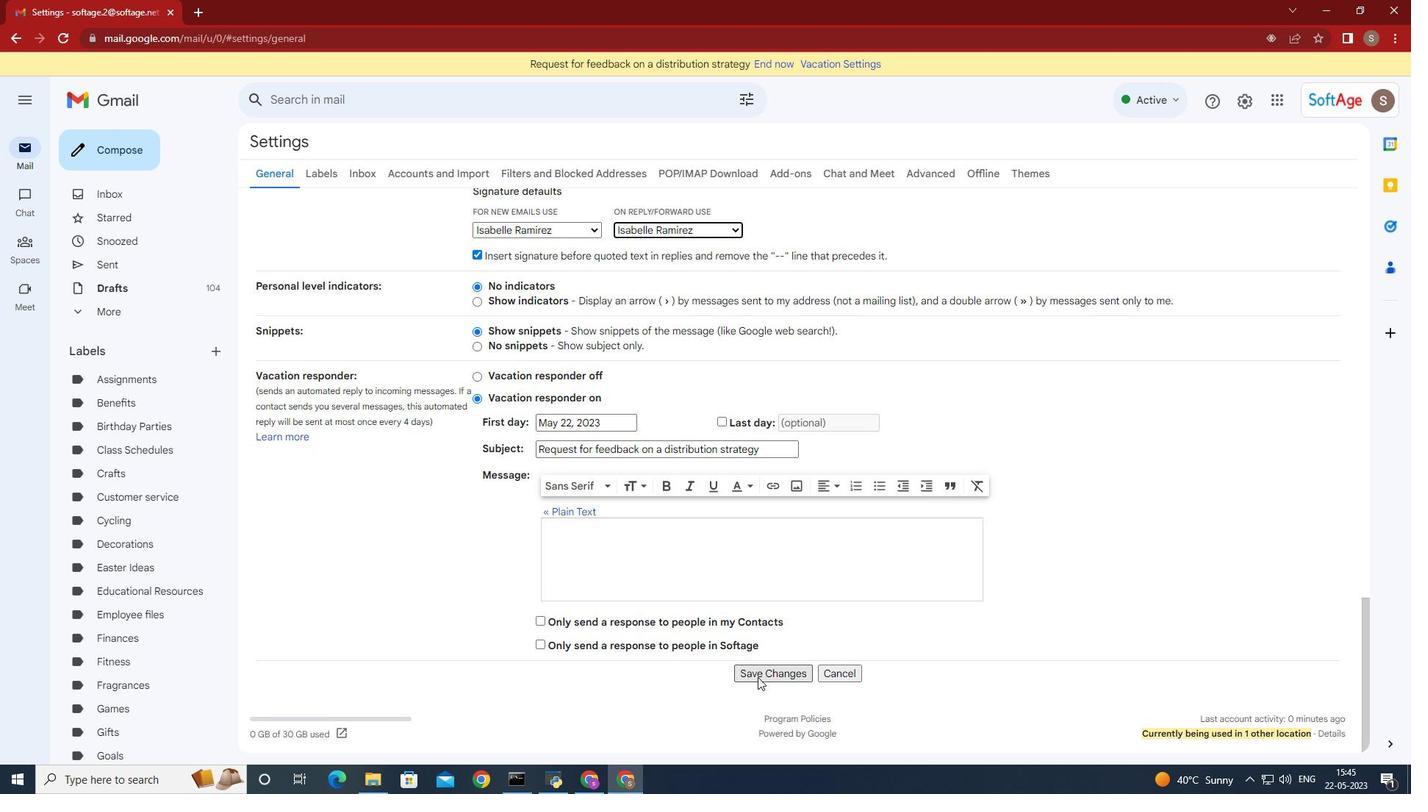 
Action: Mouse moved to (150, 159)
Screenshot: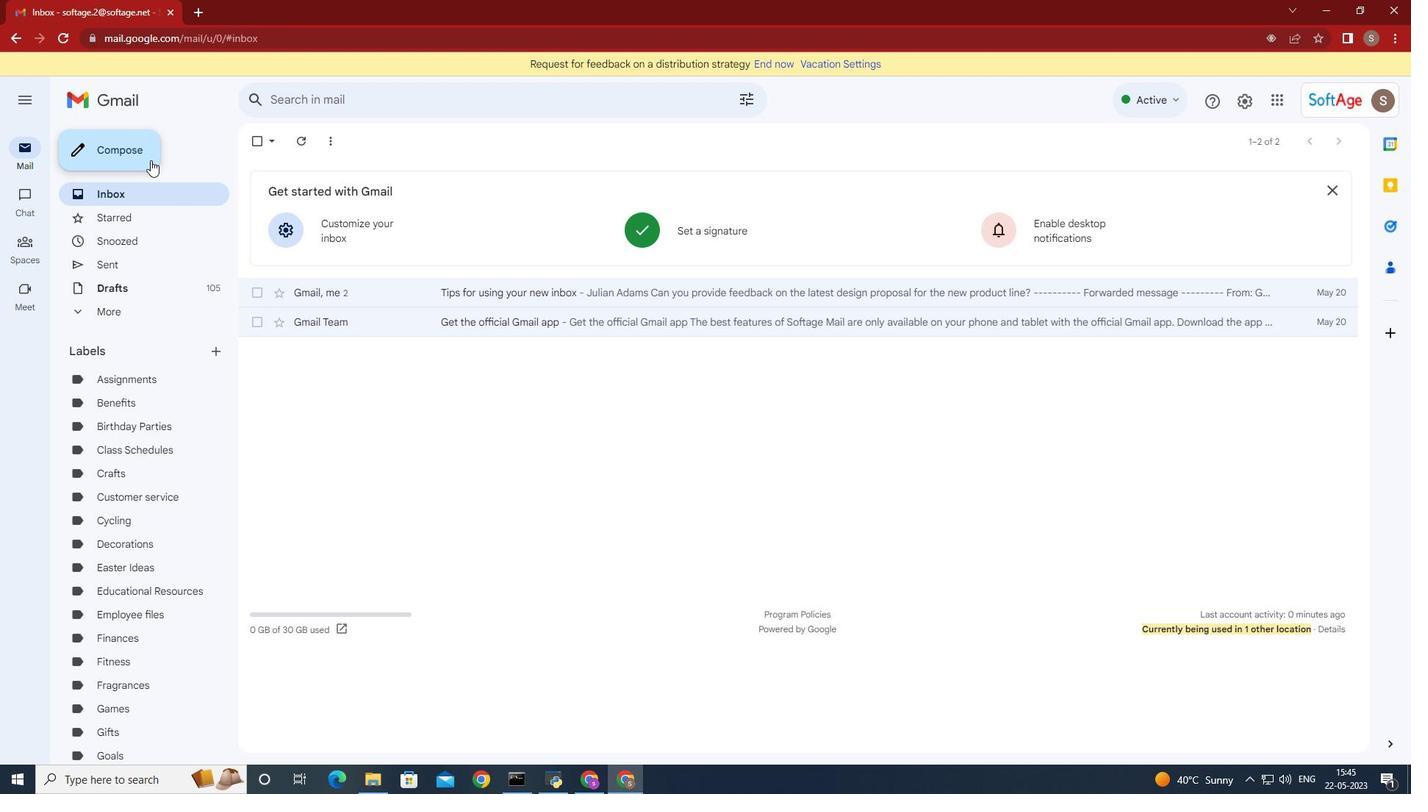 
Action: Mouse pressed left at (150, 159)
Screenshot: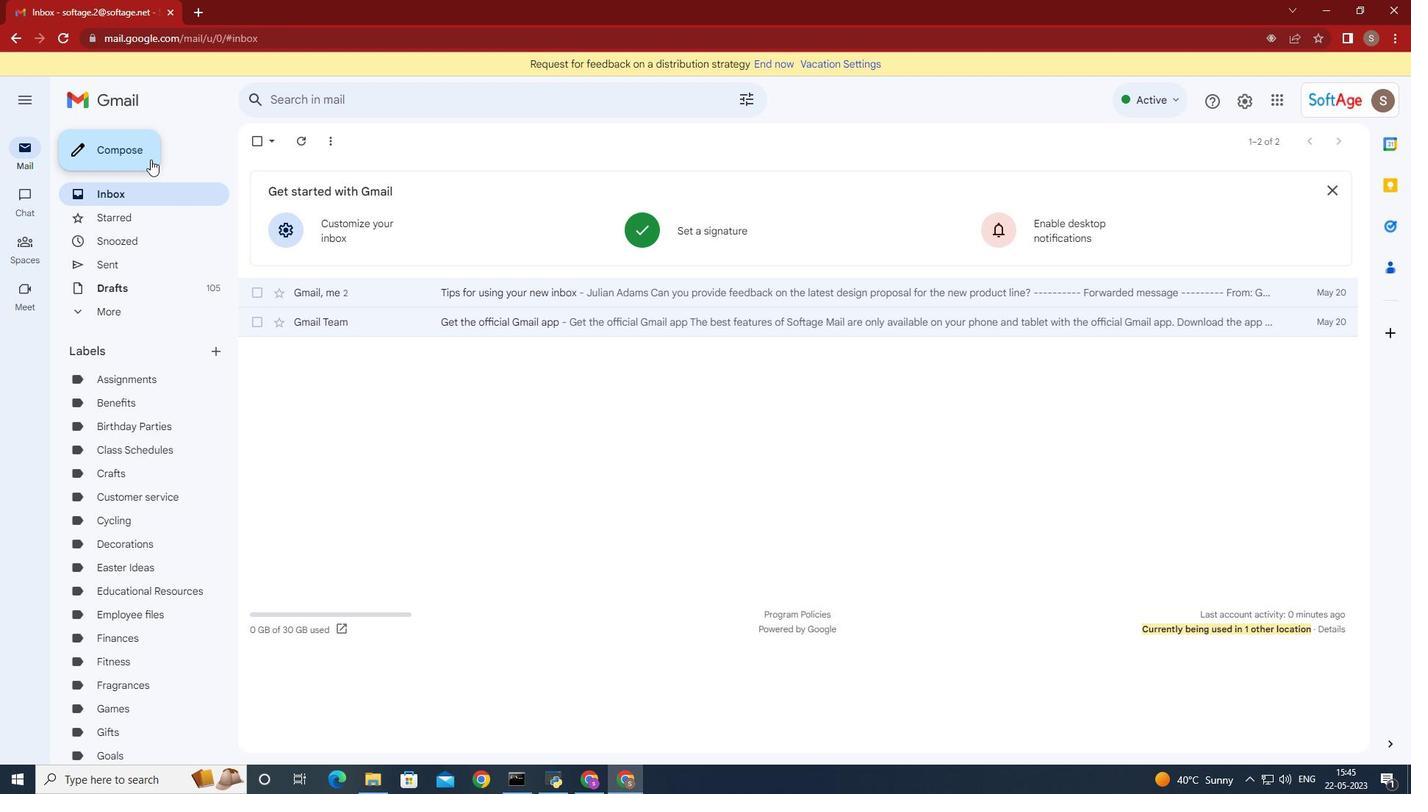 
Action: Mouse moved to (1072, 377)
Screenshot: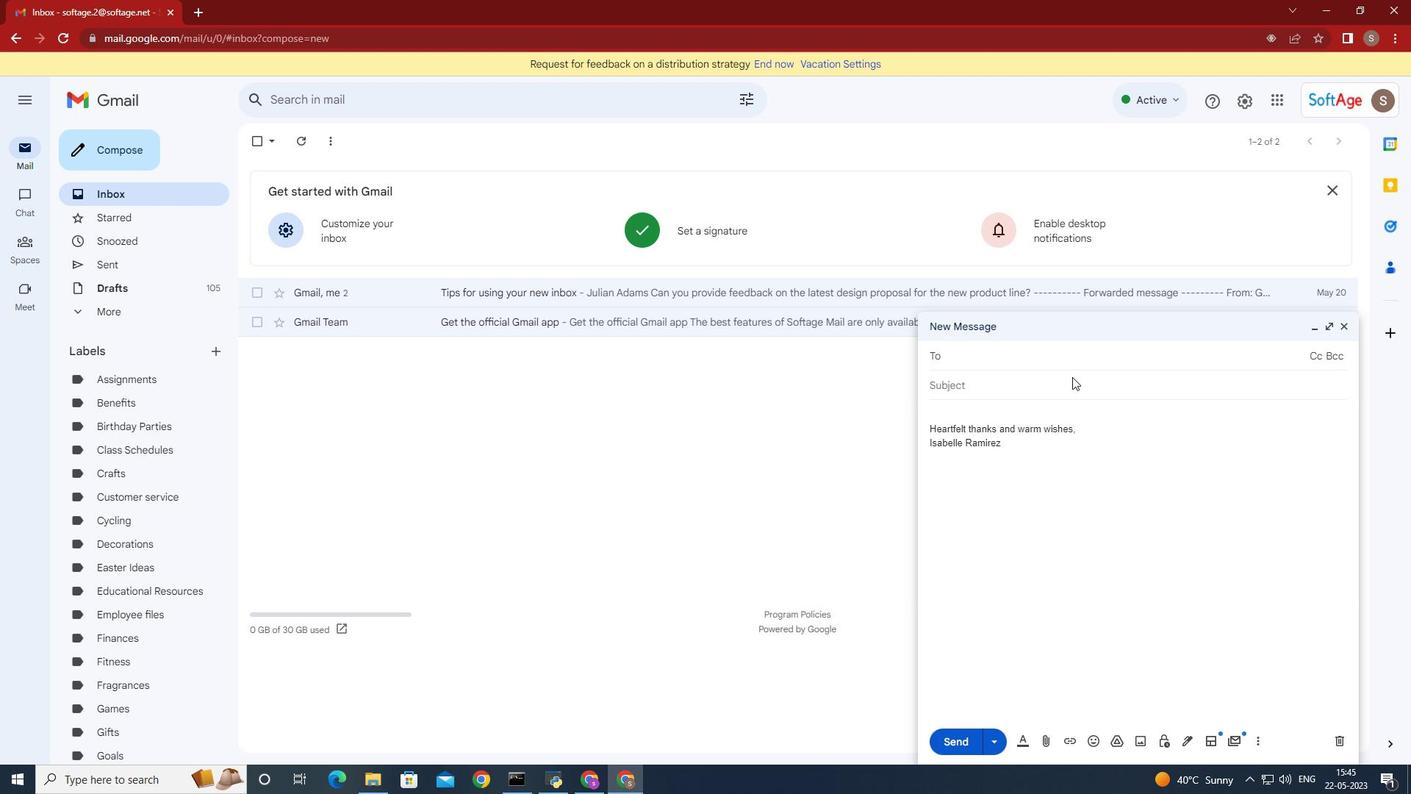 
Action: Key pressed softage.8
Screenshot: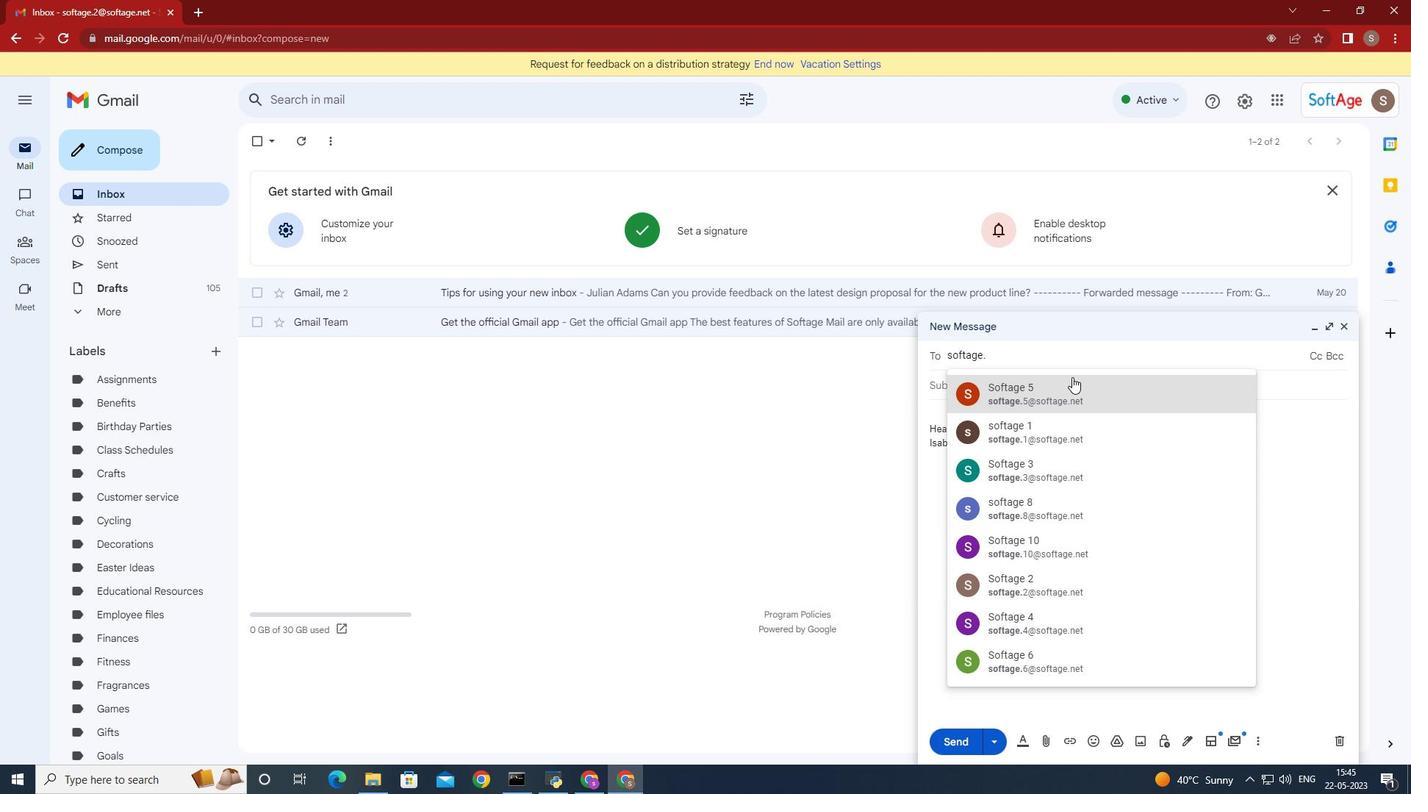 
Action: Mouse pressed left at (1072, 377)
Screenshot: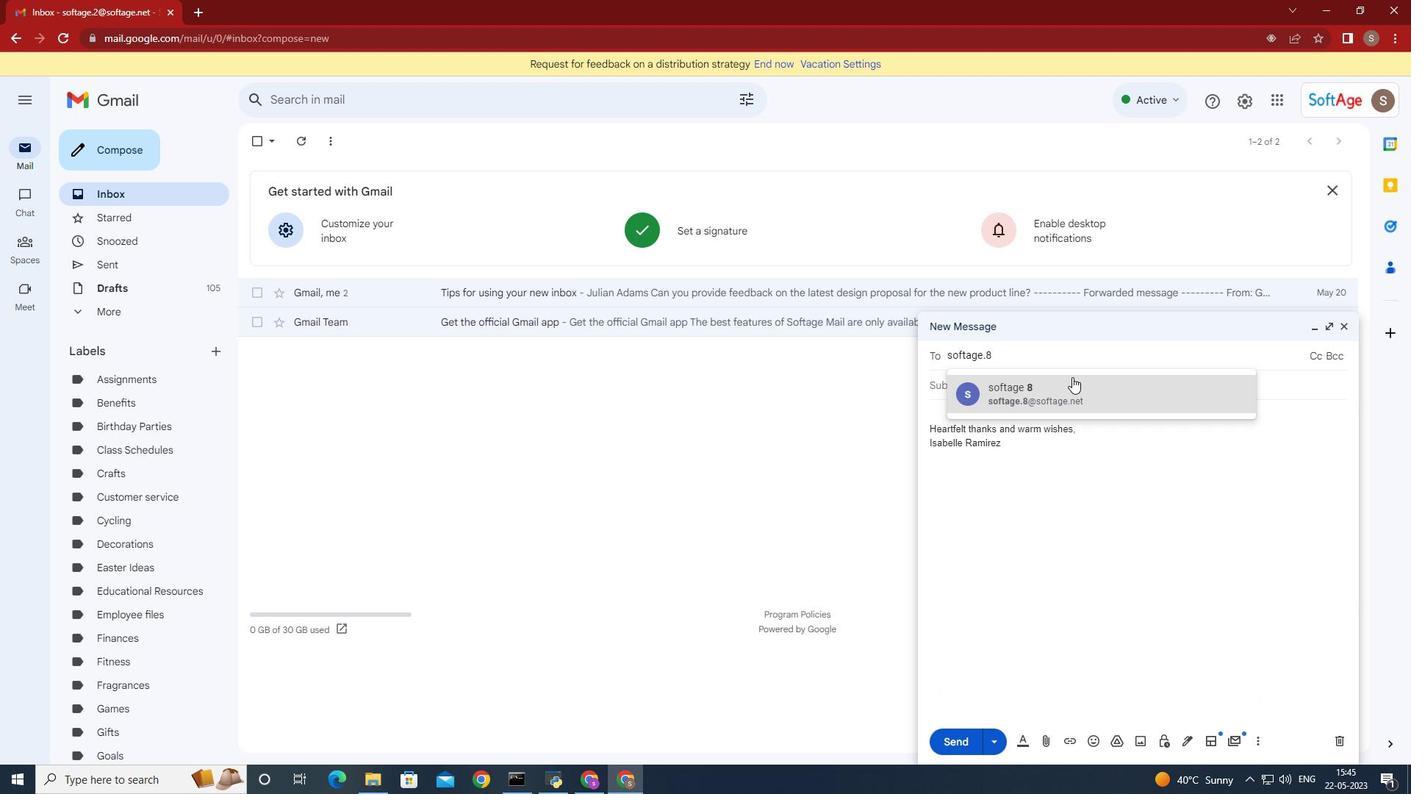 
Action: Mouse moved to (213, 348)
Screenshot: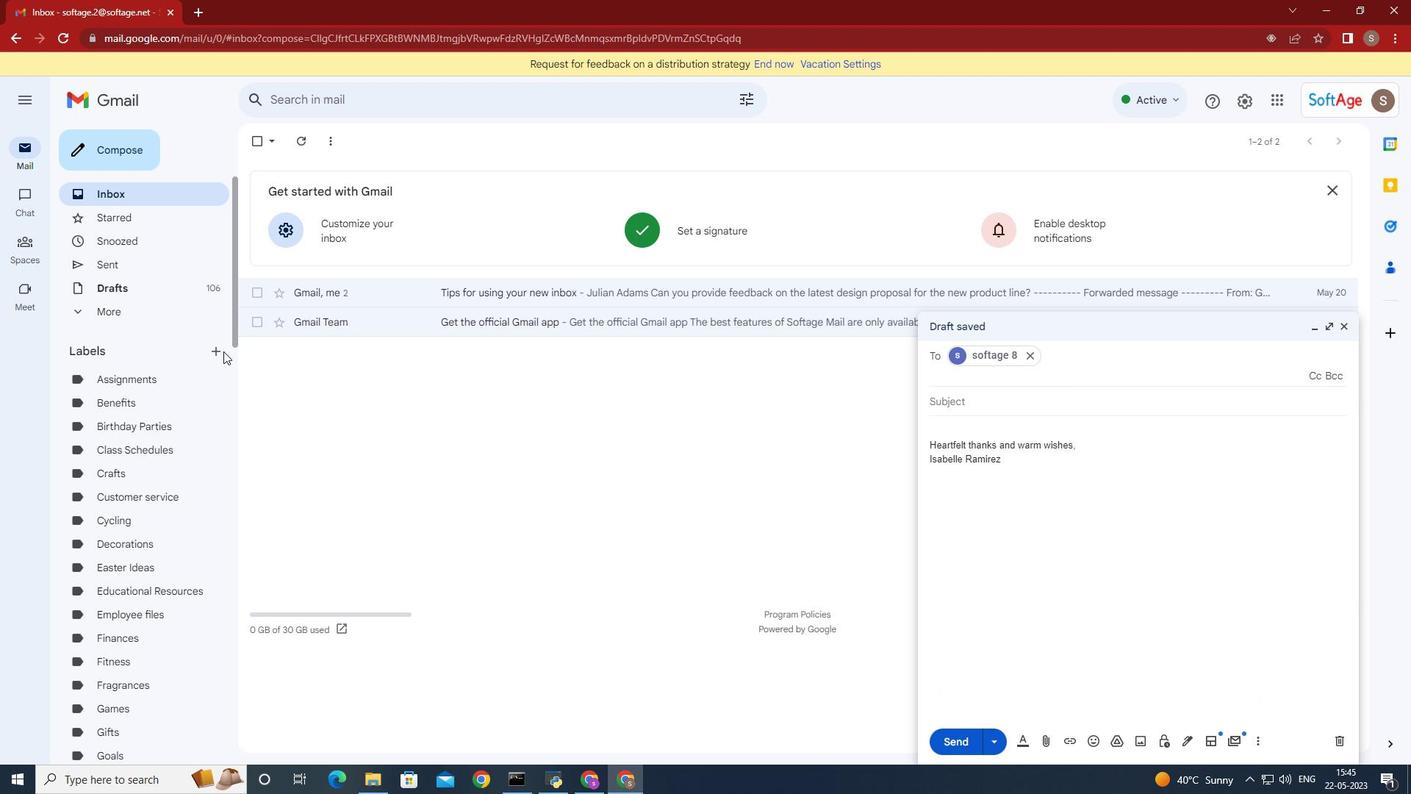 
Action: Mouse pressed left at (213, 348)
Screenshot: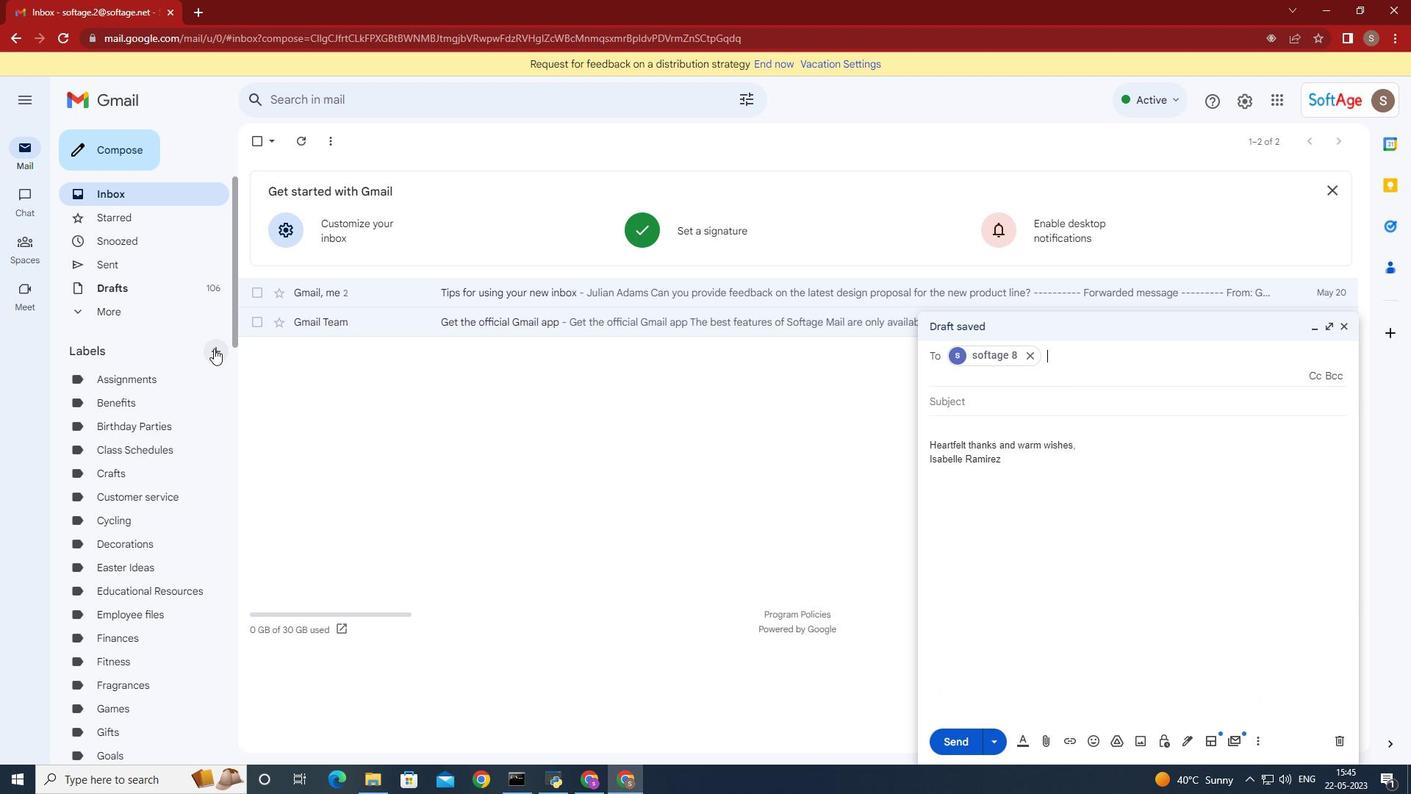 
Action: Mouse moved to (548, 424)
Screenshot: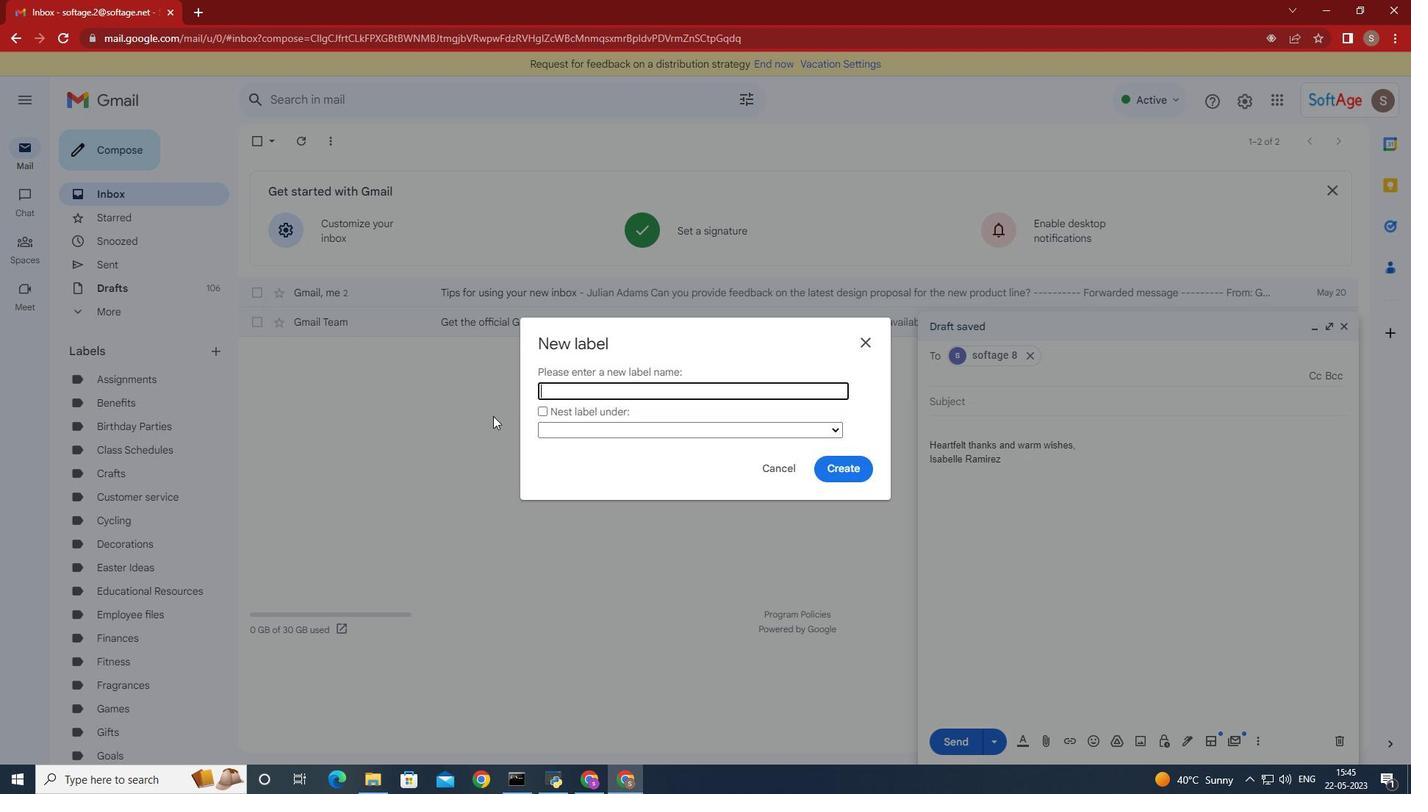 
Action: Key pressed <Key.shift>Holiday<Key.space>cards
Screenshot: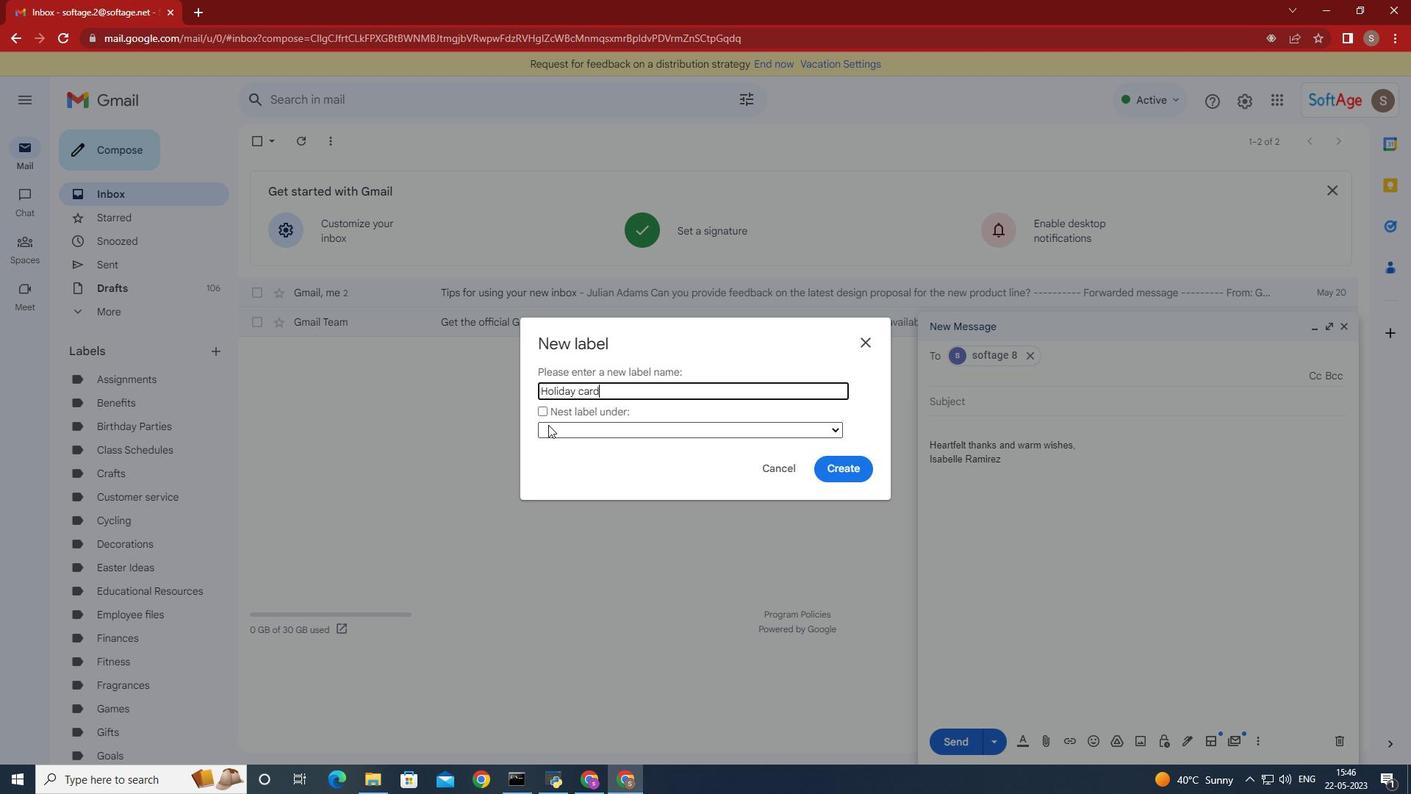 
Action: Mouse moved to (857, 474)
Screenshot: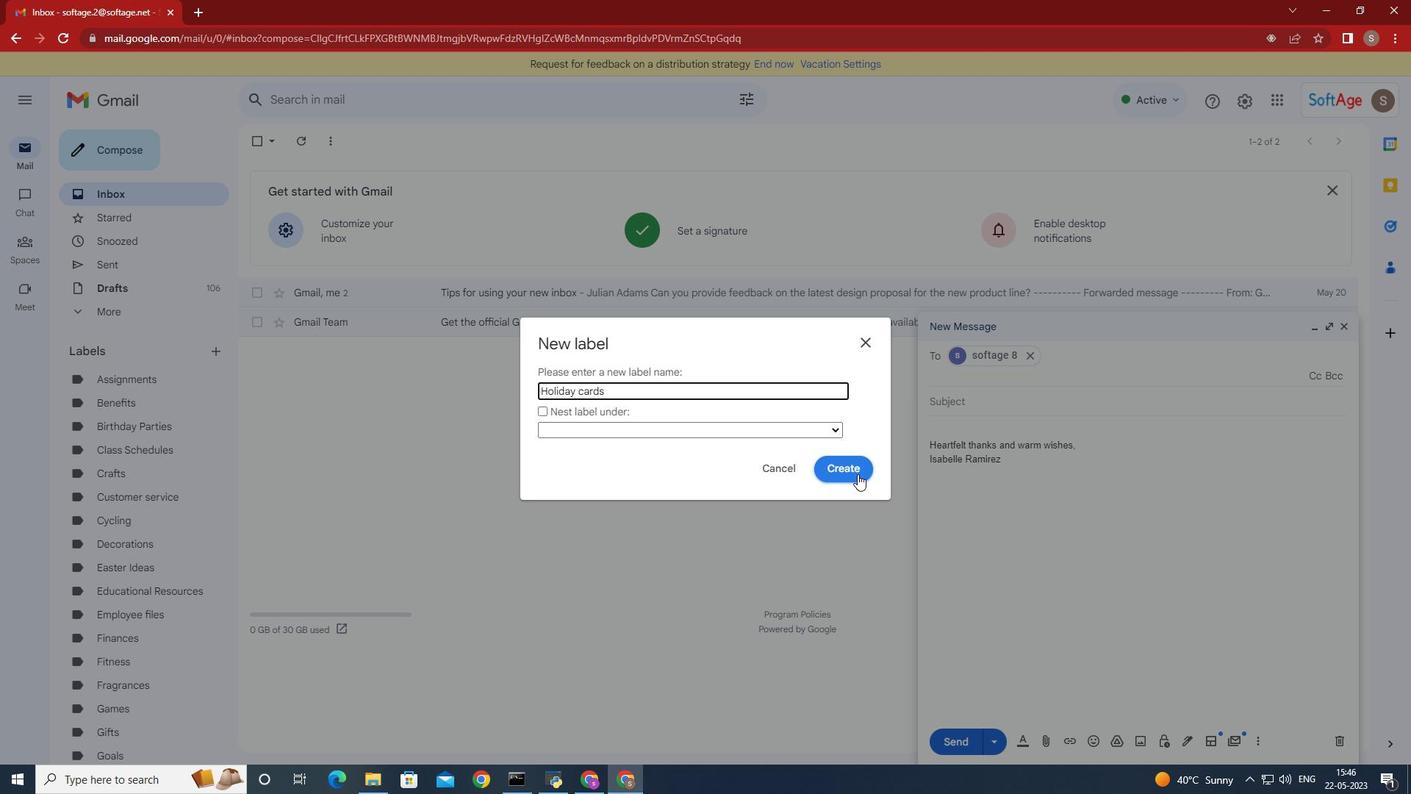 
Action: Mouse pressed left at (857, 474)
Screenshot: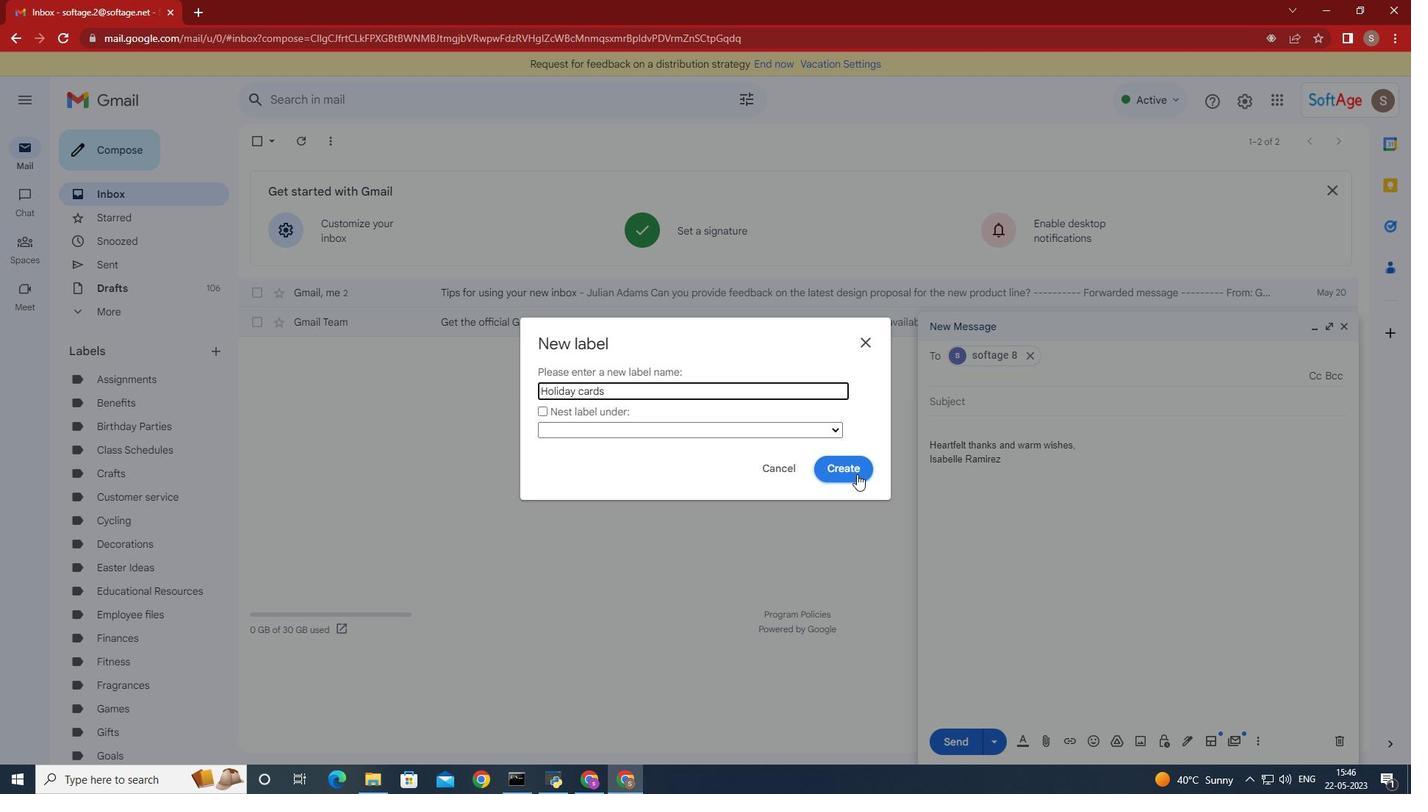 
